 Task: Find connections with filter location Marataizes with filter topic #Leanstartupswith filter profile language French with filter current company The Product Folks with filter school All India Management Association (AIMA) with filter industry Musicians with filter service category Lead Generation with filter keywords title Personal Assistant
Action: Mouse moved to (612, 117)
Screenshot: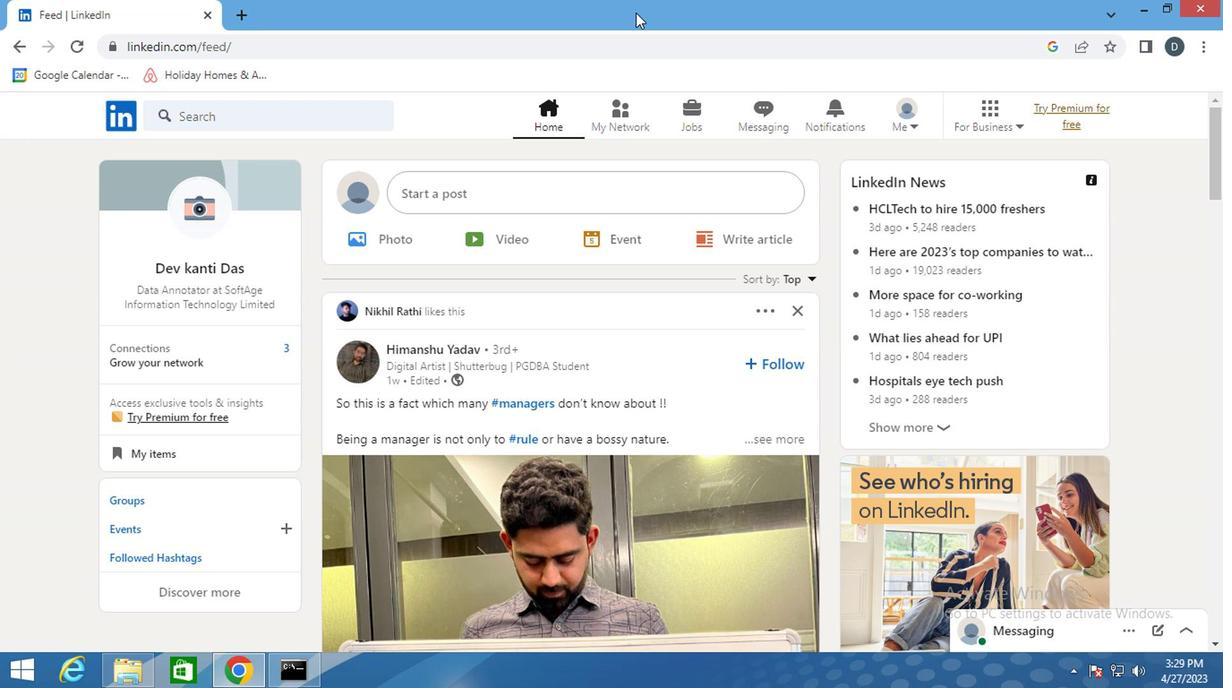 
Action: Mouse pressed left at (612, 117)
Screenshot: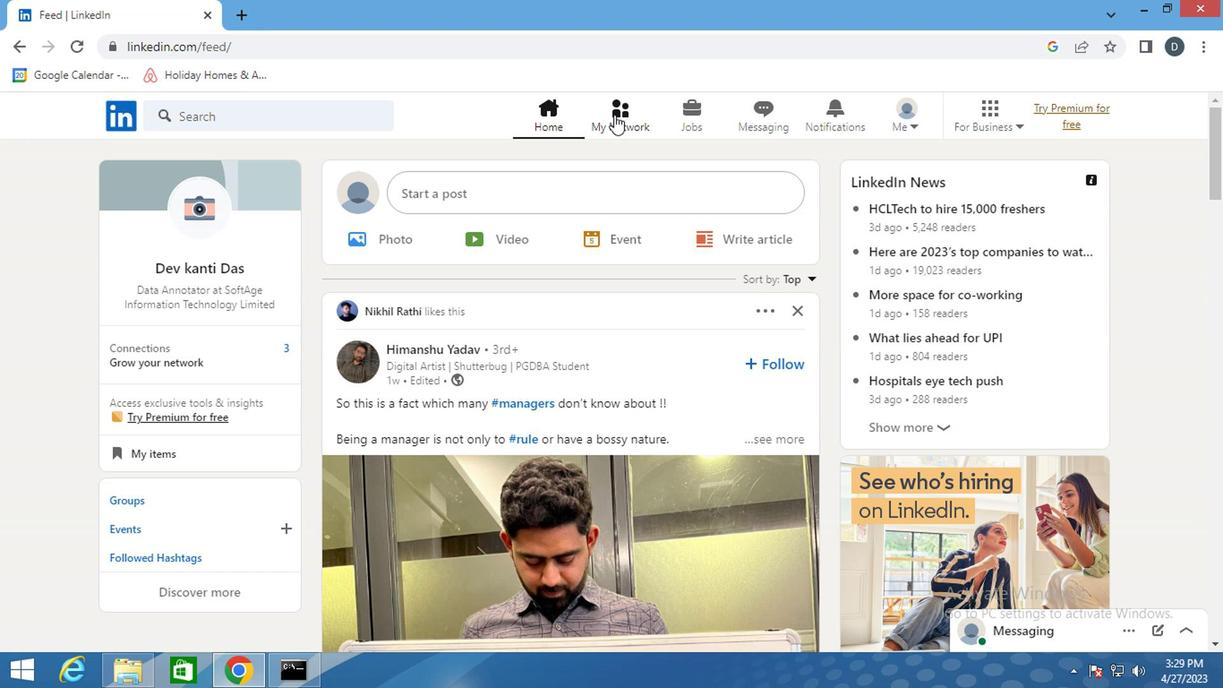 
Action: Mouse moved to (334, 216)
Screenshot: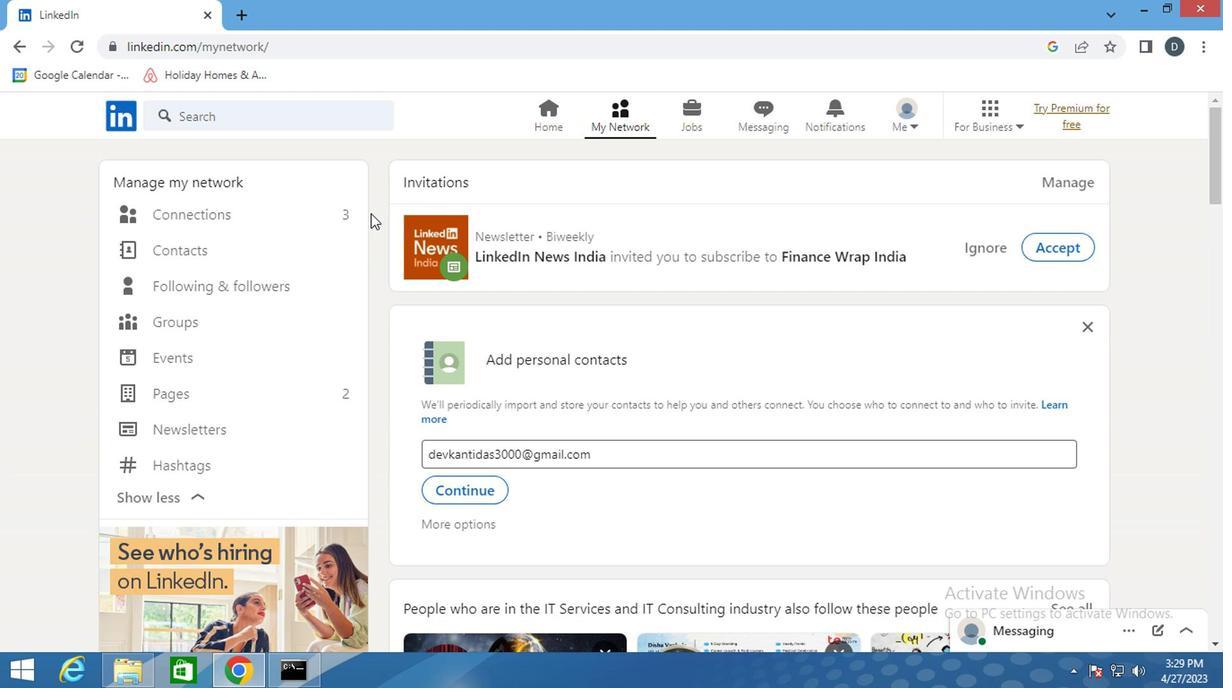 
Action: Mouse pressed left at (334, 216)
Screenshot: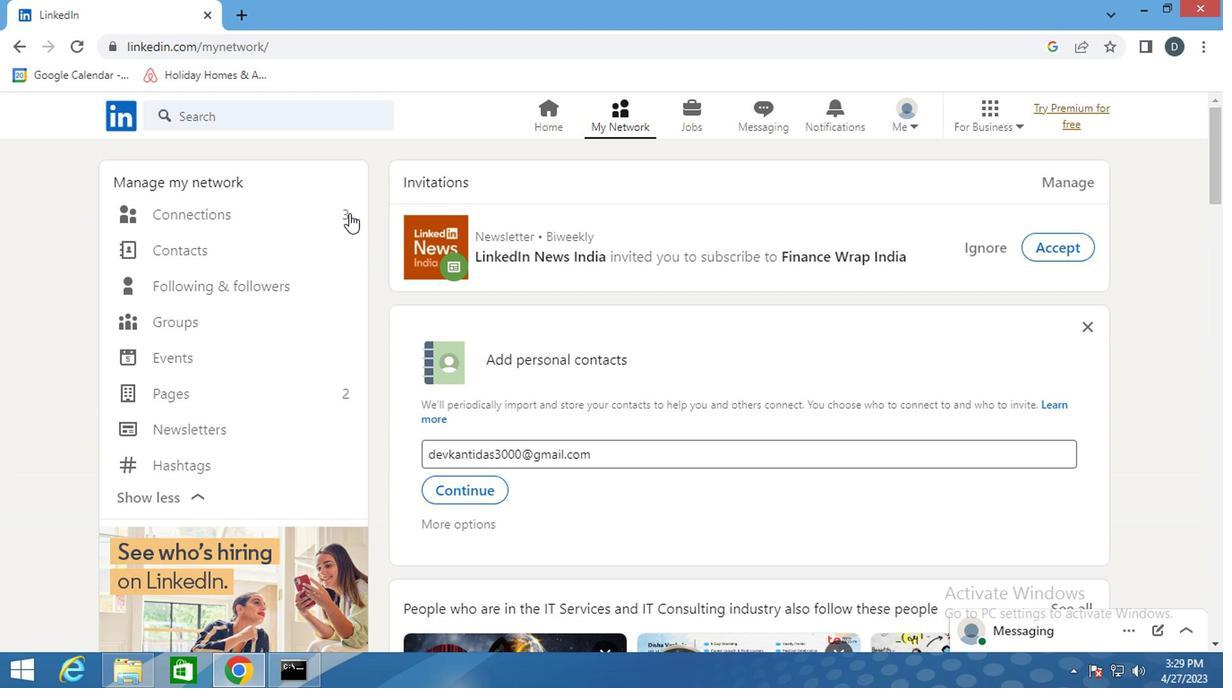 
Action: Mouse pressed left at (334, 216)
Screenshot: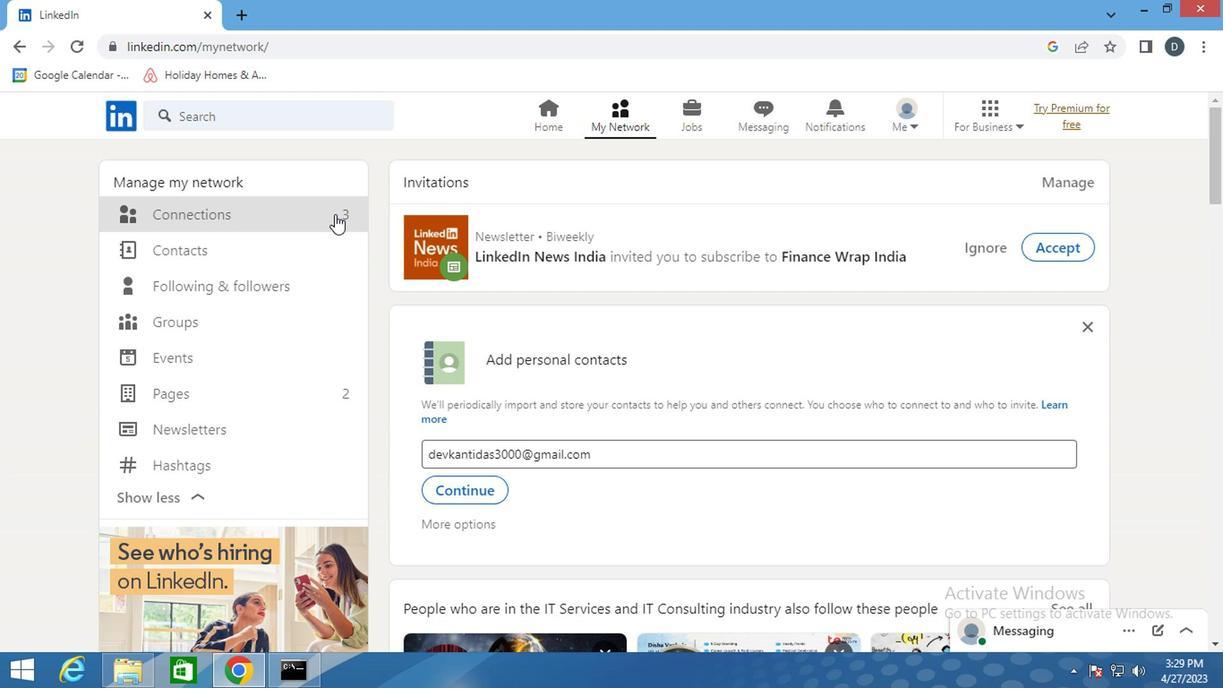 
Action: Mouse moved to (290, 219)
Screenshot: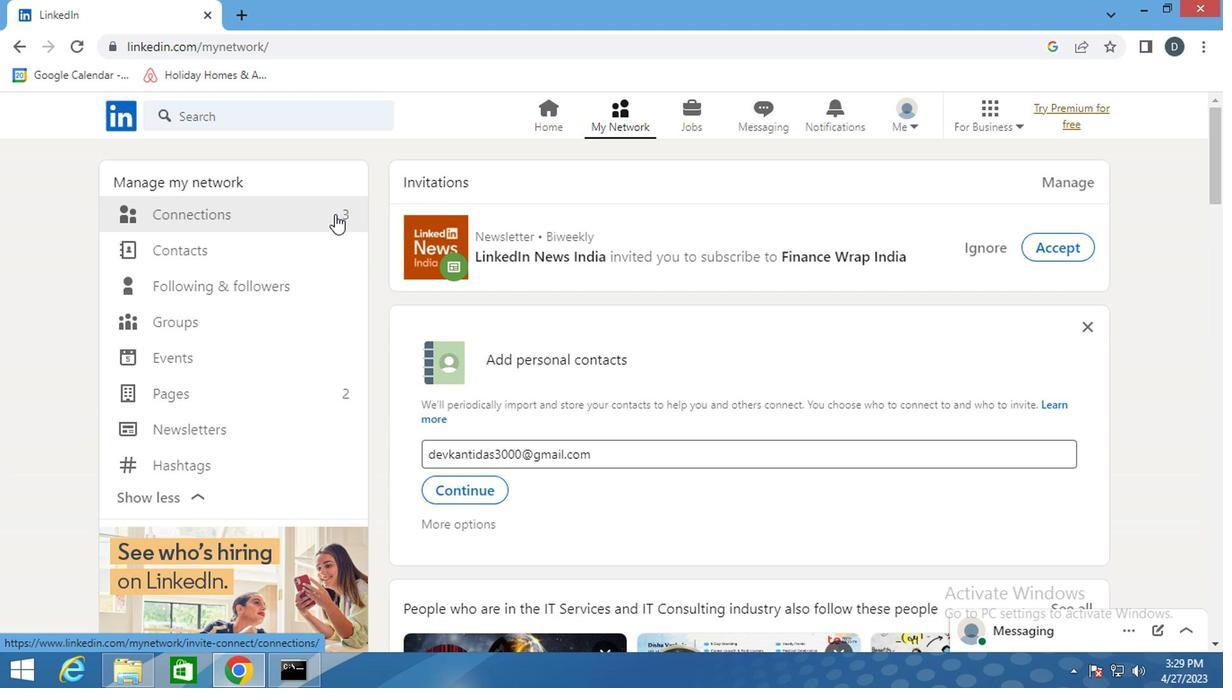 
Action: Mouse pressed left at (290, 219)
Screenshot: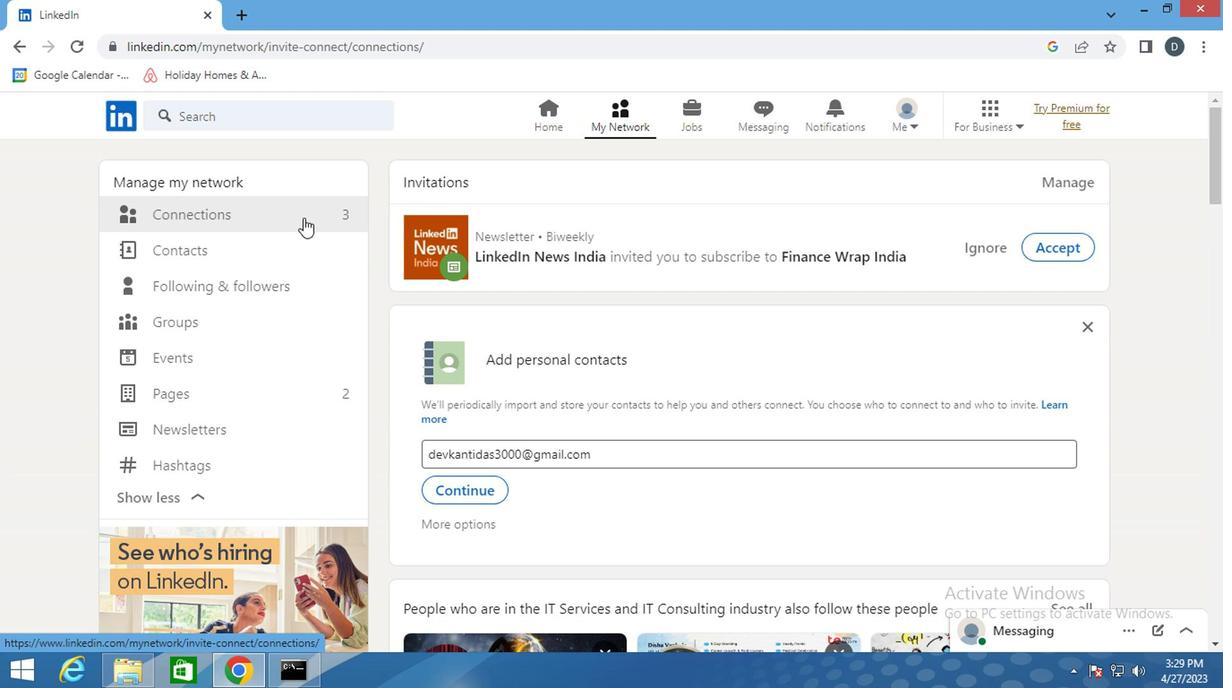 
Action: Mouse moved to (763, 215)
Screenshot: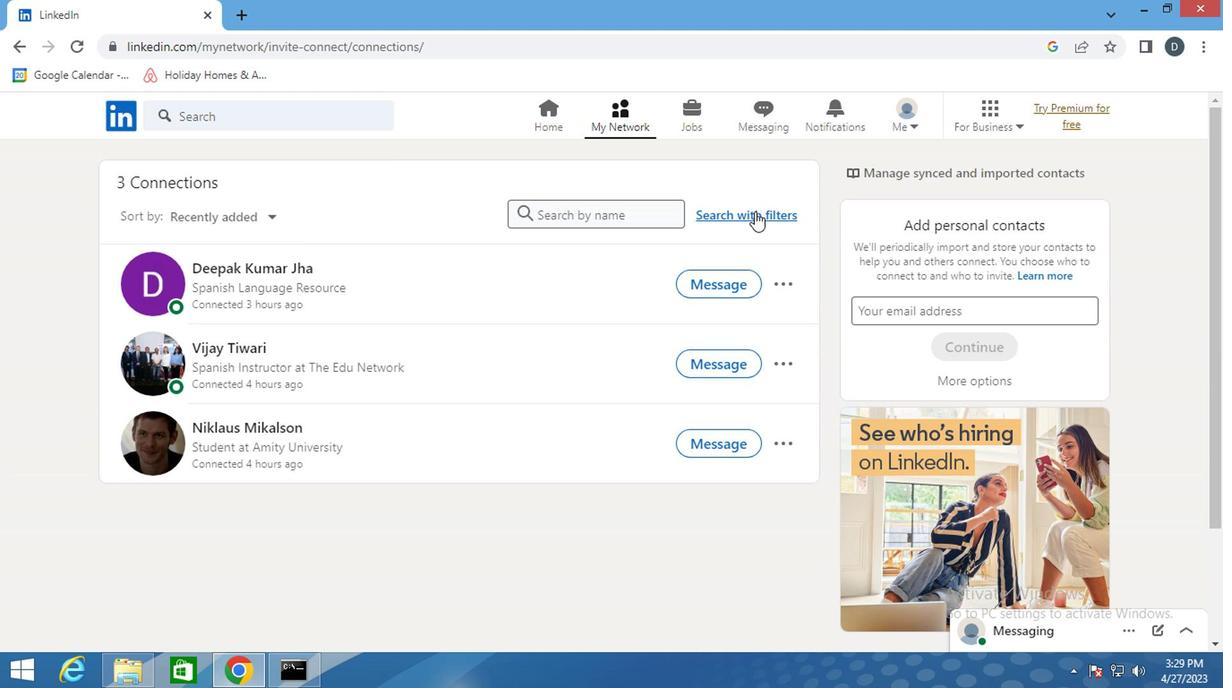 
Action: Mouse pressed left at (763, 215)
Screenshot: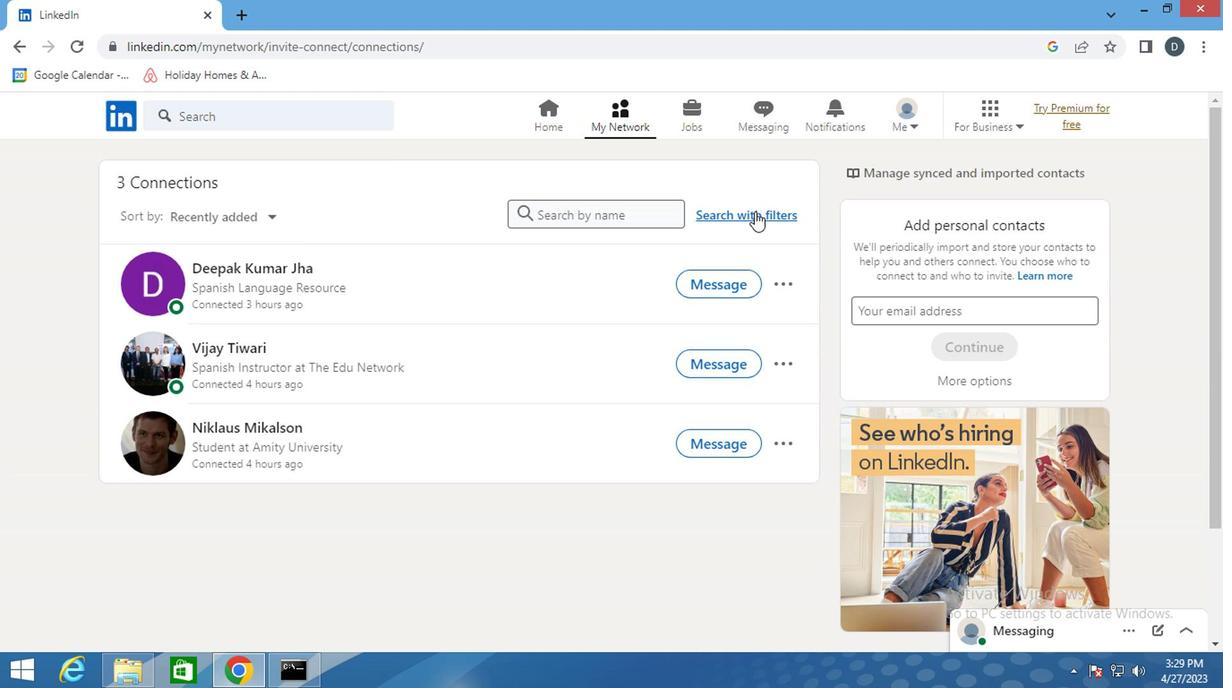 
Action: Mouse moved to (672, 173)
Screenshot: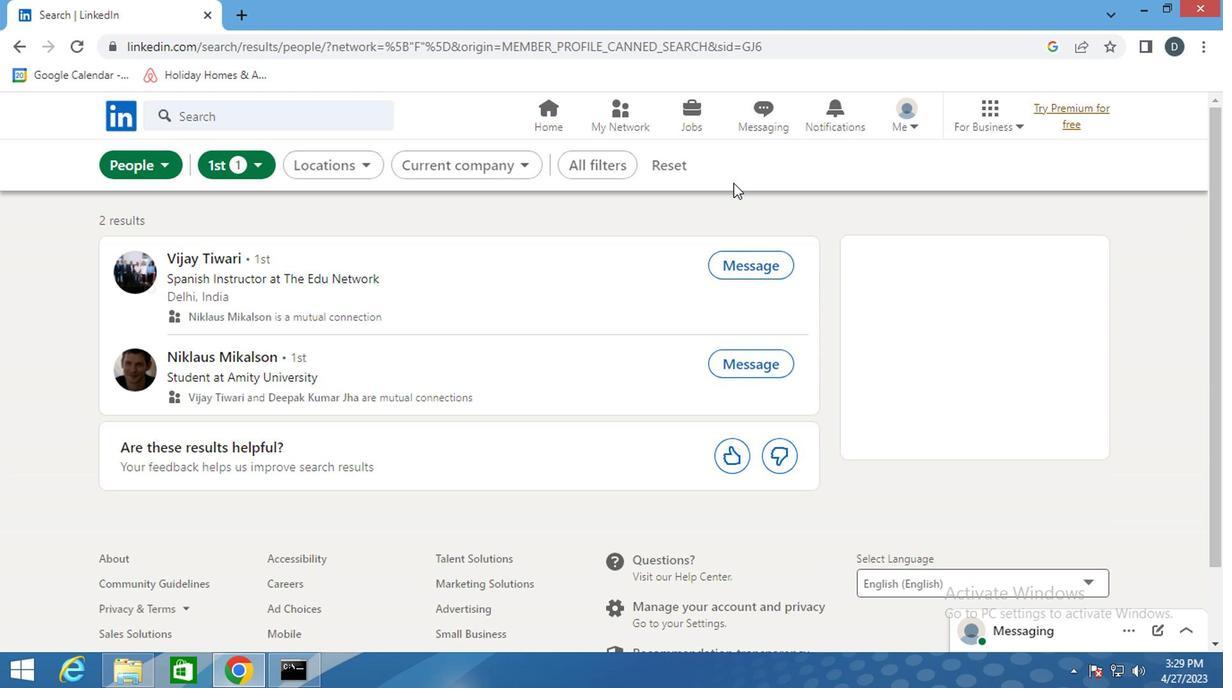 
Action: Mouse pressed left at (672, 173)
Screenshot: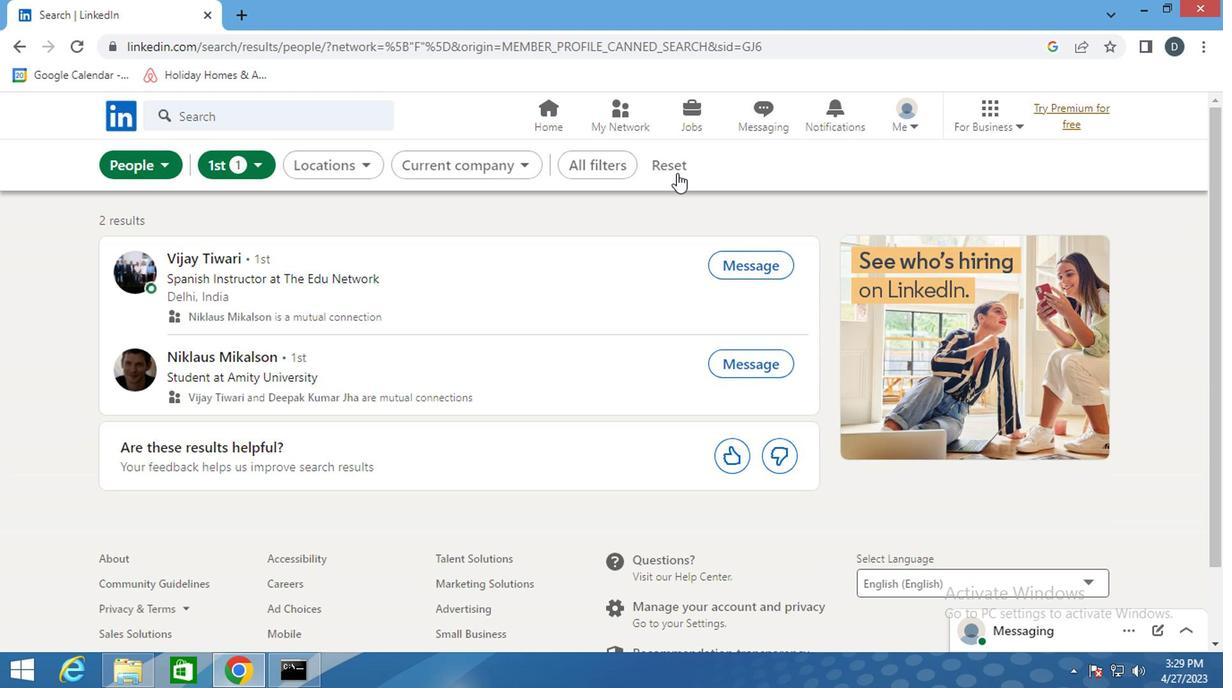 
Action: Mouse pressed left at (672, 173)
Screenshot: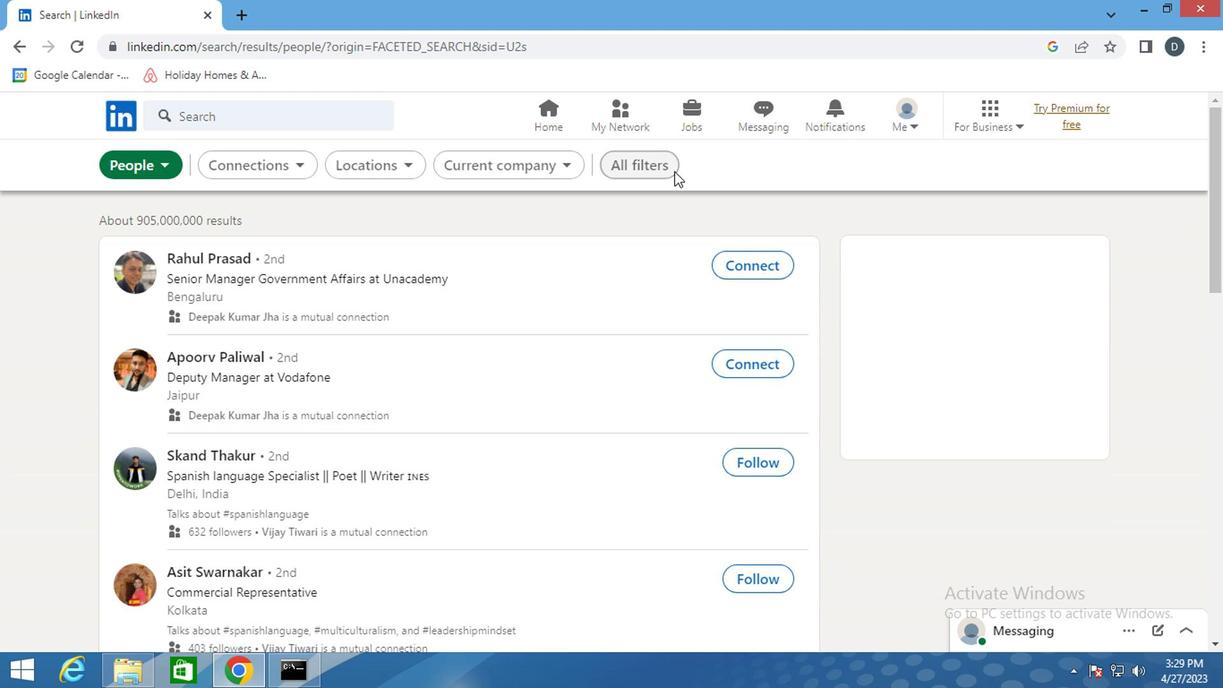 
Action: Mouse moved to (941, 331)
Screenshot: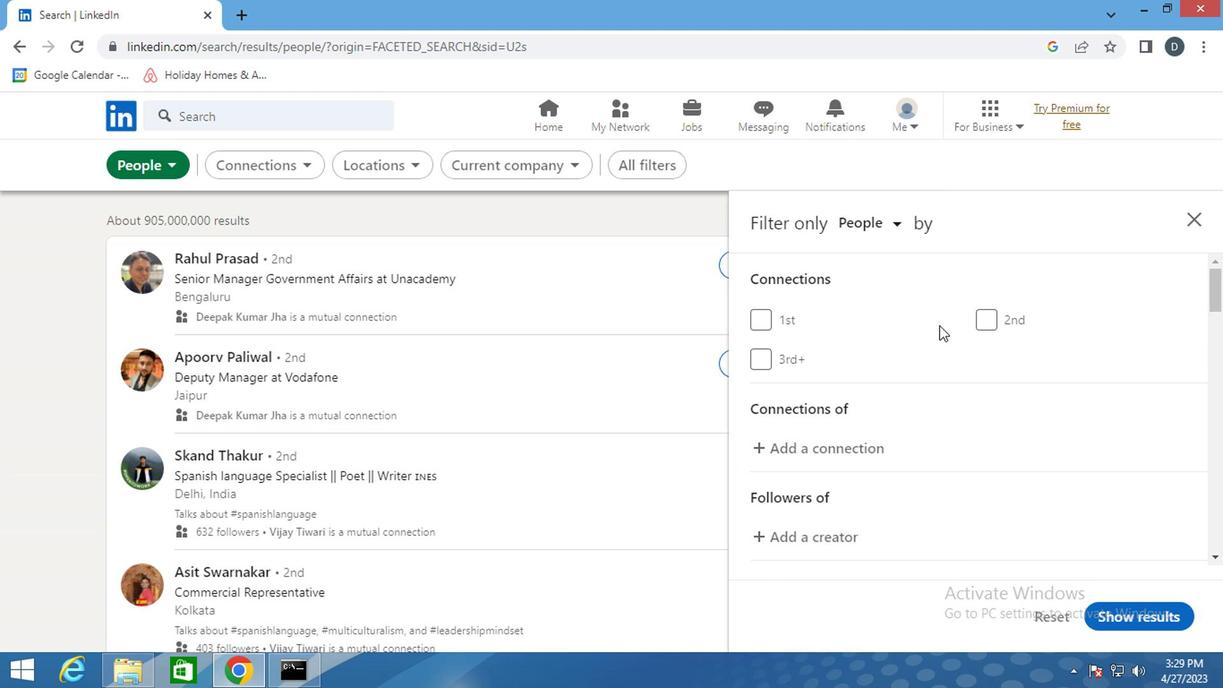 
Action: Mouse scrolled (941, 330) with delta (0, 0)
Screenshot: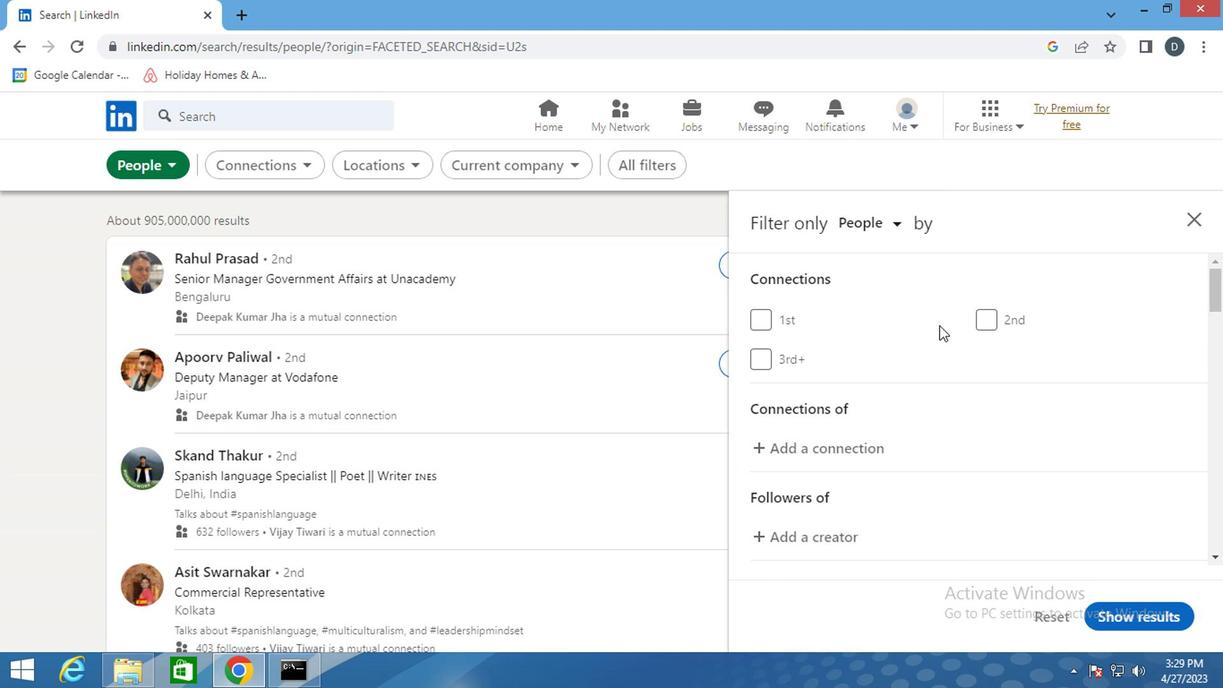 
Action: Mouse scrolled (941, 330) with delta (0, 0)
Screenshot: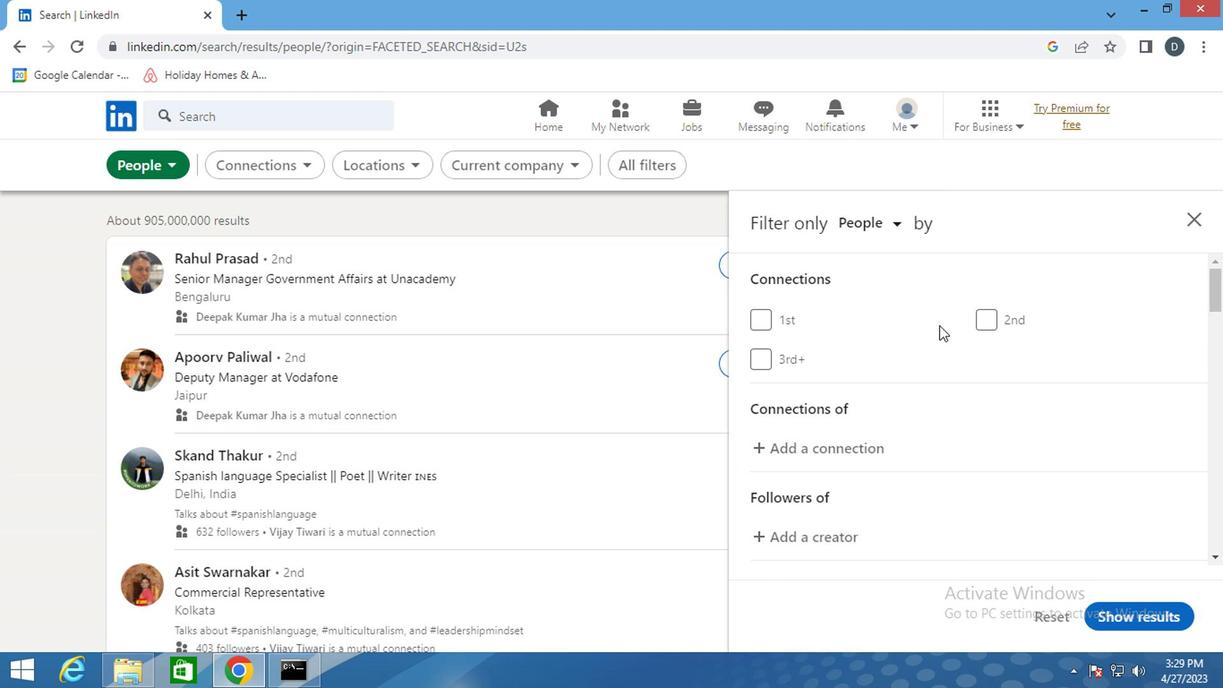 
Action: Mouse scrolled (941, 330) with delta (0, 0)
Screenshot: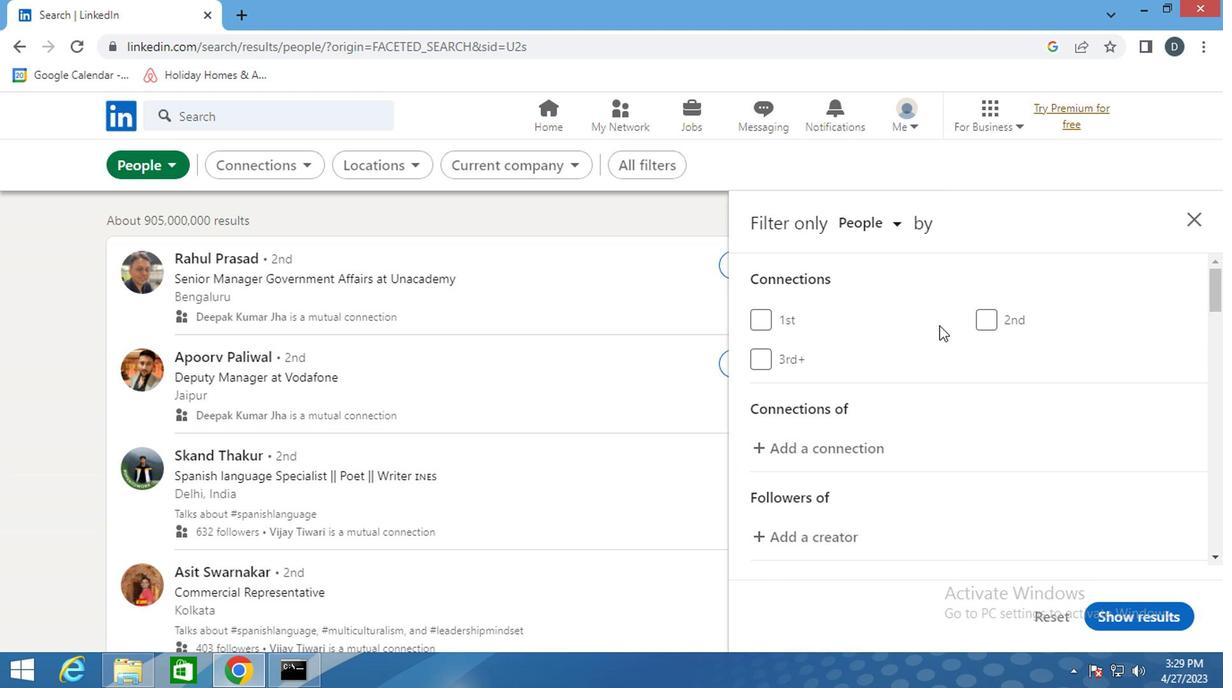 
Action: Mouse moved to (1005, 425)
Screenshot: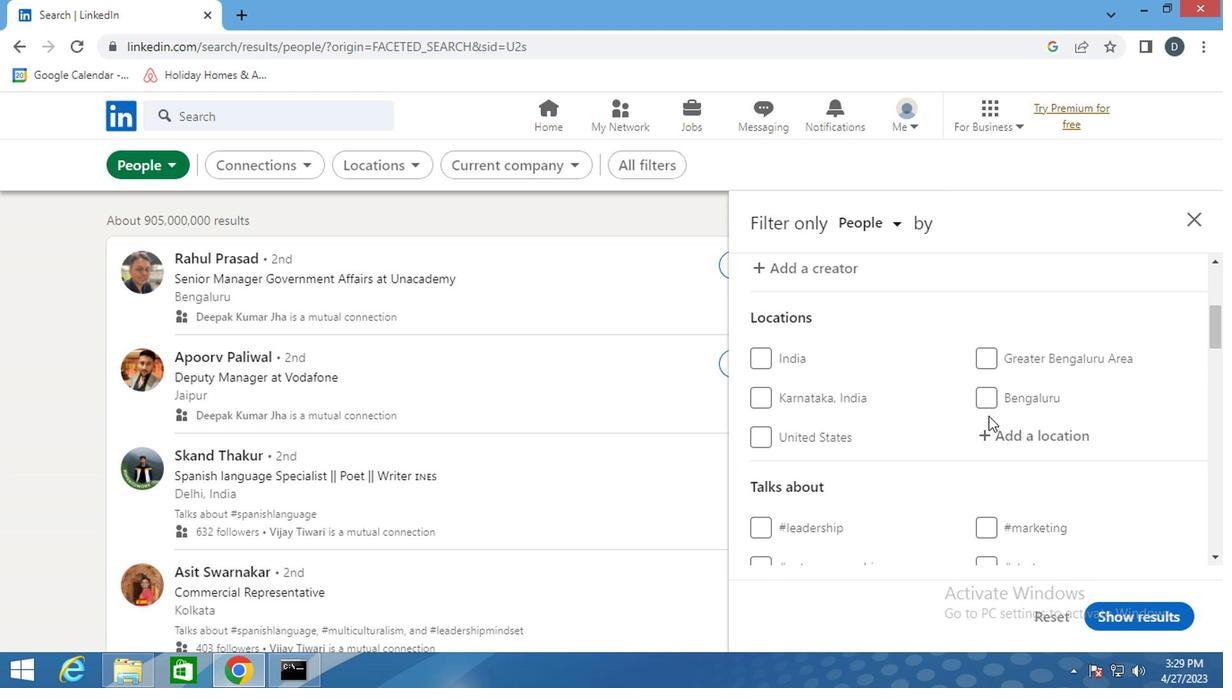 
Action: Mouse pressed left at (1005, 425)
Screenshot: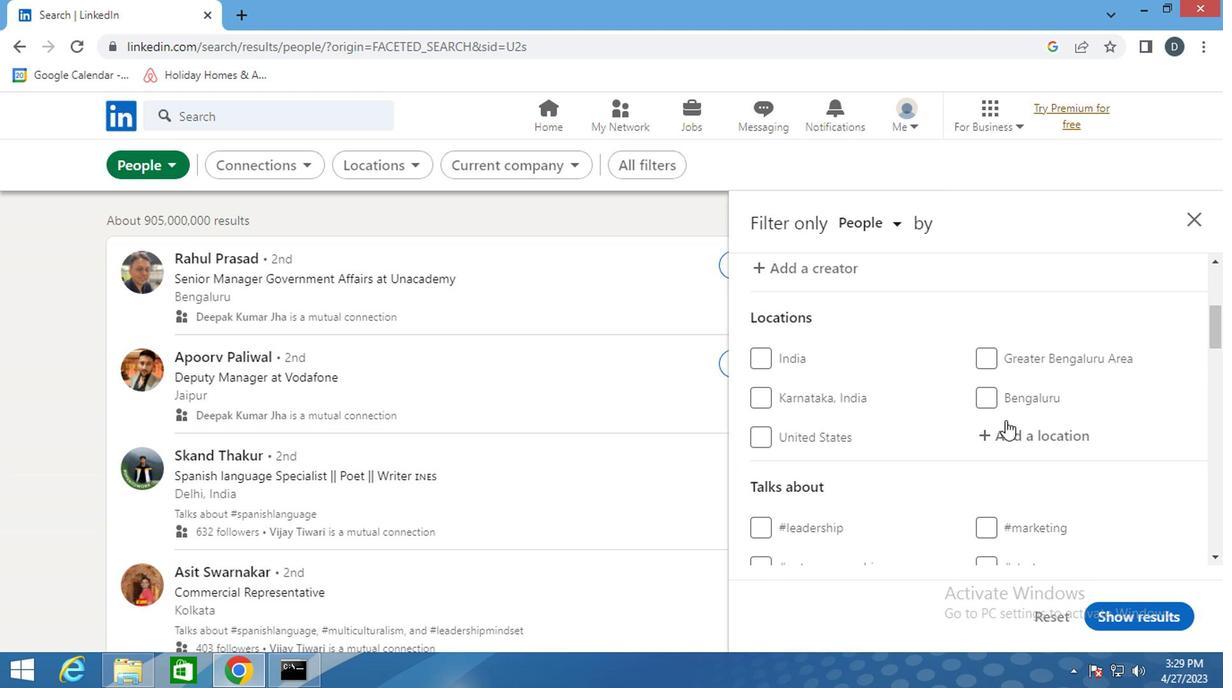 
Action: Mouse moved to (1005, 425)
Screenshot: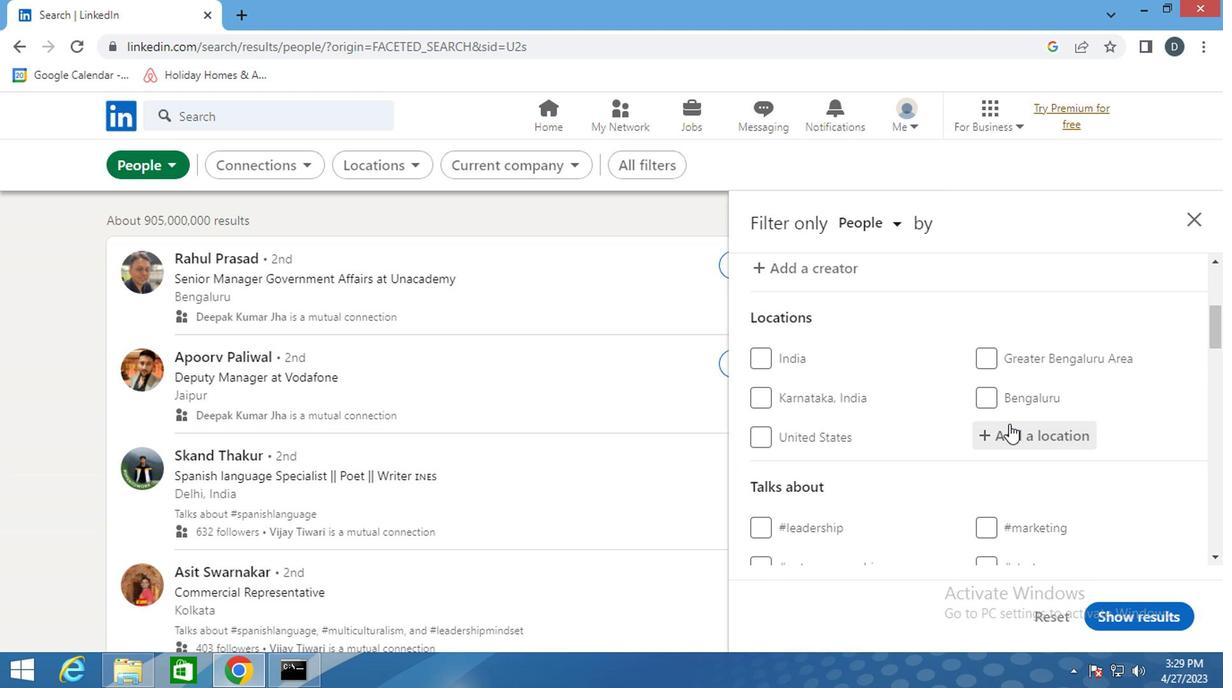 
Action: Key pressed <Key.shift>MARATAIZE
Screenshot: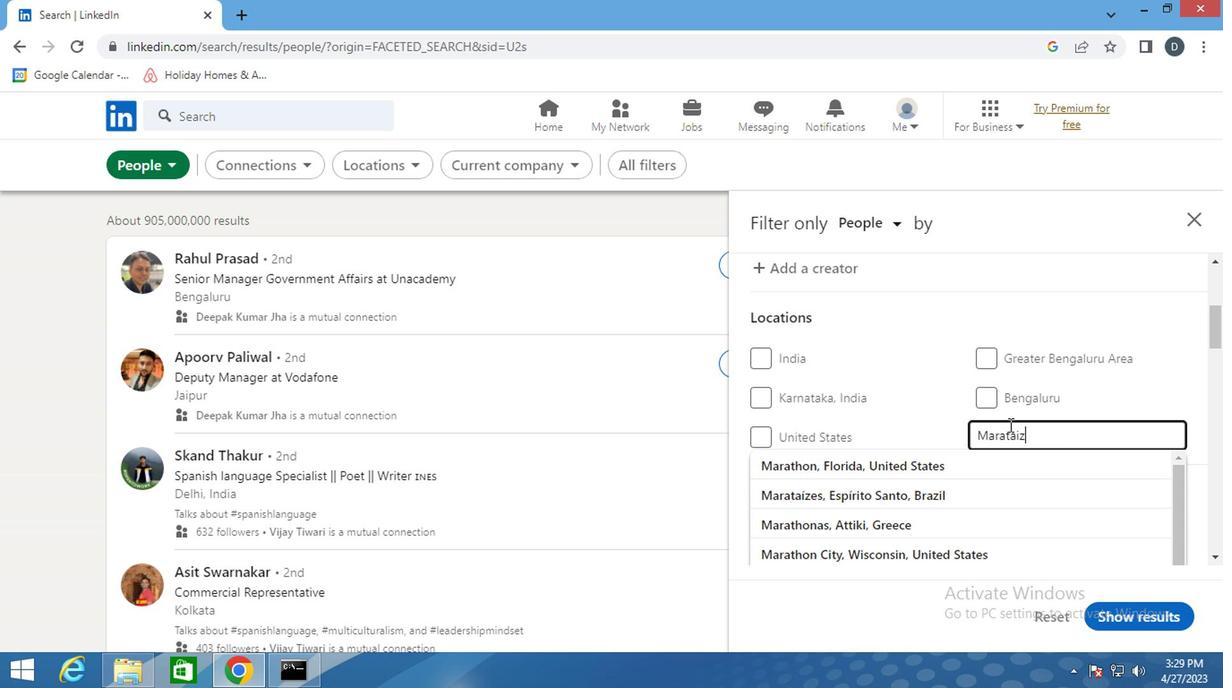 
Action: Mouse moved to (1022, 462)
Screenshot: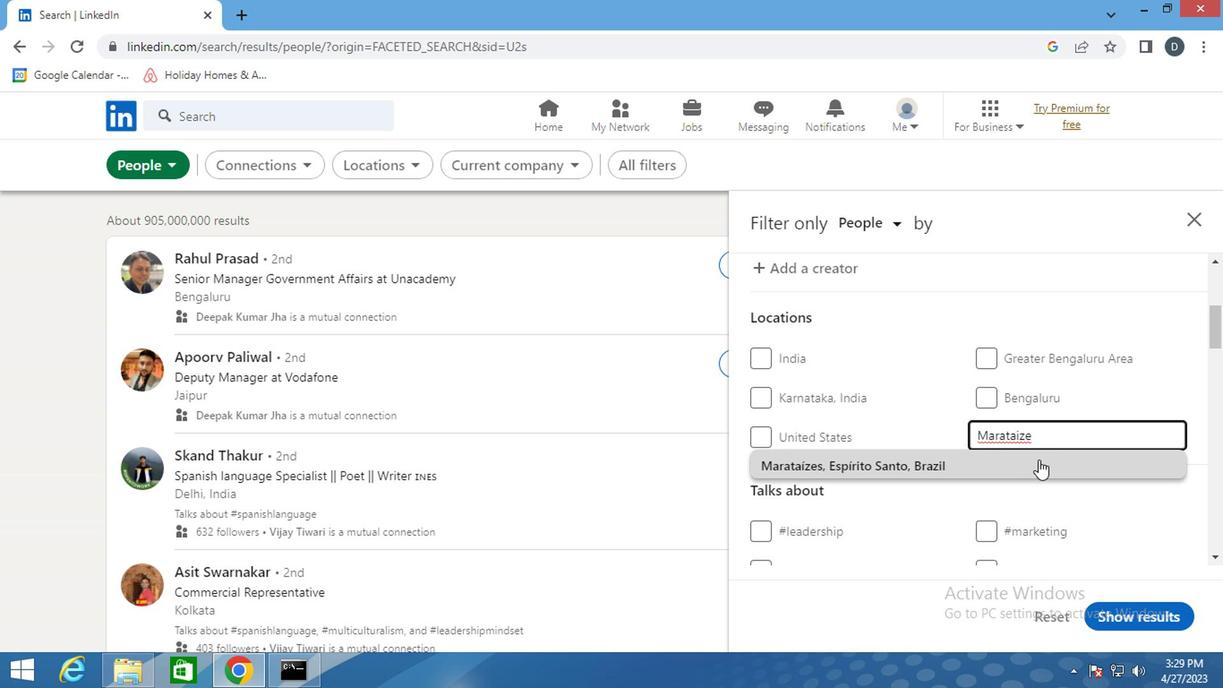 
Action: Mouse pressed left at (1022, 462)
Screenshot: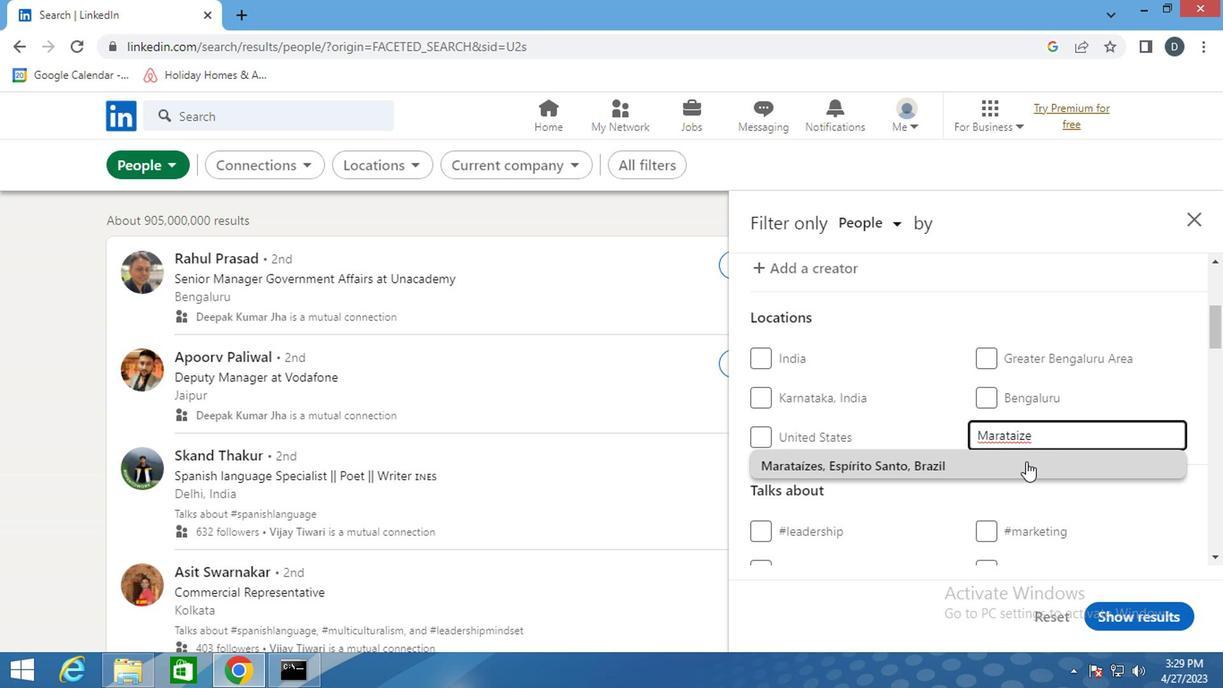 
Action: Mouse scrolled (1022, 461) with delta (0, -1)
Screenshot: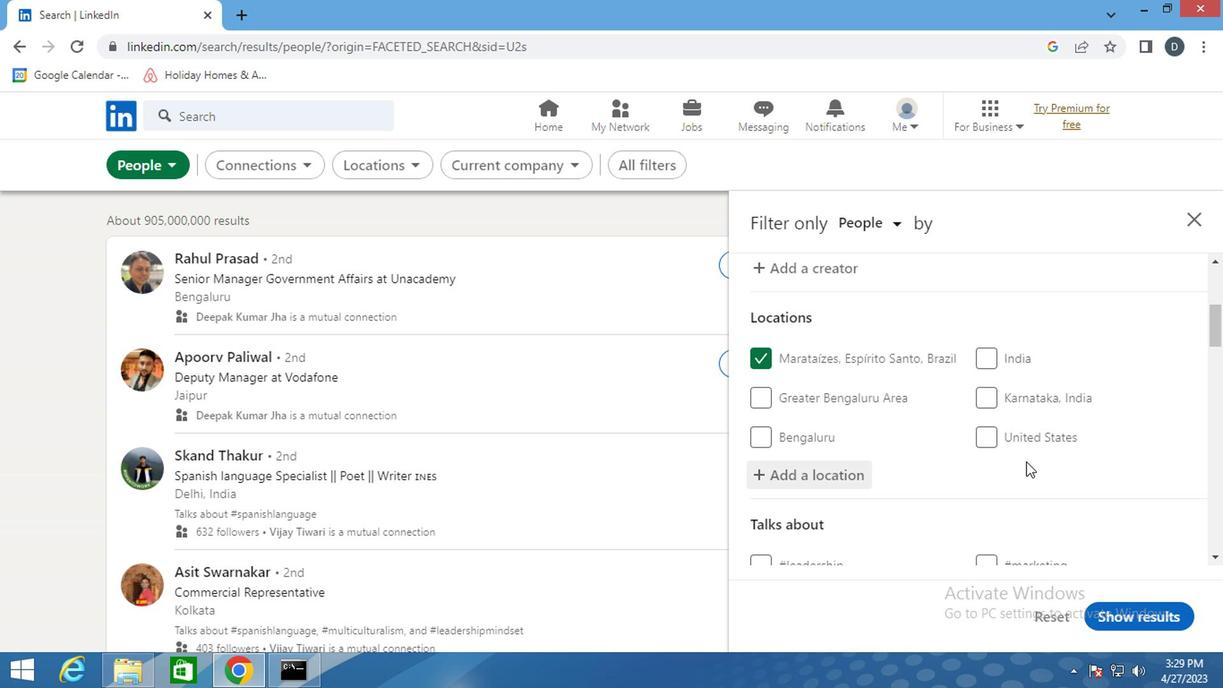 
Action: Mouse scrolled (1022, 461) with delta (0, -1)
Screenshot: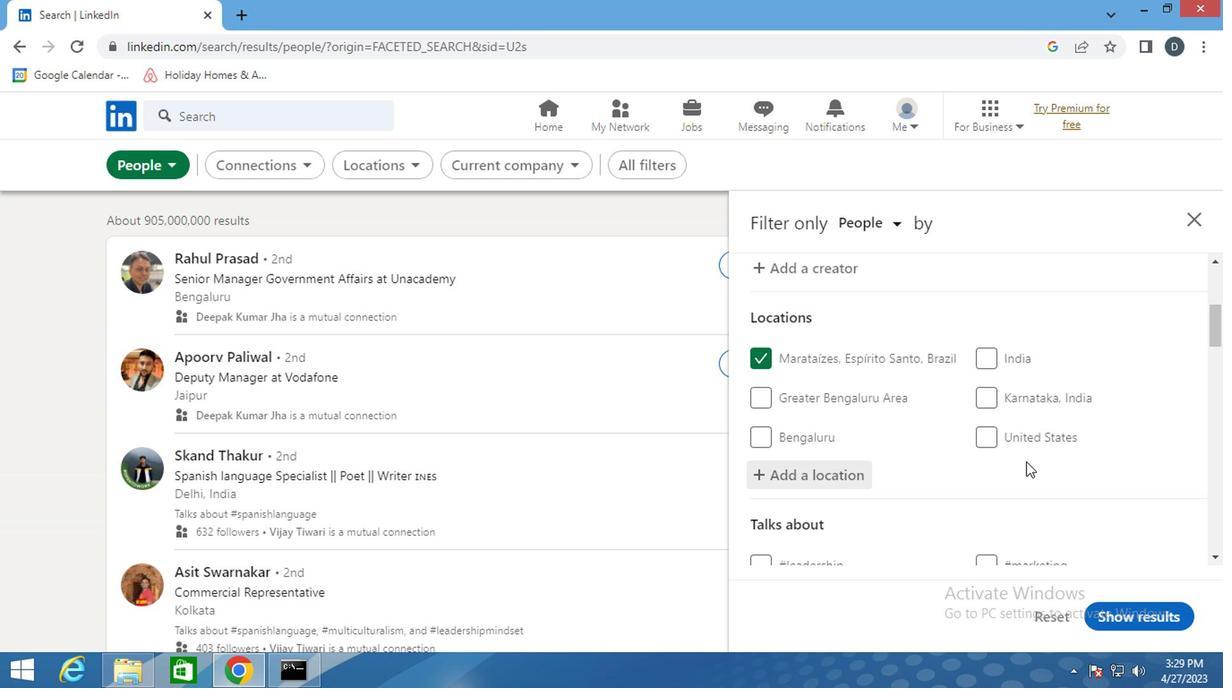 
Action: Mouse scrolled (1022, 461) with delta (0, -1)
Screenshot: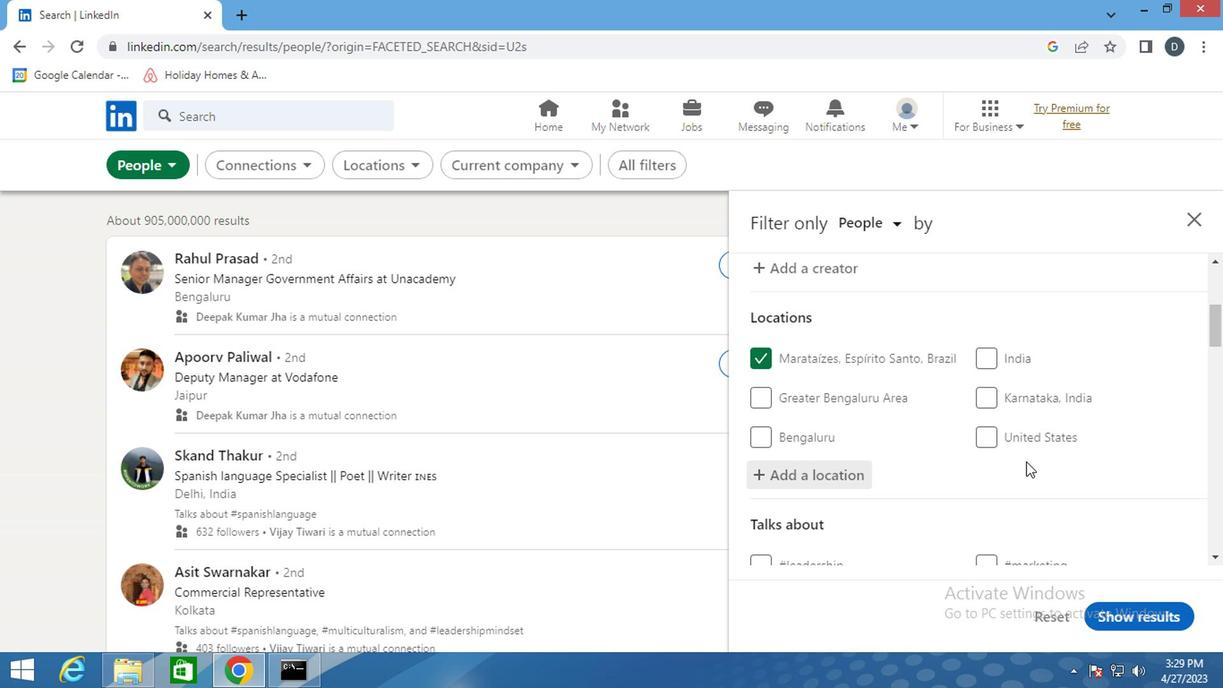 
Action: Mouse moved to (1018, 374)
Screenshot: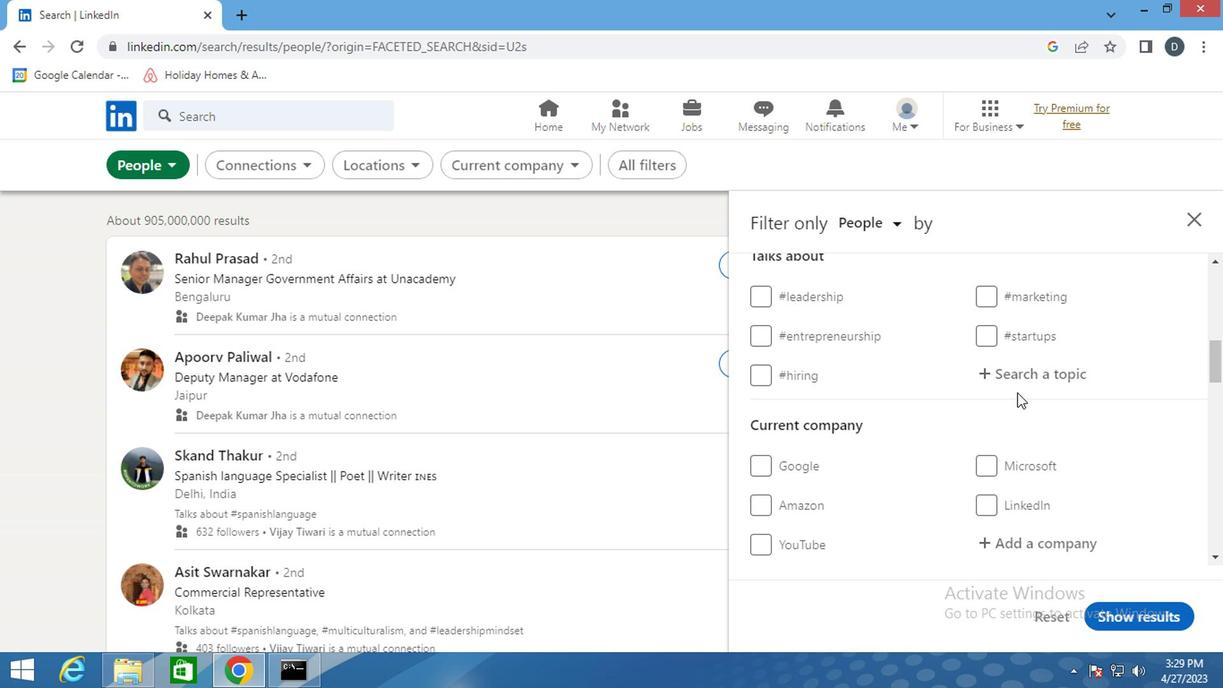 
Action: Mouse pressed left at (1018, 374)
Screenshot: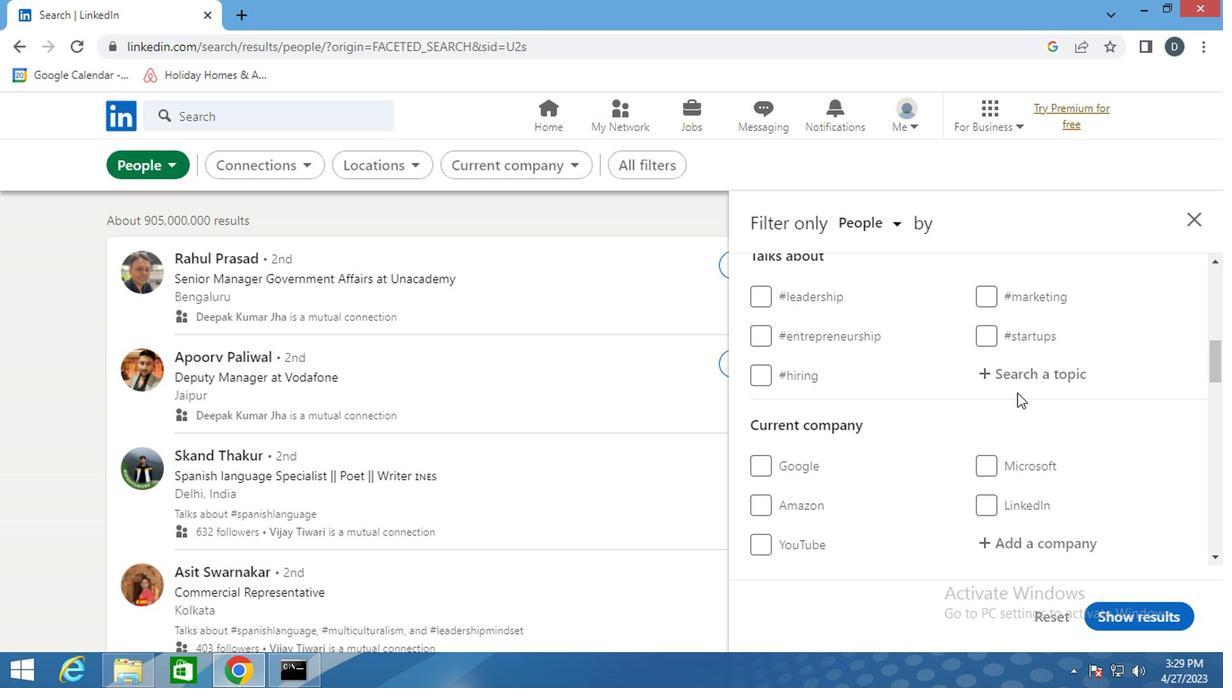 
Action: Mouse moved to (1018, 374)
Screenshot: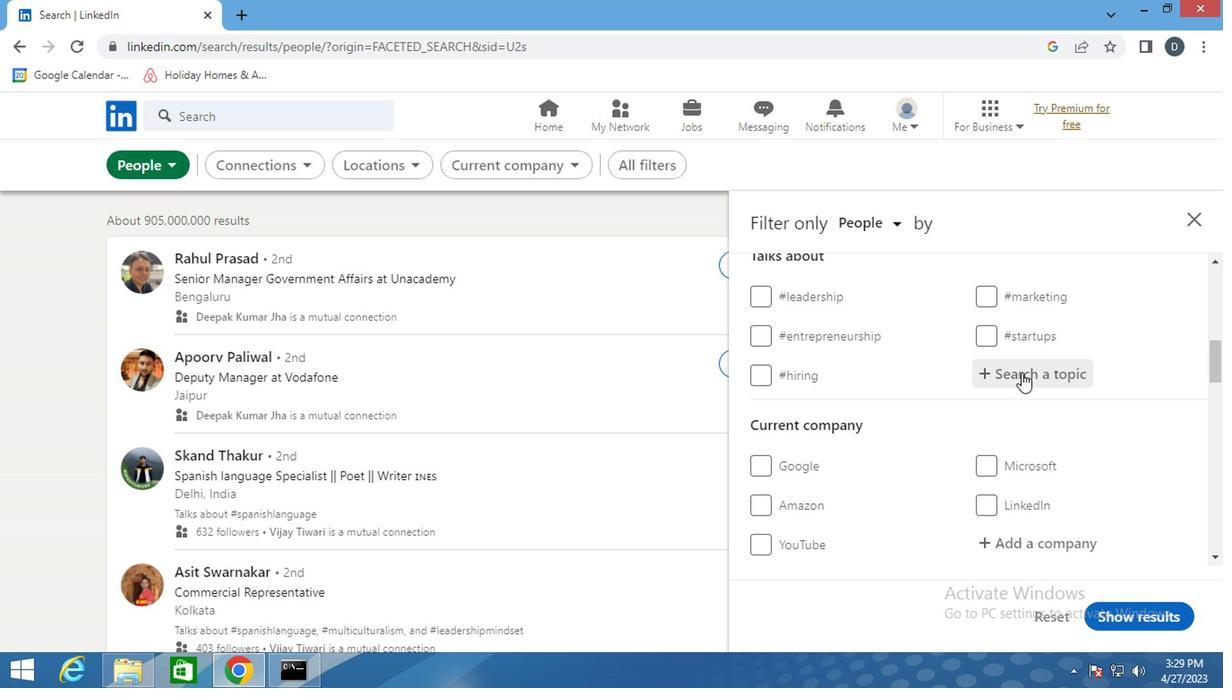 
Action: Key pressed <Key.shift>#<Key.shift>LEANSTARTUPS
Screenshot: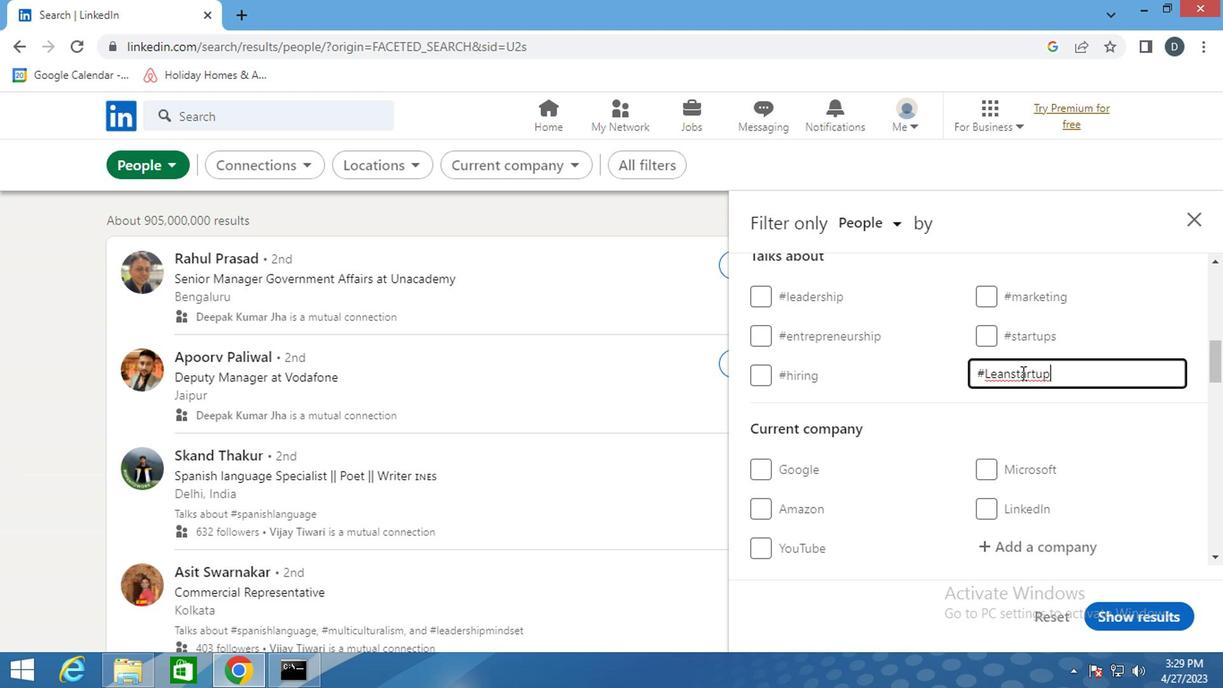 
Action: Mouse moved to (1060, 430)
Screenshot: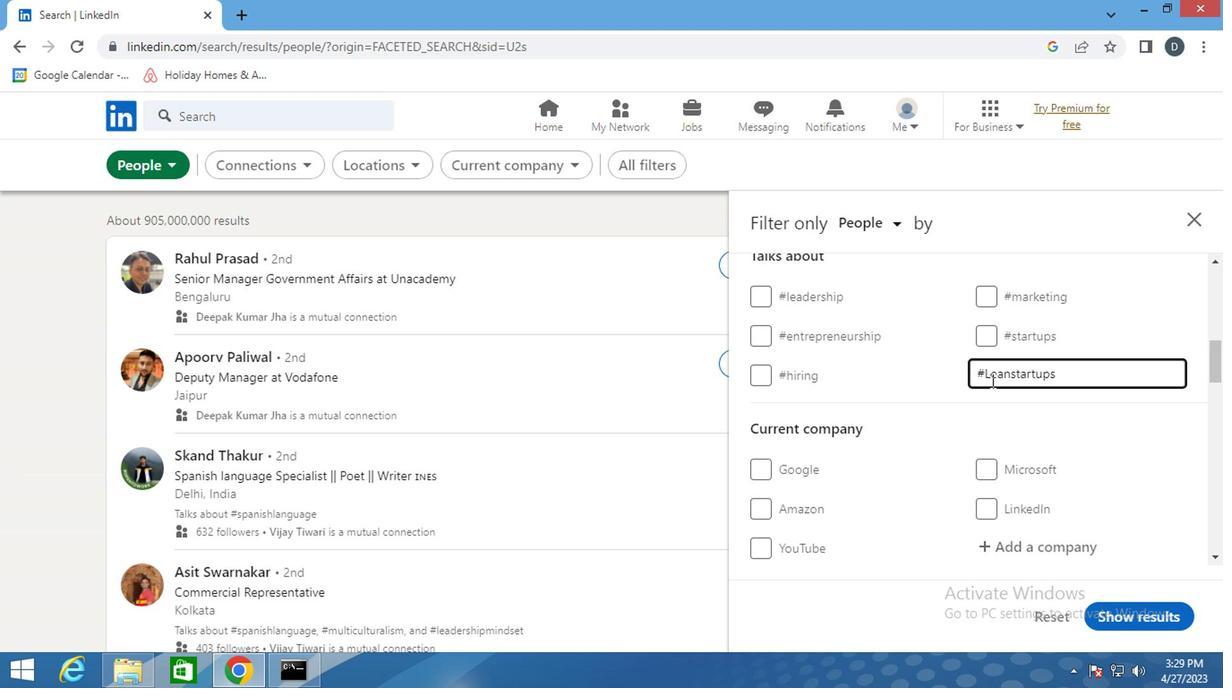 
Action: Mouse scrolled (1060, 429) with delta (0, 0)
Screenshot: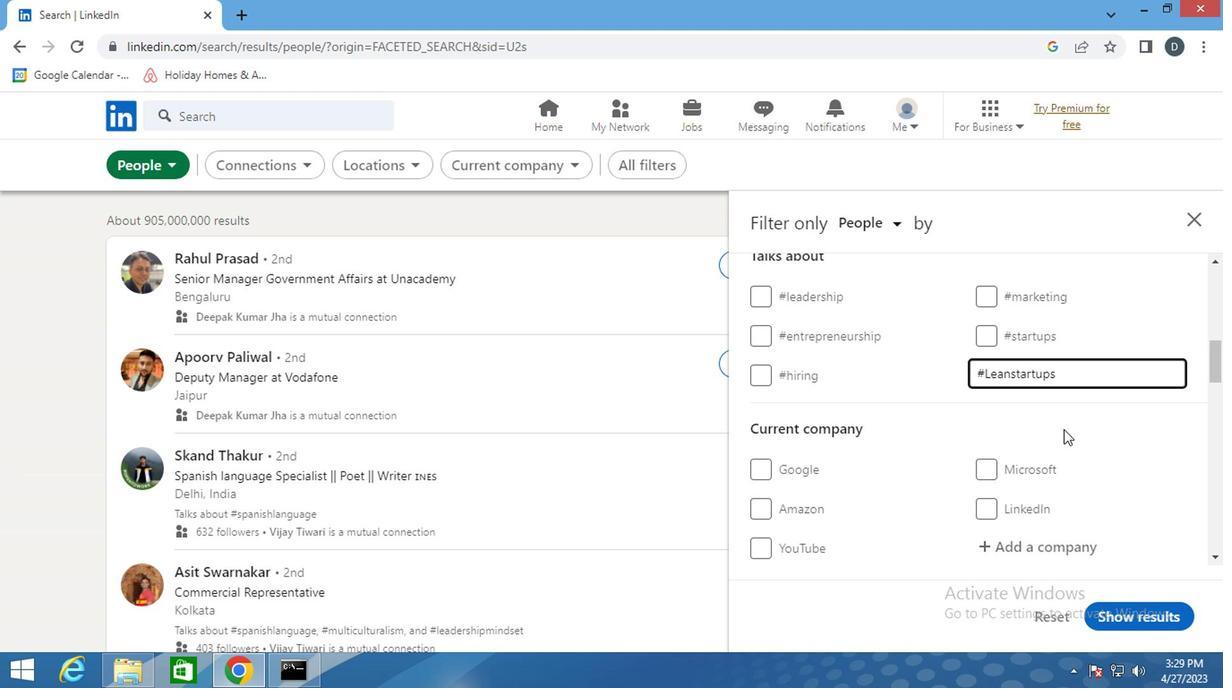 
Action: Mouse moved to (1061, 431)
Screenshot: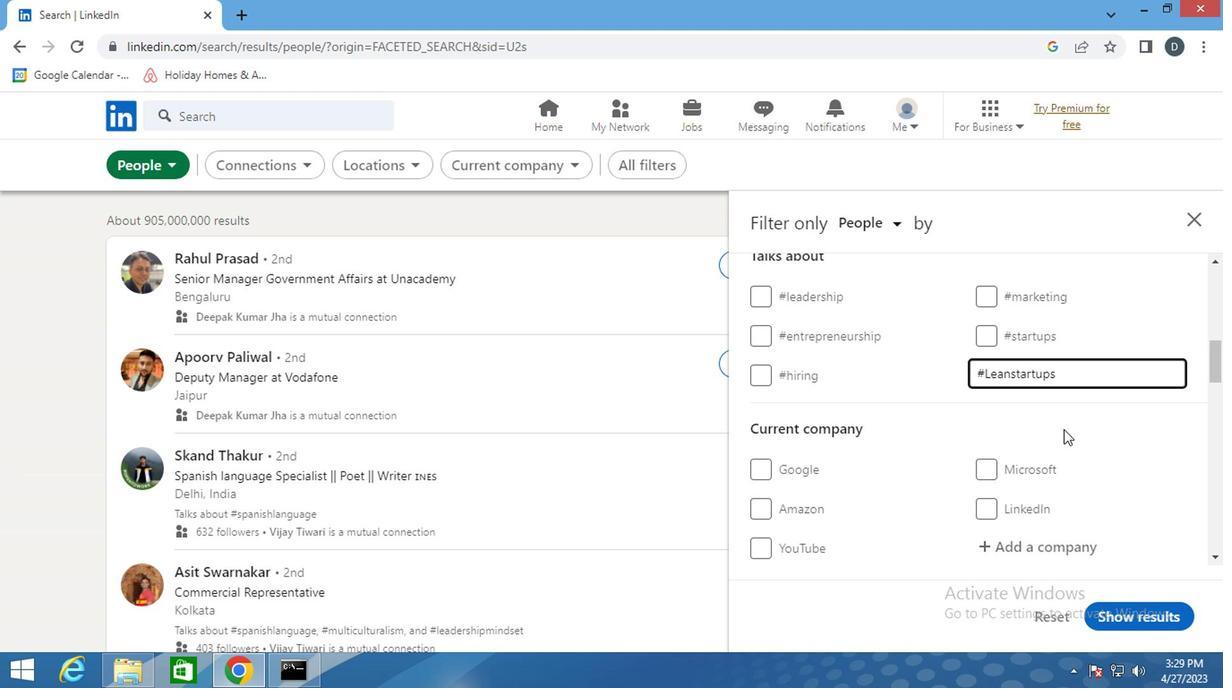 
Action: Mouse scrolled (1061, 430) with delta (0, -1)
Screenshot: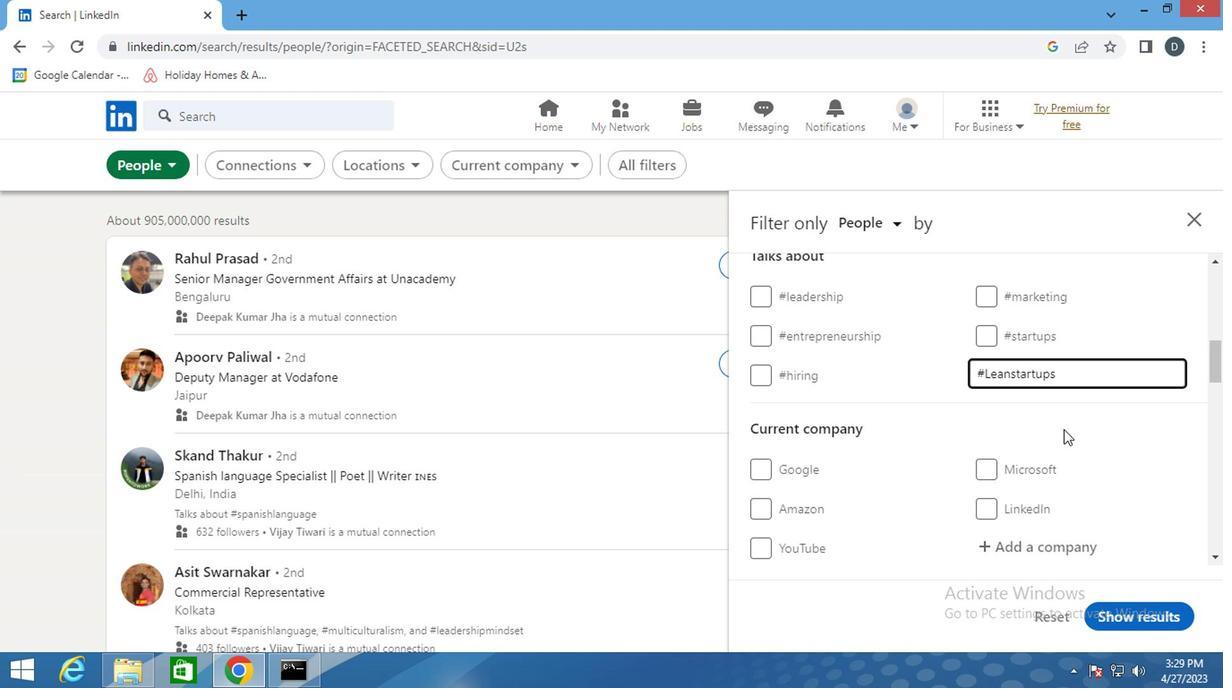 
Action: Mouse moved to (1052, 421)
Screenshot: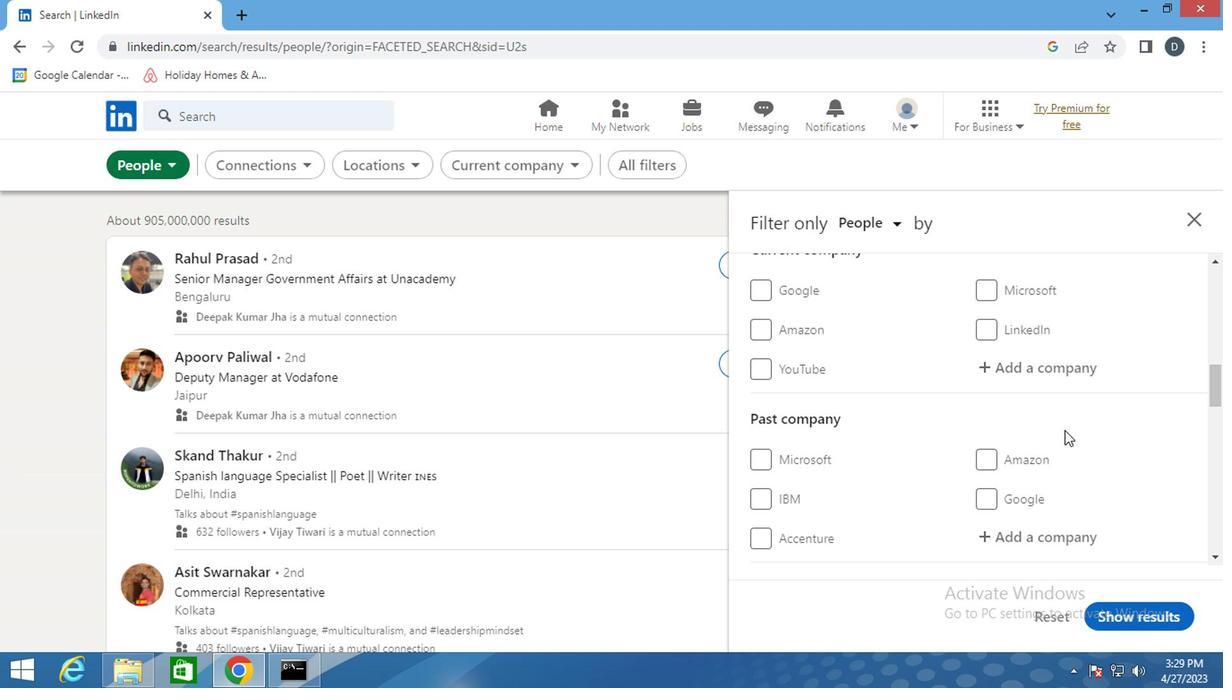 
Action: Mouse scrolled (1052, 420) with delta (0, -1)
Screenshot: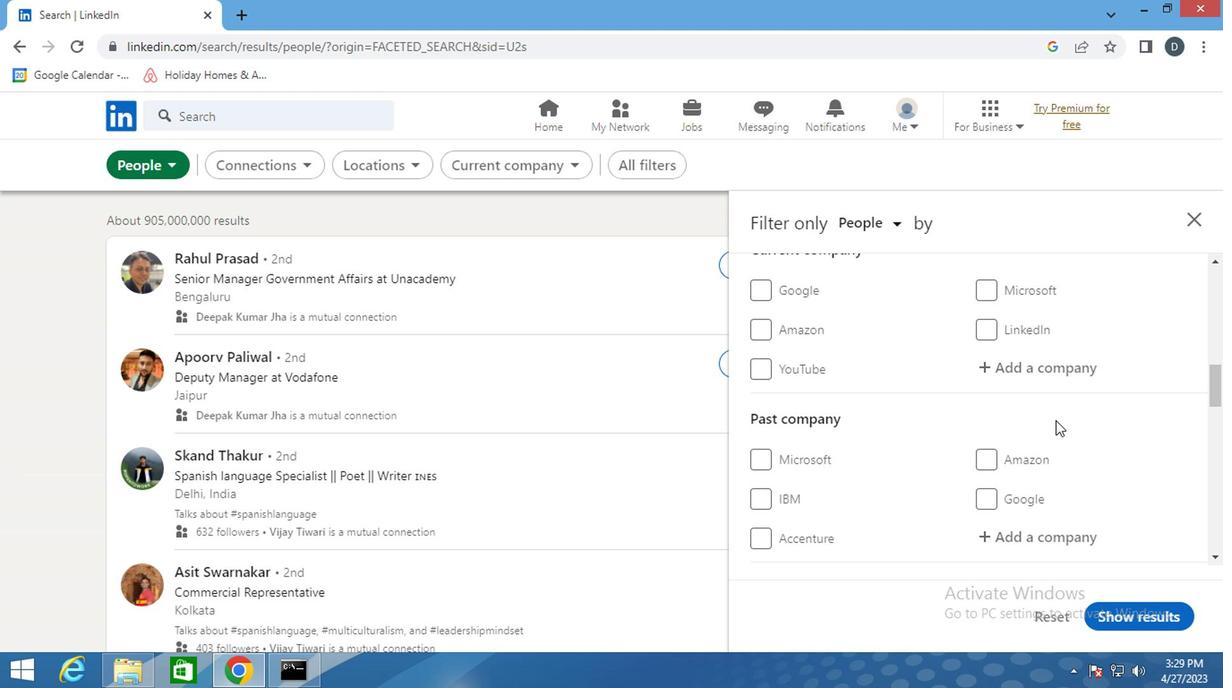 
Action: Mouse scrolled (1052, 420) with delta (0, -1)
Screenshot: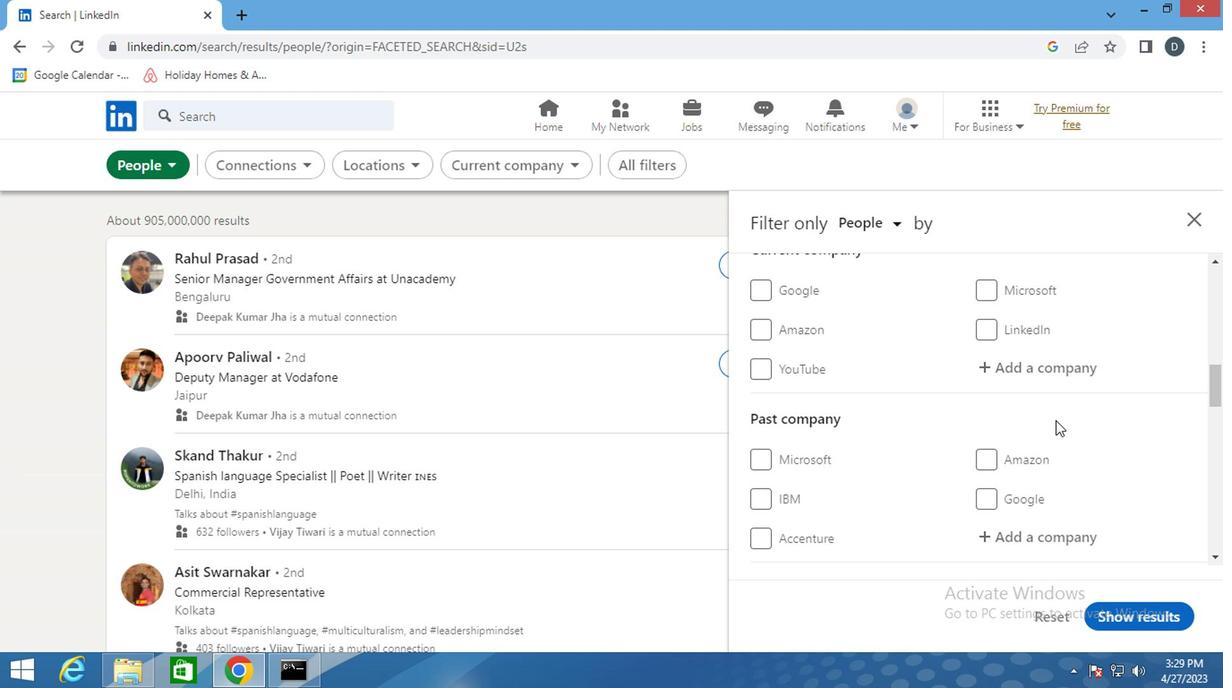 
Action: Mouse scrolled (1052, 420) with delta (0, -1)
Screenshot: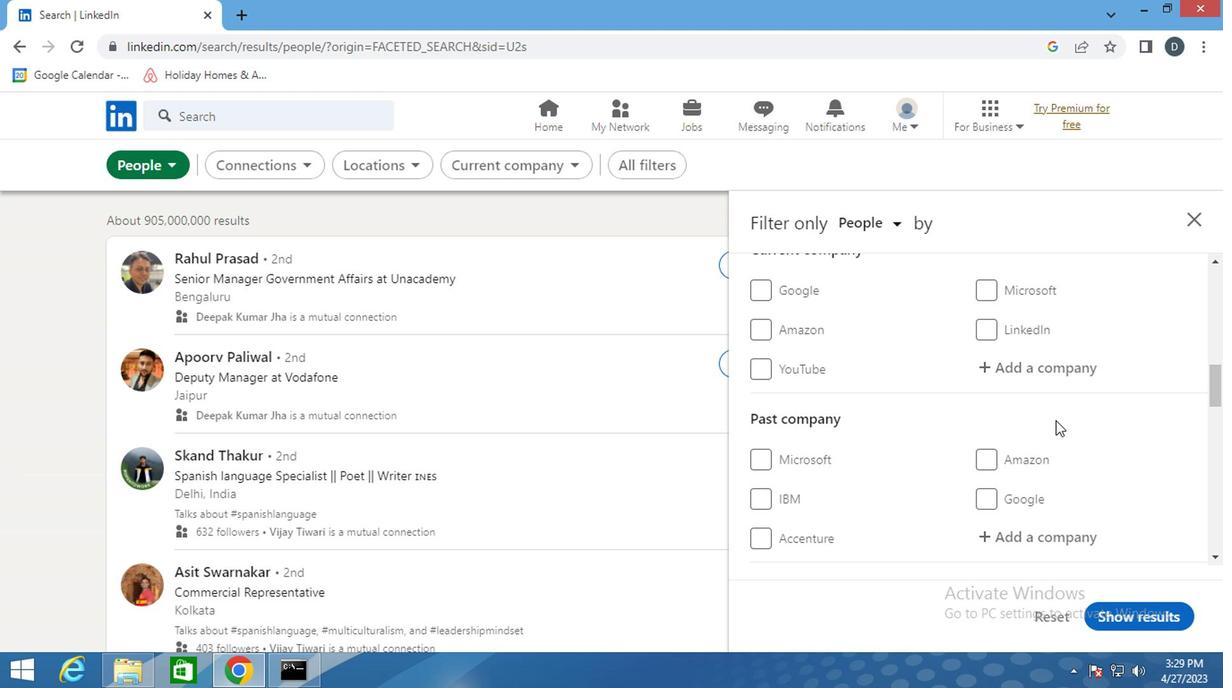 
Action: Mouse moved to (1051, 418)
Screenshot: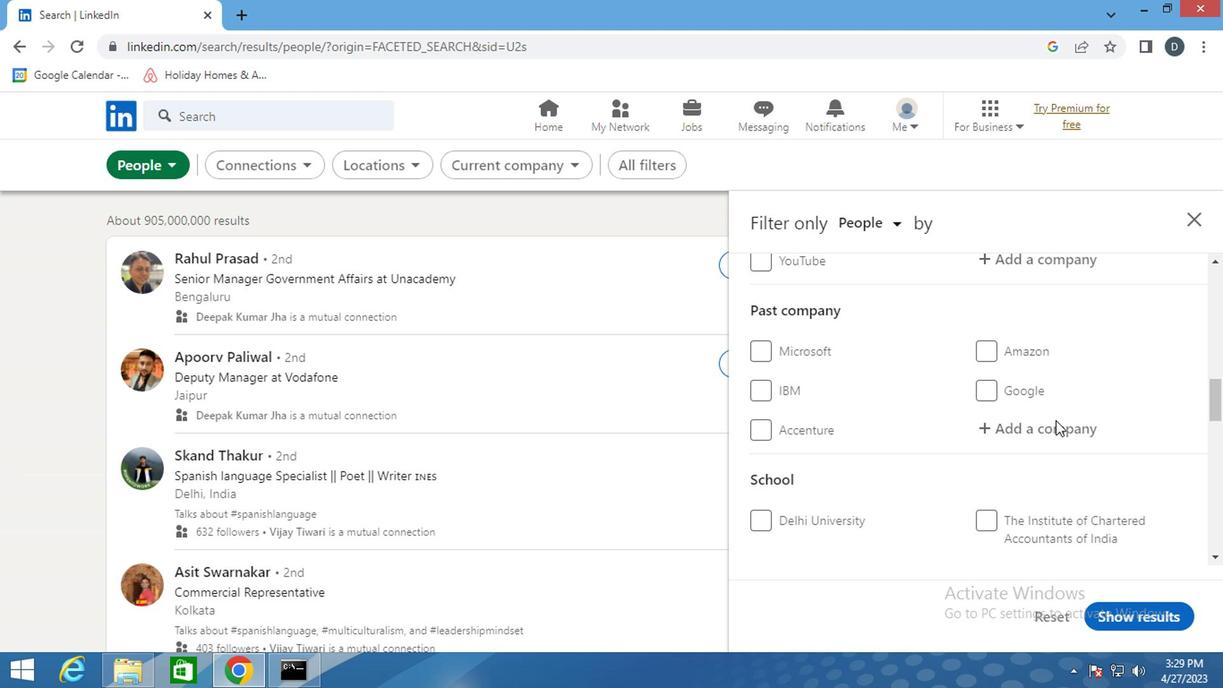 
Action: Mouse scrolled (1051, 417) with delta (0, 0)
Screenshot: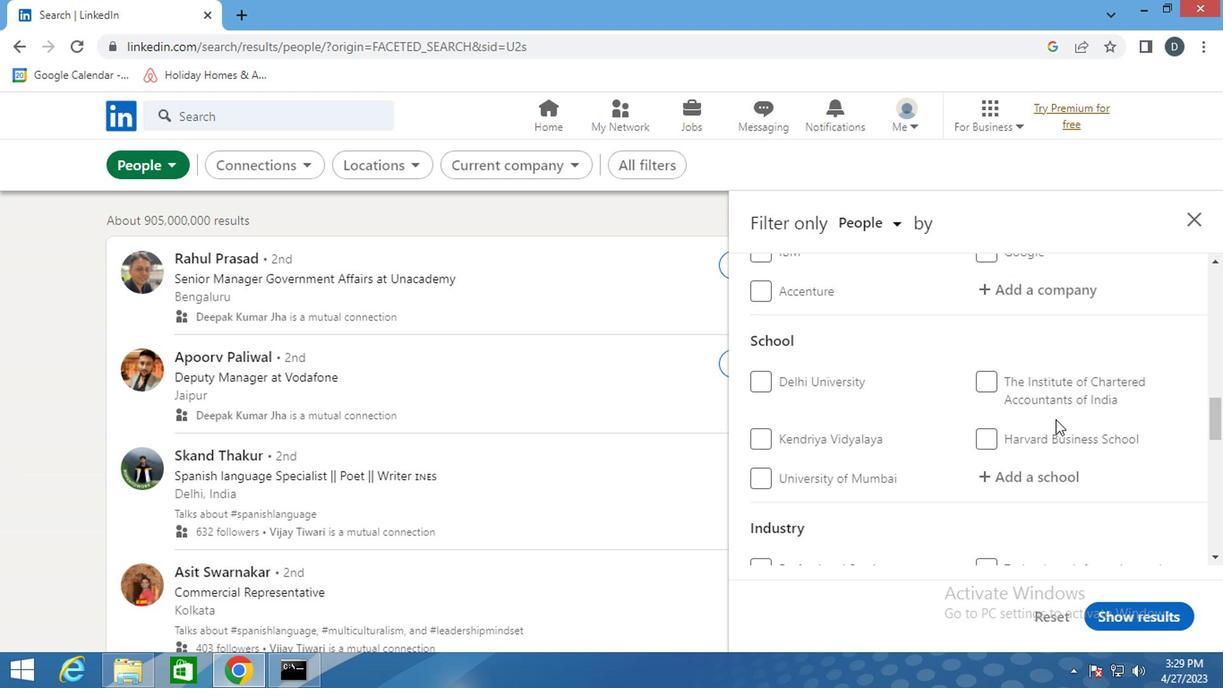 
Action: Mouse scrolled (1051, 417) with delta (0, 0)
Screenshot: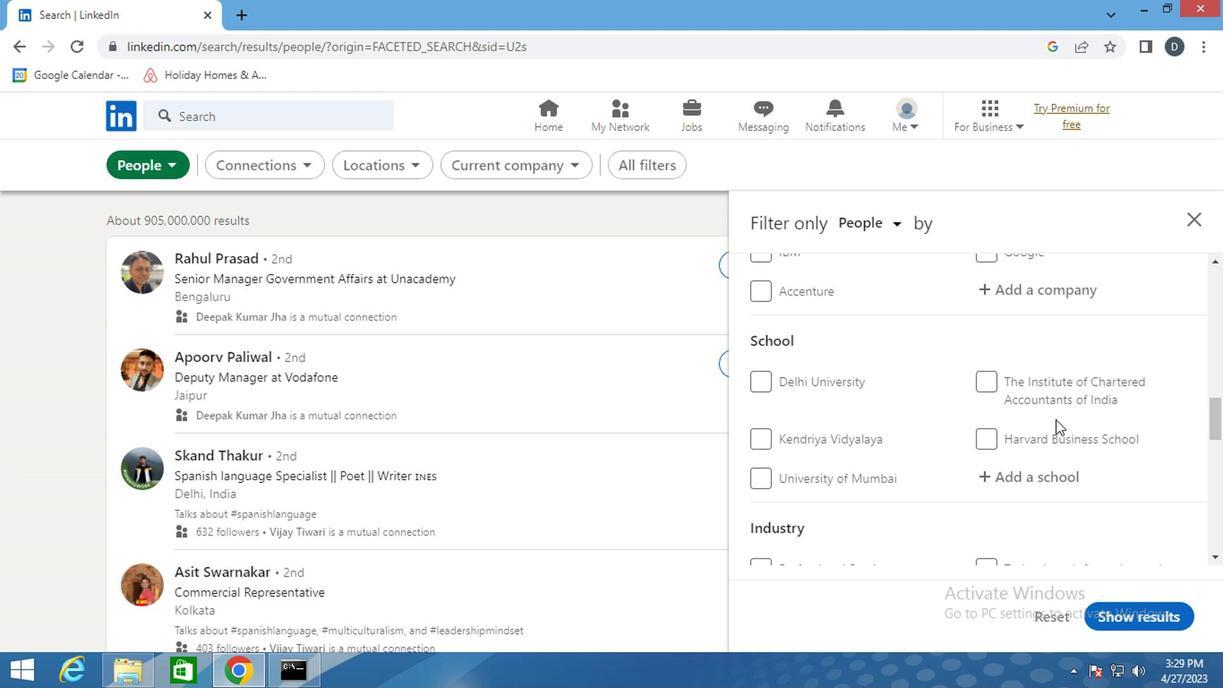
Action: Mouse scrolled (1051, 417) with delta (0, 0)
Screenshot: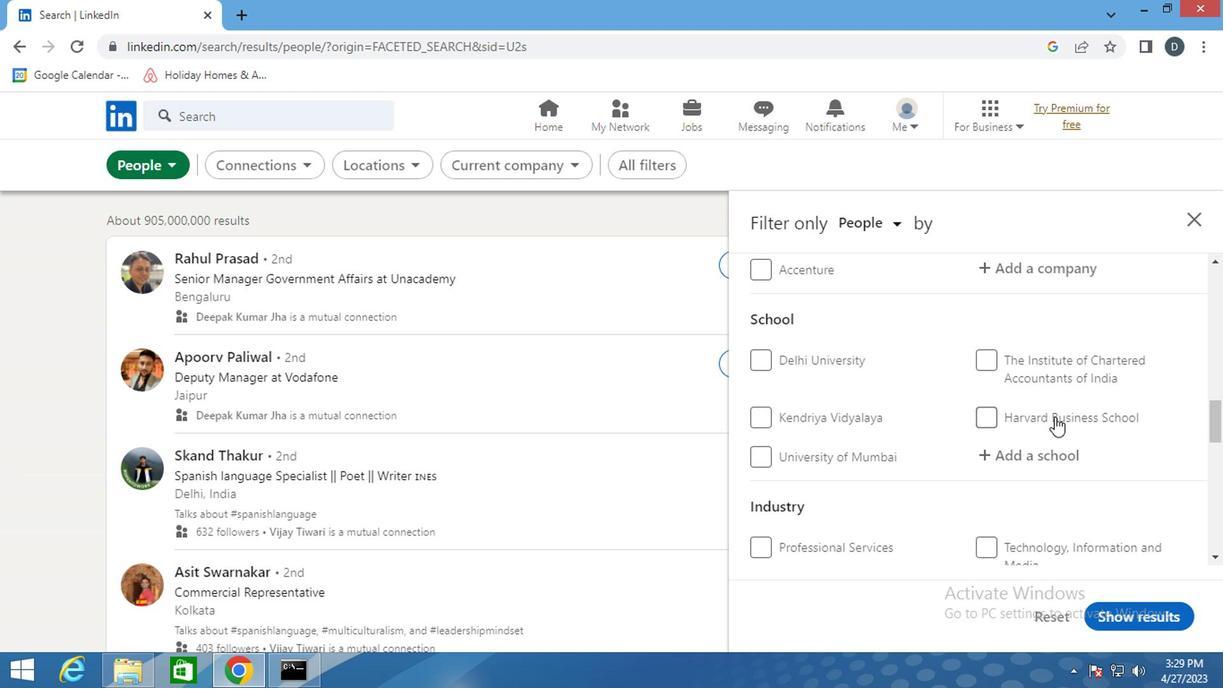 
Action: Mouse scrolled (1051, 418) with delta (0, 0)
Screenshot: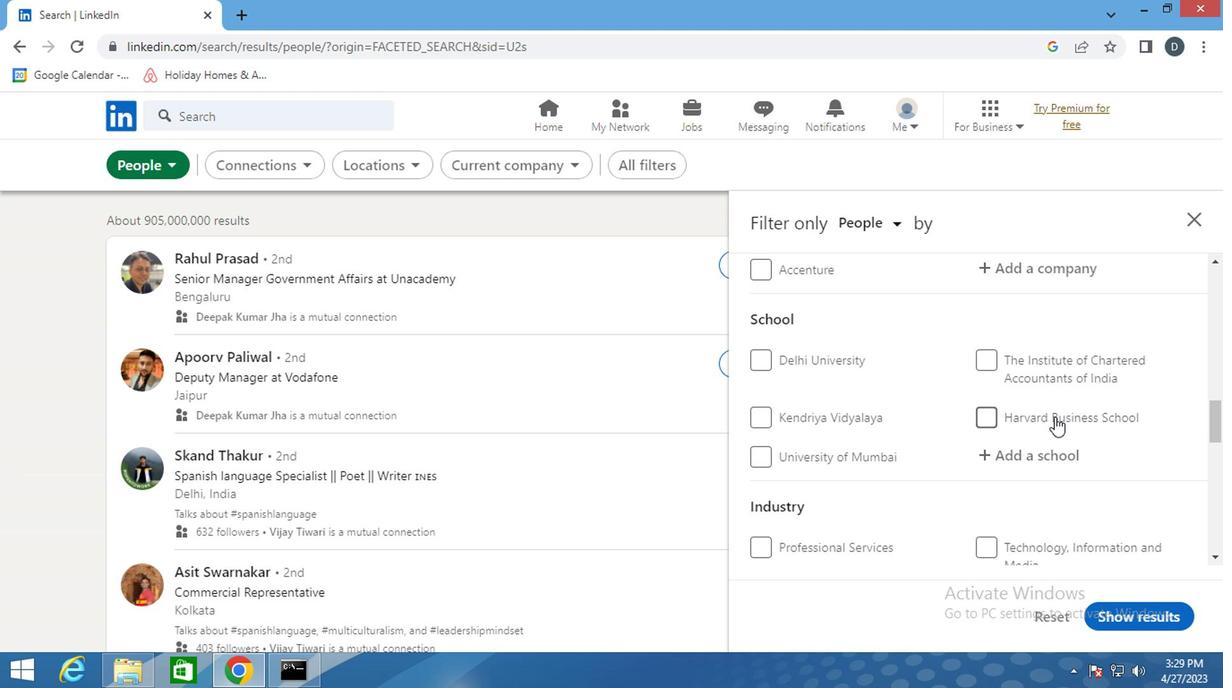 
Action: Mouse scrolled (1051, 417) with delta (0, 0)
Screenshot: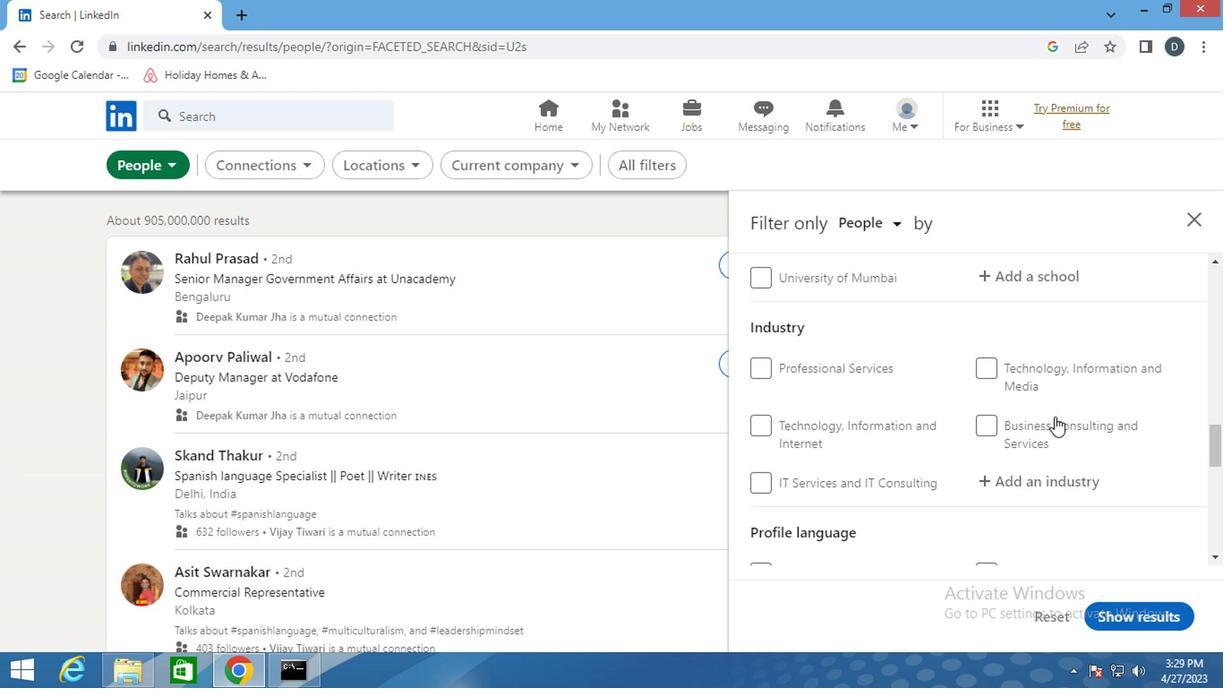 
Action: Mouse scrolled (1051, 417) with delta (0, 0)
Screenshot: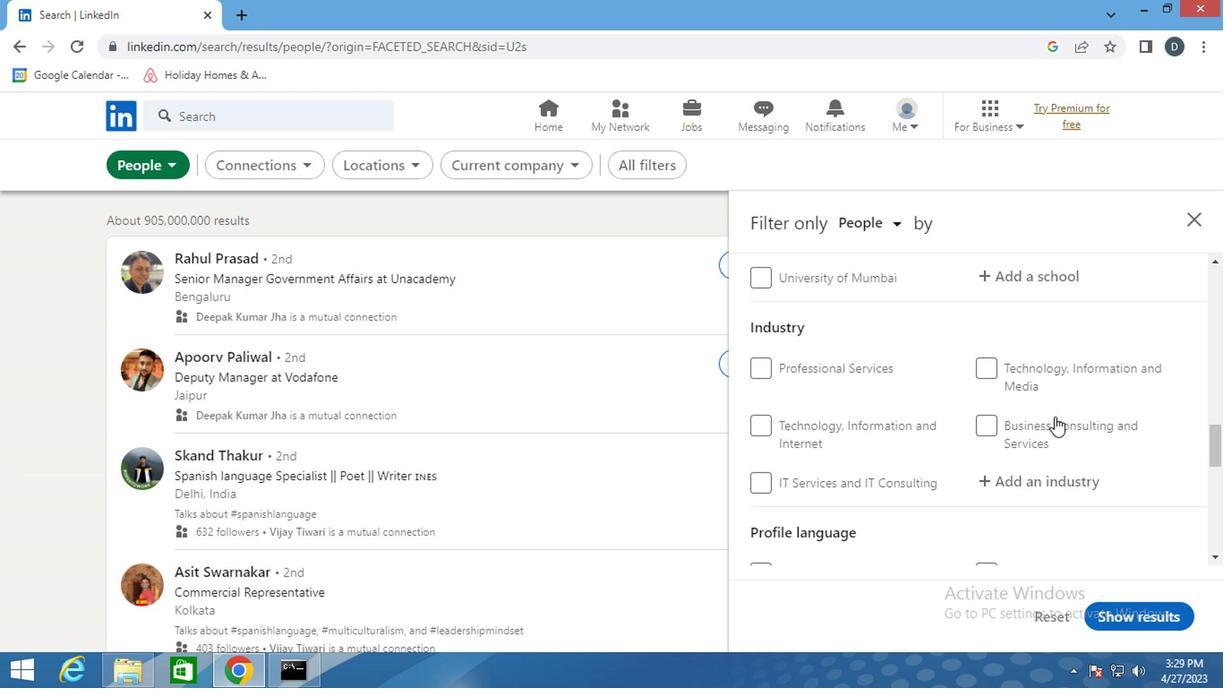 
Action: Mouse moved to (983, 397)
Screenshot: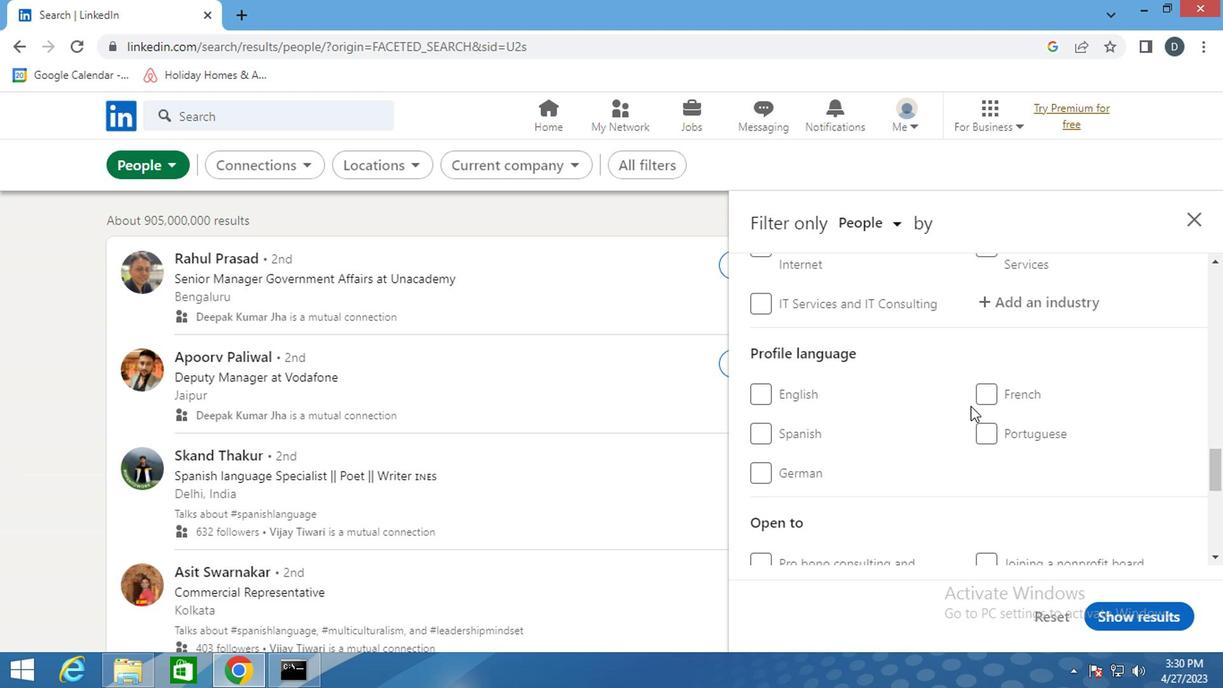 
Action: Mouse pressed left at (983, 397)
Screenshot: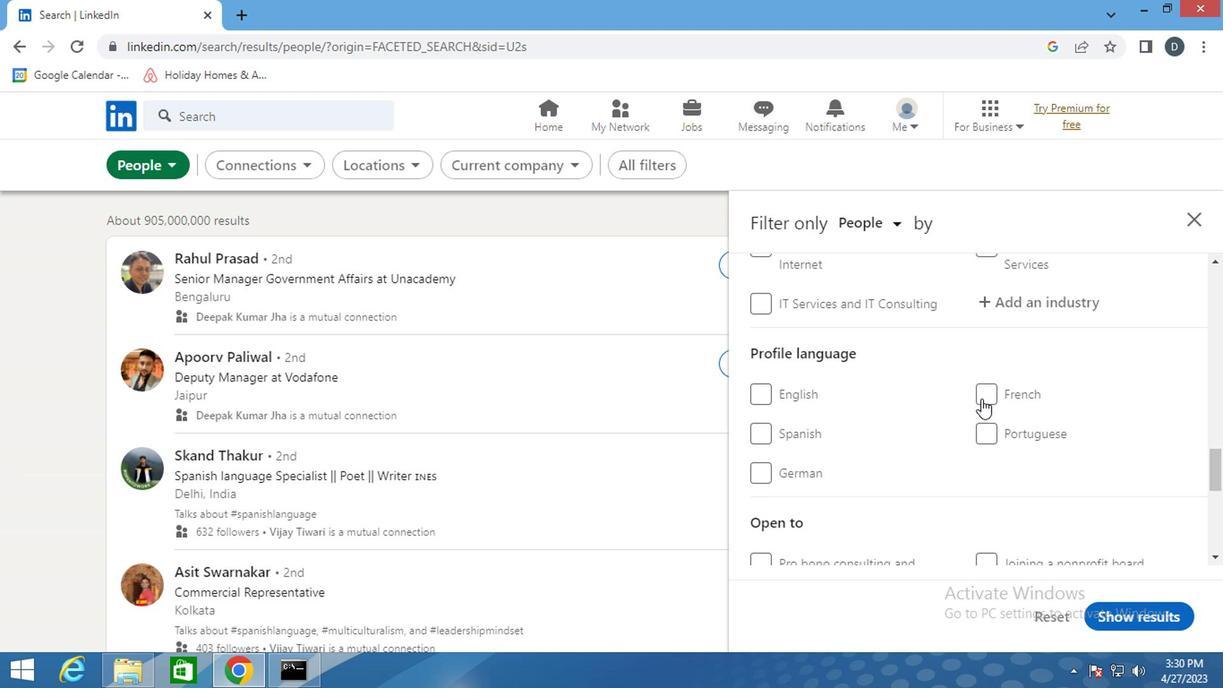 
Action: Mouse moved to (984, 396)
Screenshot: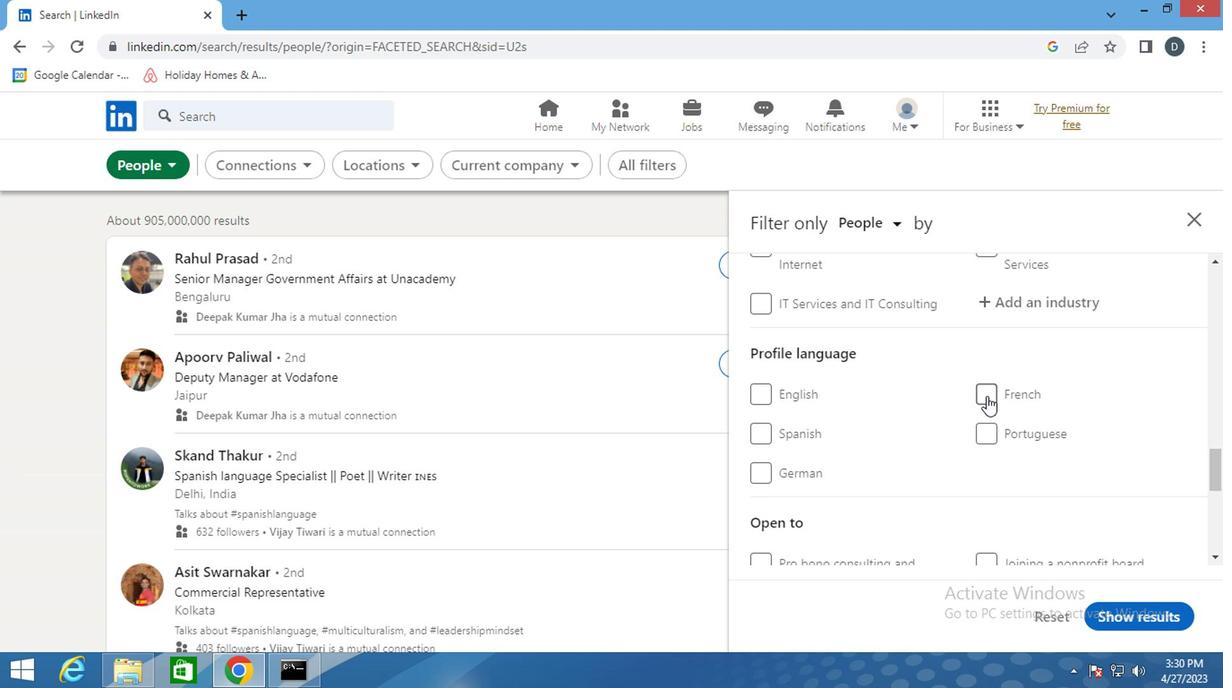
Action: Mouse scrolled (984, 397) with delta (0, 1)
Screenshot: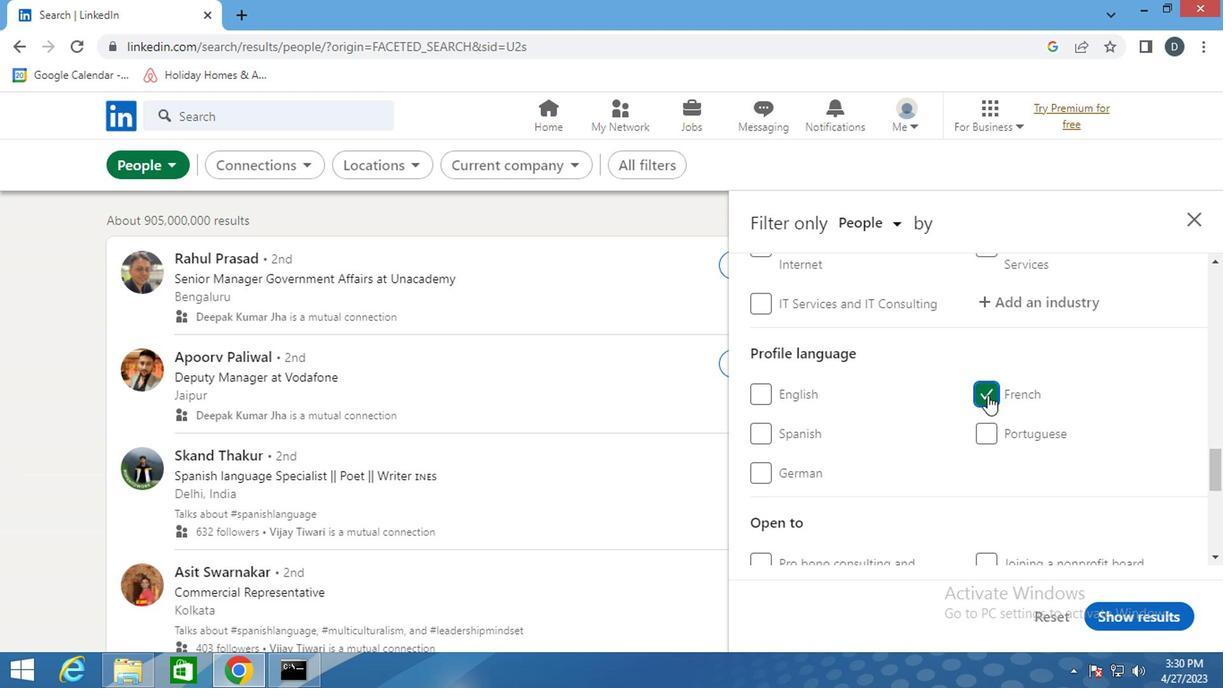 
Action: Mouse scrolled (984, 397) with delta (0, 1)
Screenshot: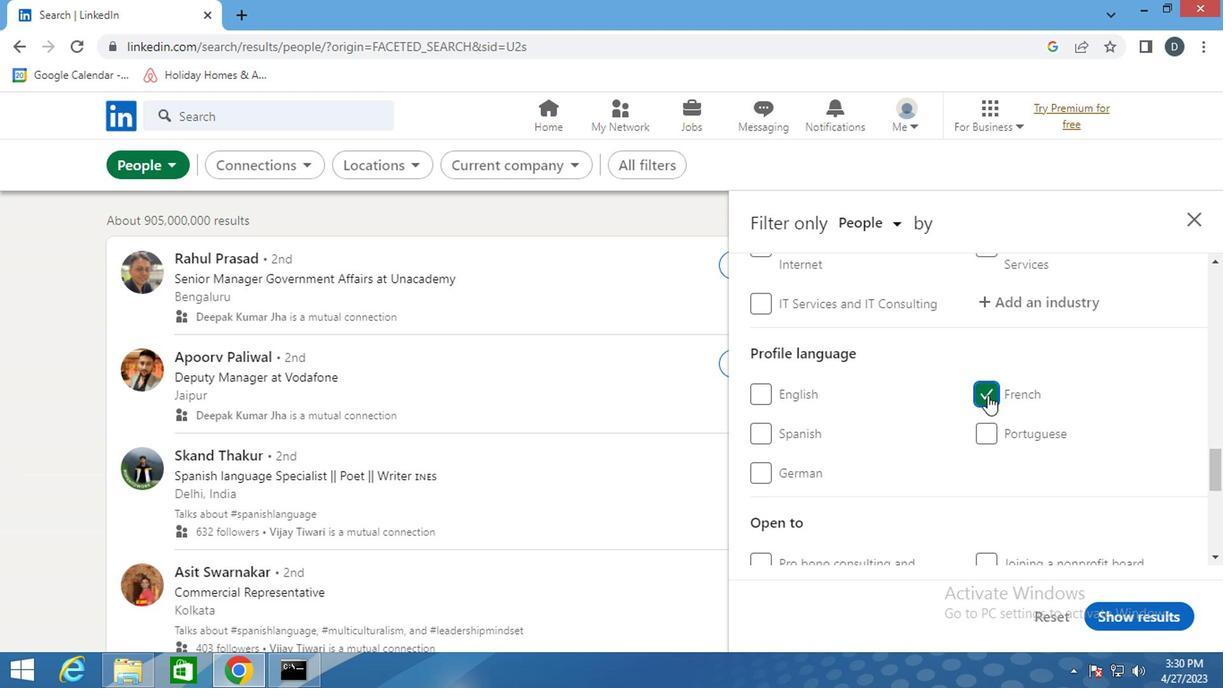 
Action: Mouse scrolled (984, 397) with delta (0, 1)
Screenshot: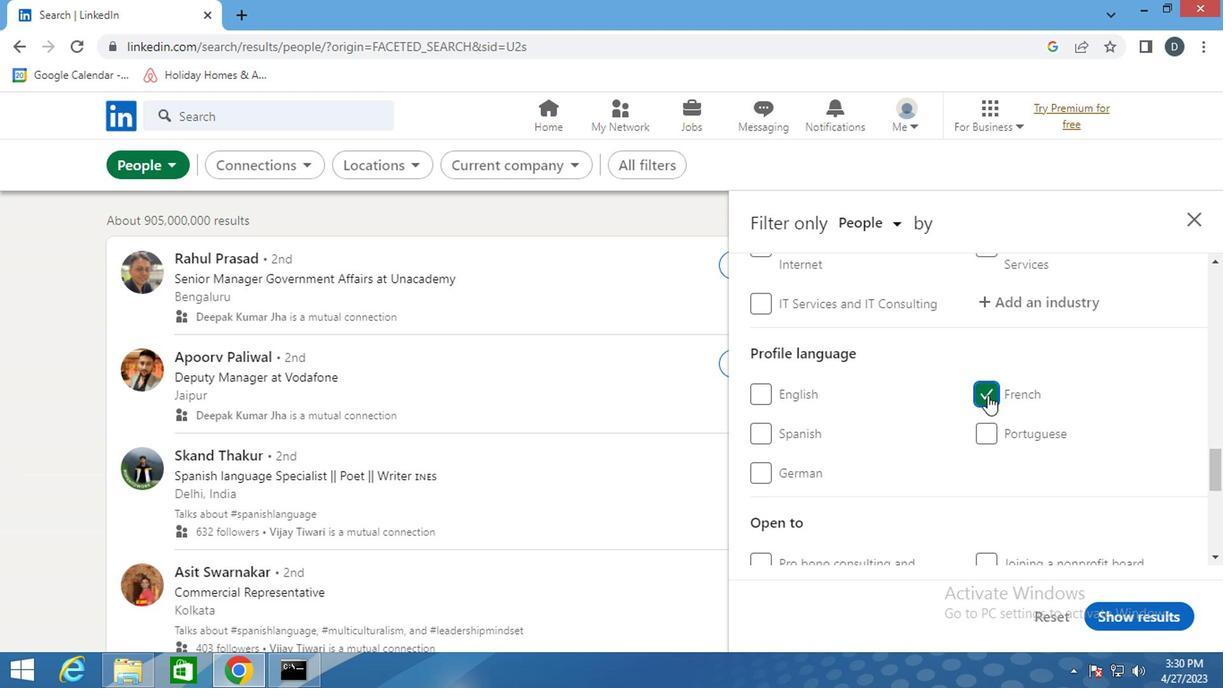 
Action: Mouse scrolled (984, 397) with delta (0, 1)
Screenshot: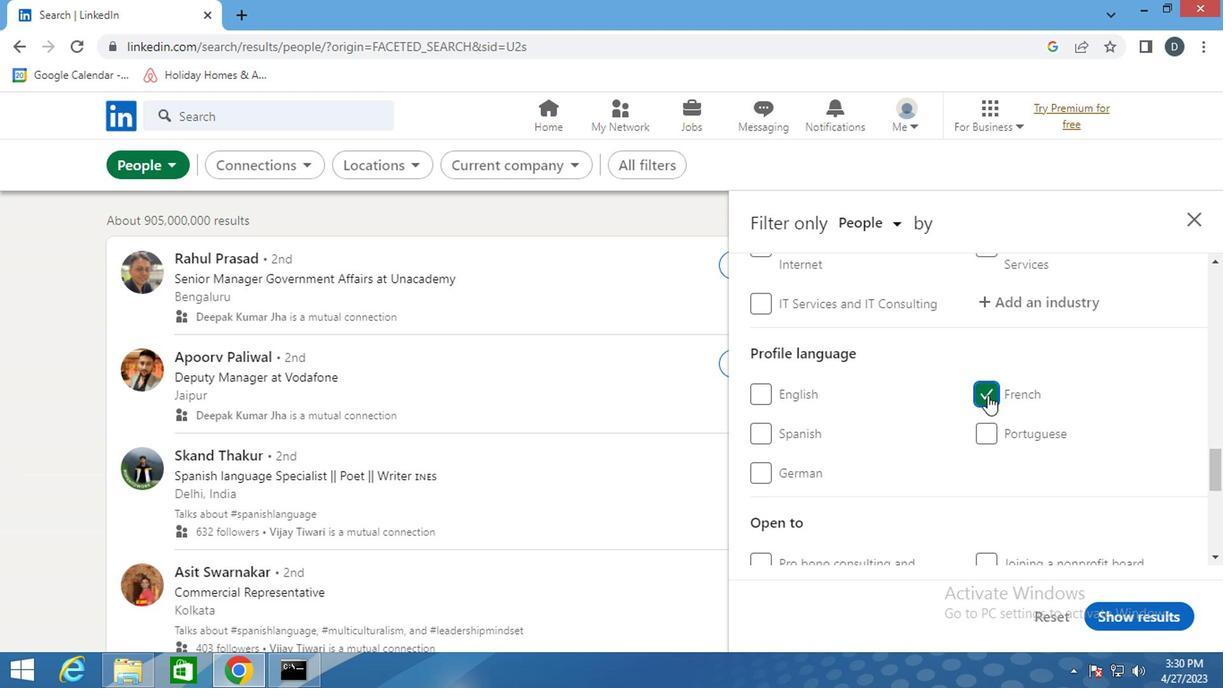 
Action: Mouse scrolled (984, 397) with delta (0, 1)
Screenshot: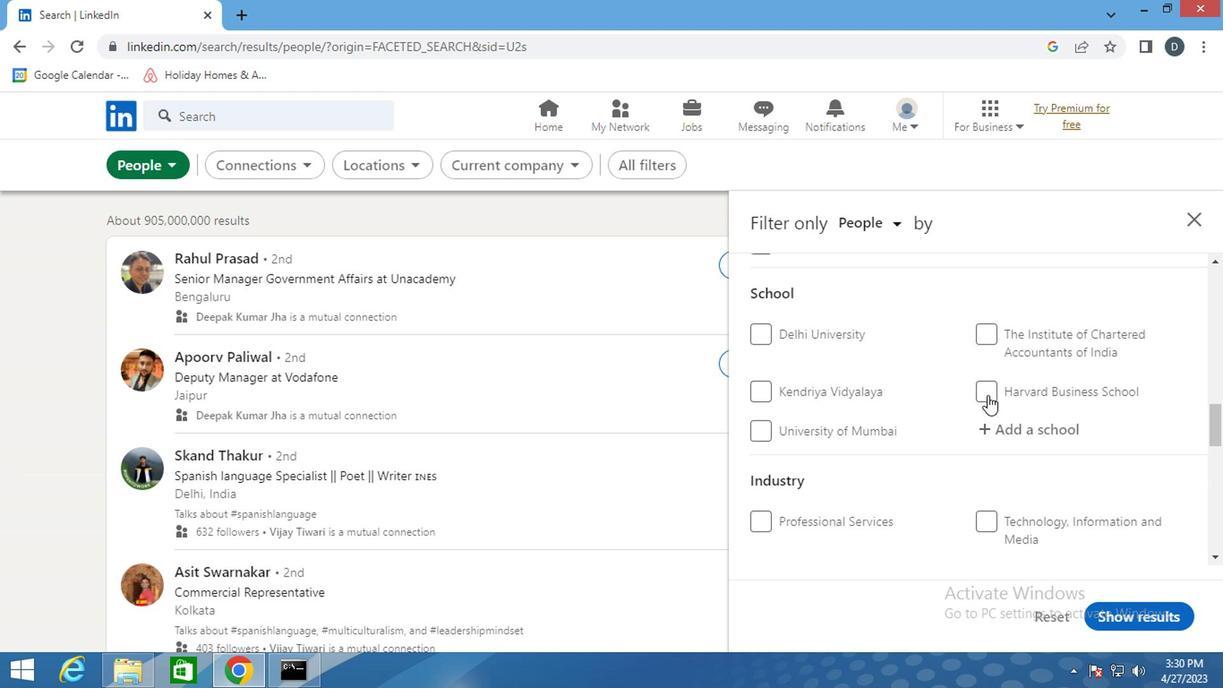 
Action: Mouse scrolled (984, 397) with delta (0, 1)
Screenshot: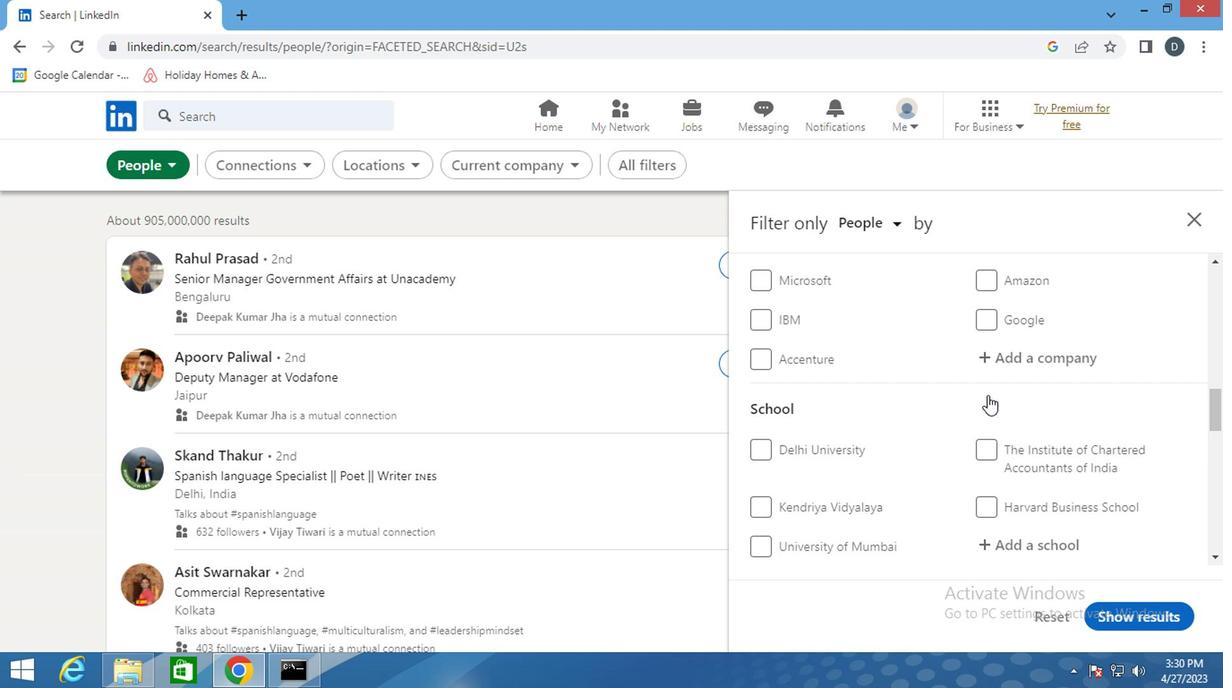 
Action: Mouse scrolled (984, 397) with delta (0, 1)
Screenshot: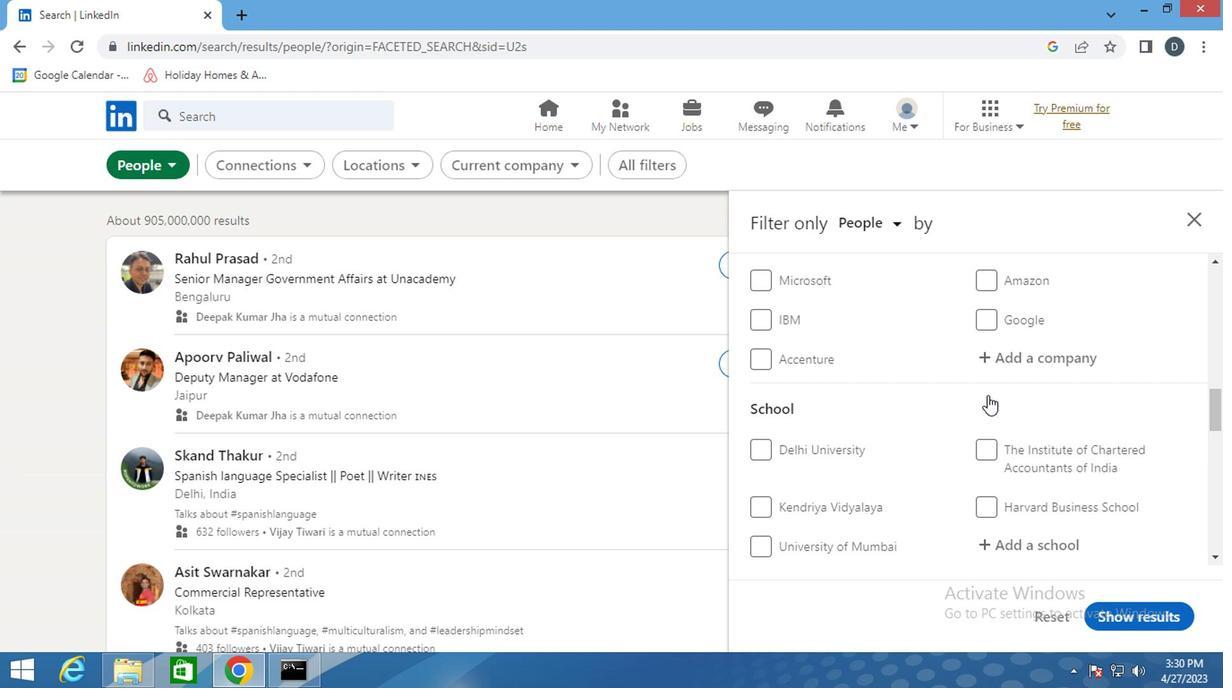
Action: Mouse moved to (984, 412)
Screenshot: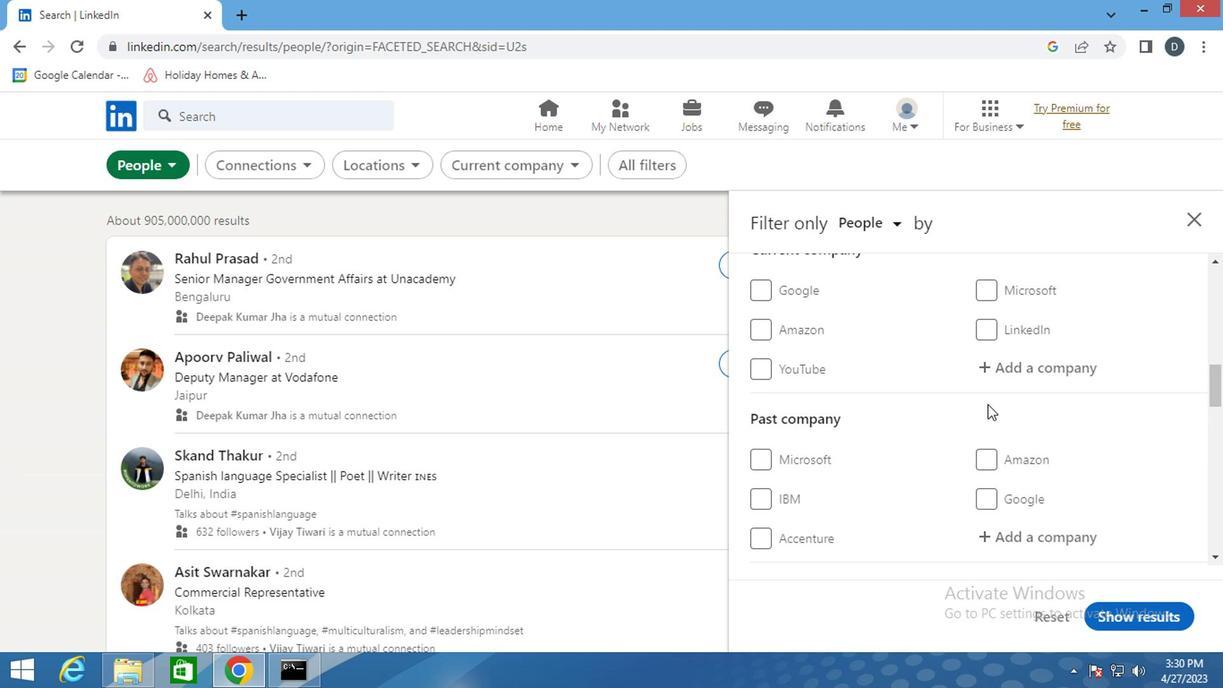 
Action: Mouse scrolled (984, 411) with delta (0, -1)
Screenshot: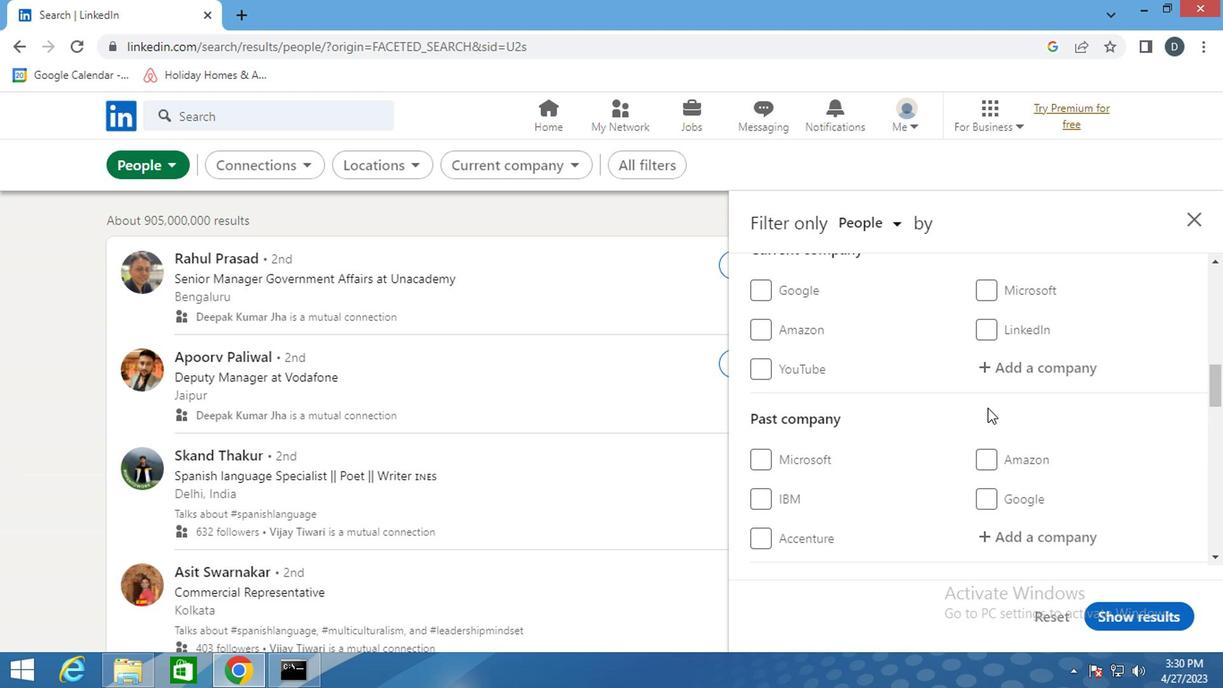 
Action: Mouse moved to (984, 413)
Screenshot: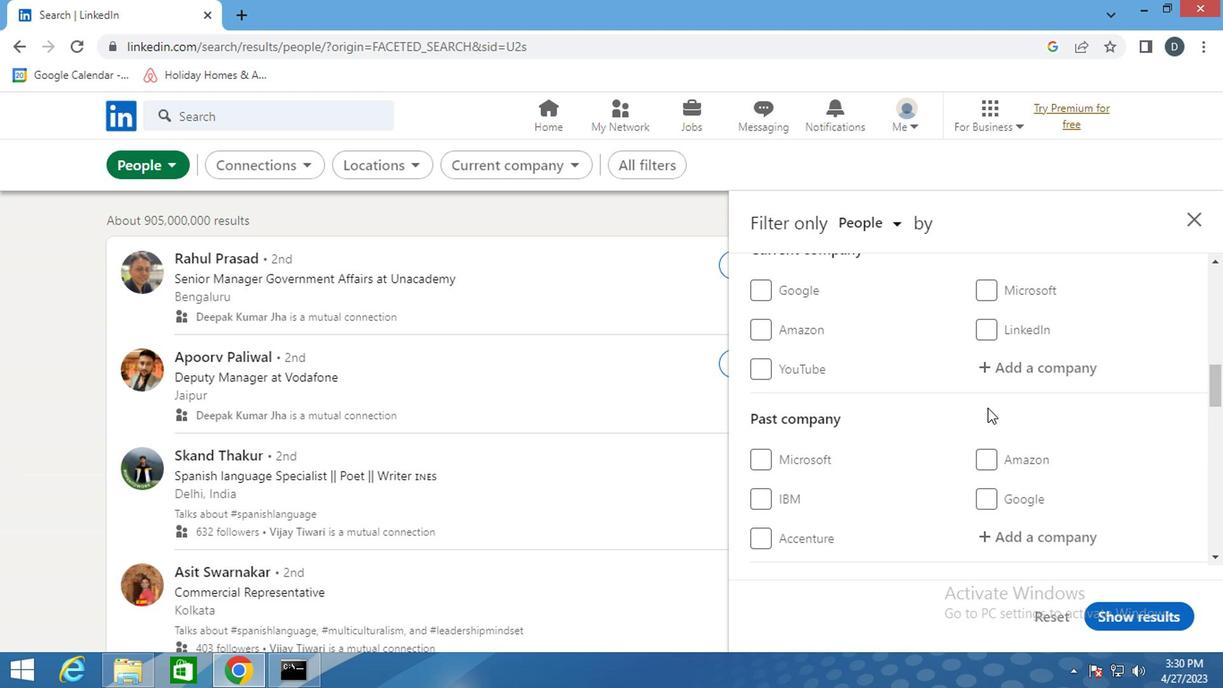 
Action: Mouse scrolled (984, 414) with delta (0, 0)
Screenshot: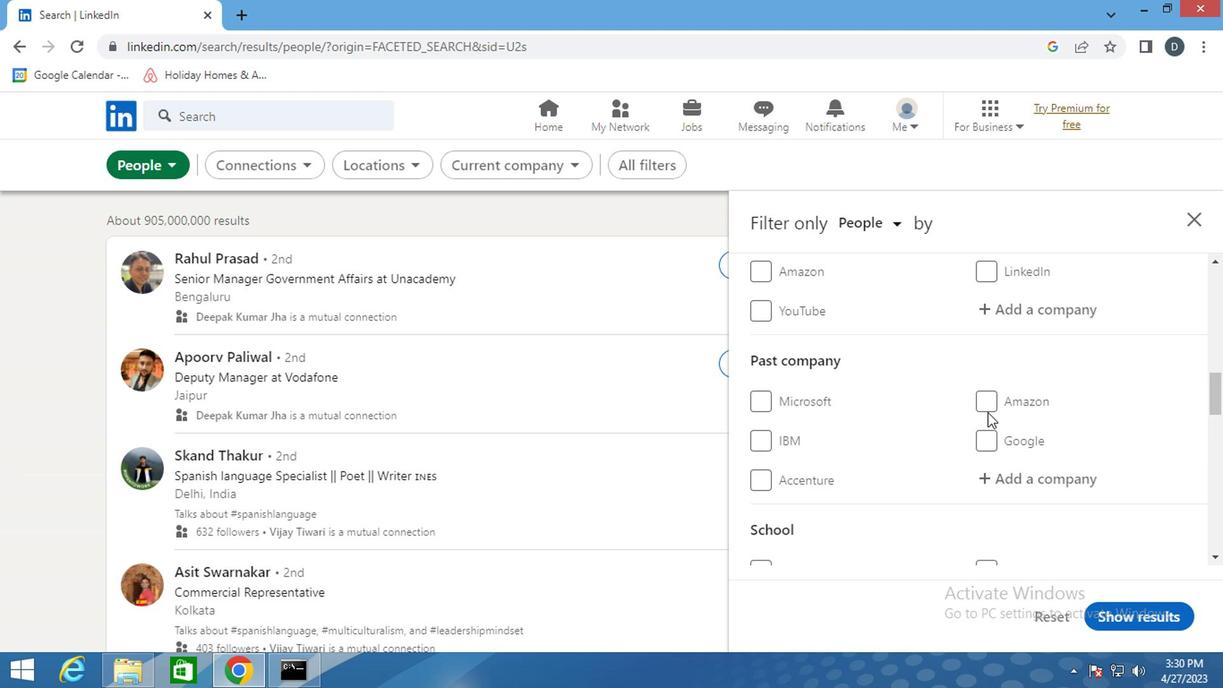 
Action: Mouse moved to (1045, 368)
Screenshot: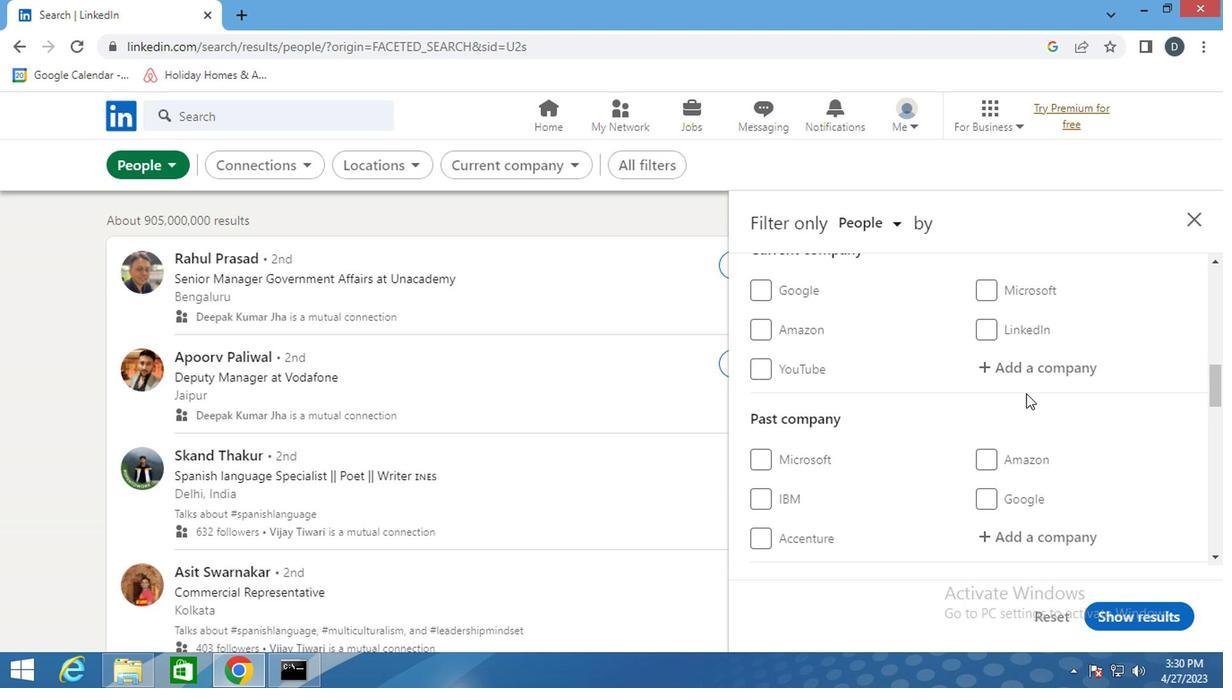 
Action: Mouse pressed left at (1045, 368)
Screenshot: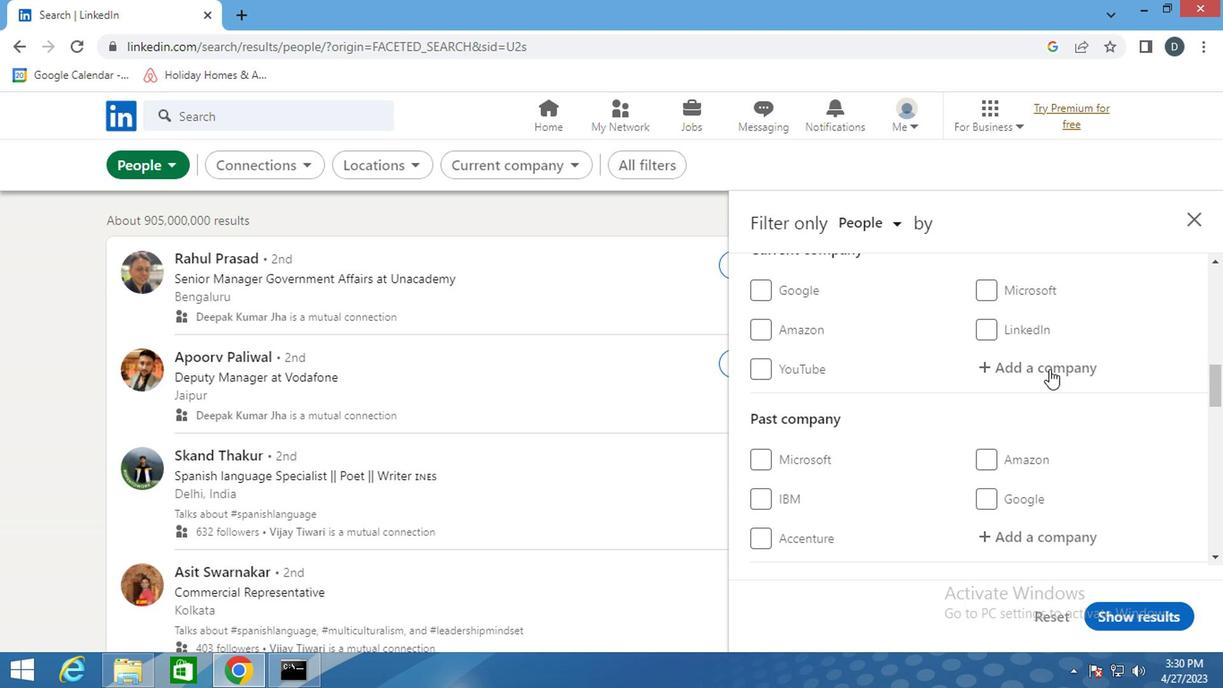 
Action: Mouse moved to (1047, 368)
Screenshot: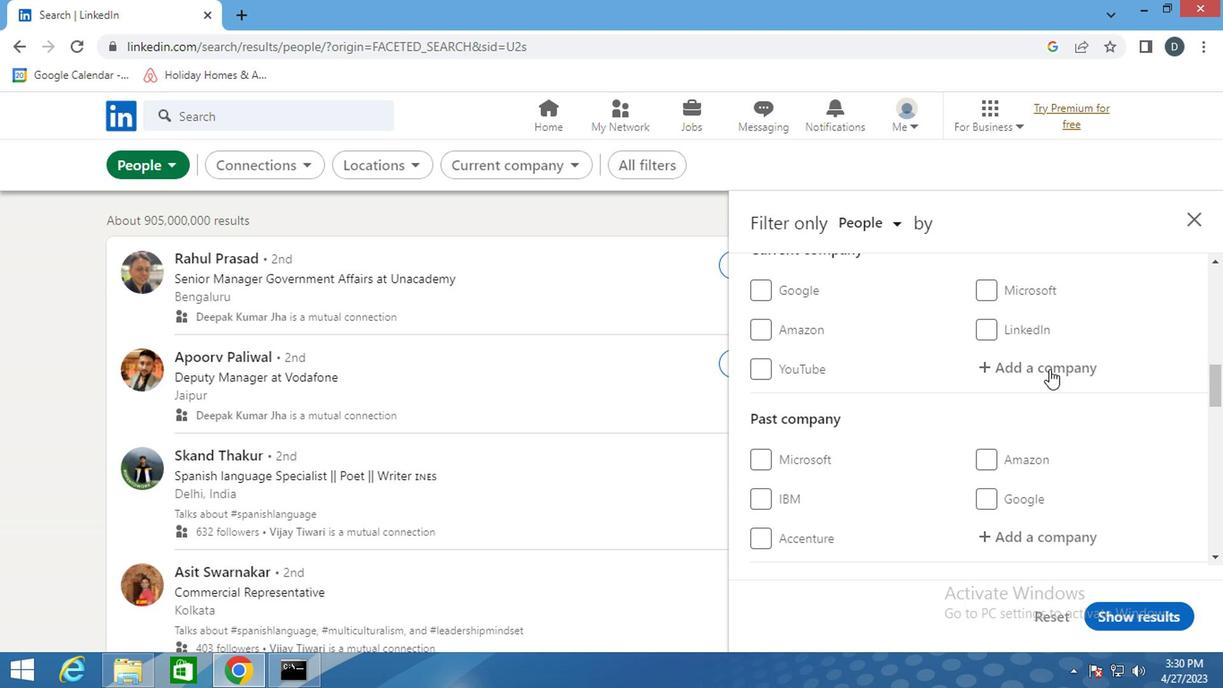 
Action: Key pressed <Key.shift><Key.shift><Key.shift><Key.shift><Key.shift><Key.shift><Key.shift><Key.shift><Key.shift><Key.shift>THE<Key.space><Key.shift><Key.shift>PRODUCT<Key.space>
Screenshot: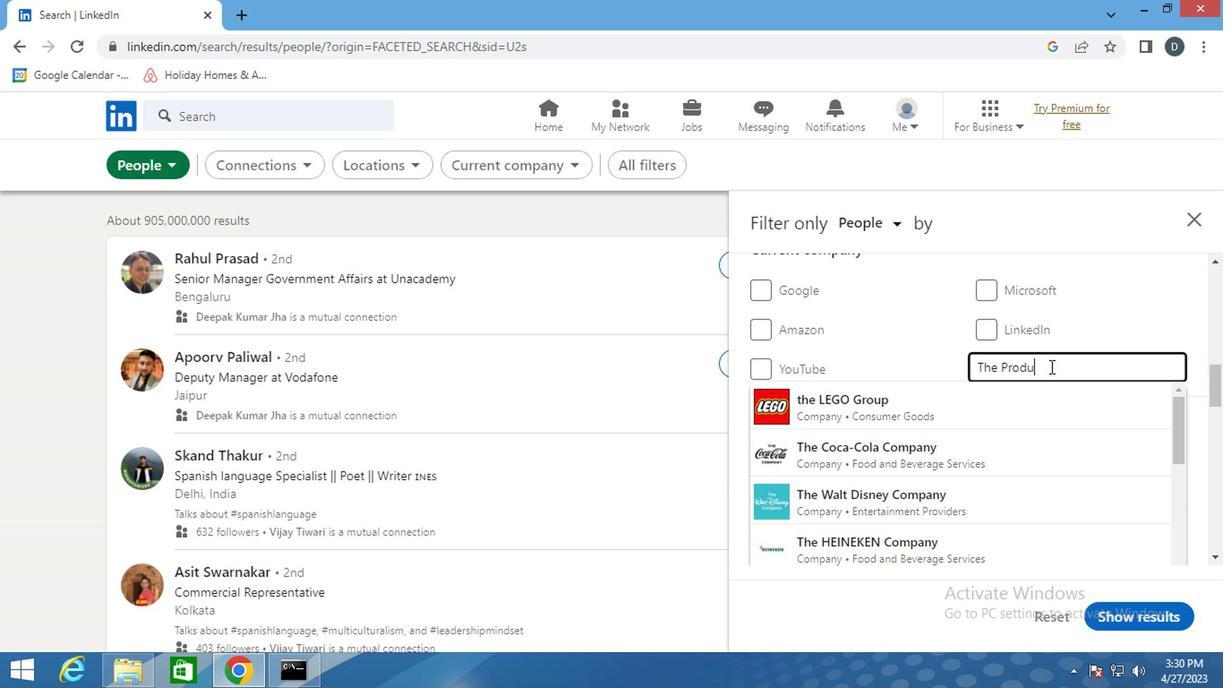 
Action: Mouse moved to (1044, 368)
Screenshot: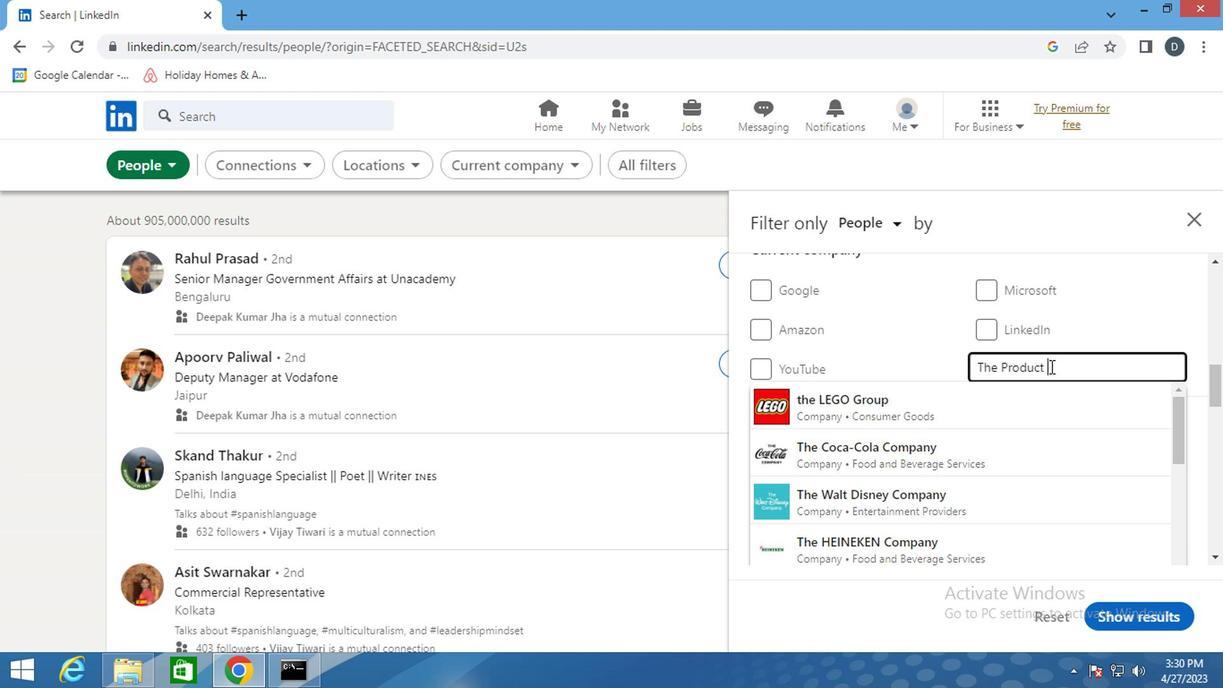 
Action: Key pressed <Key.shift>FOLK
Screenshot: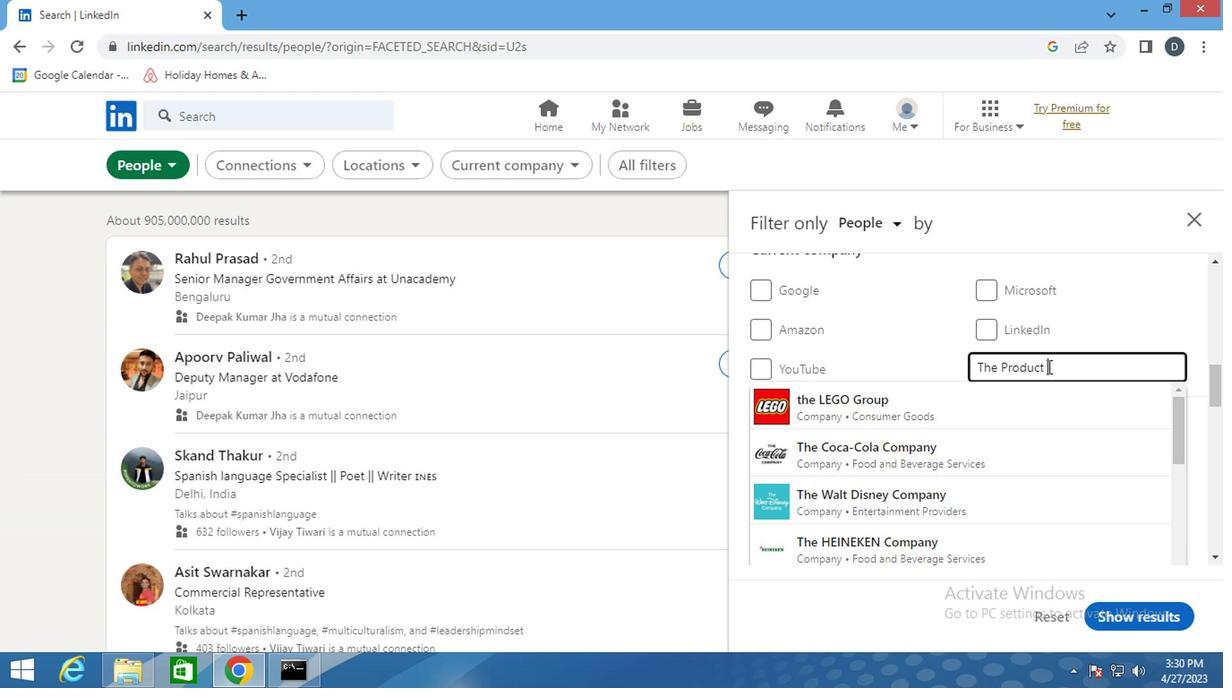 
Action: Mouse moved to (986, 400)
Screenshot: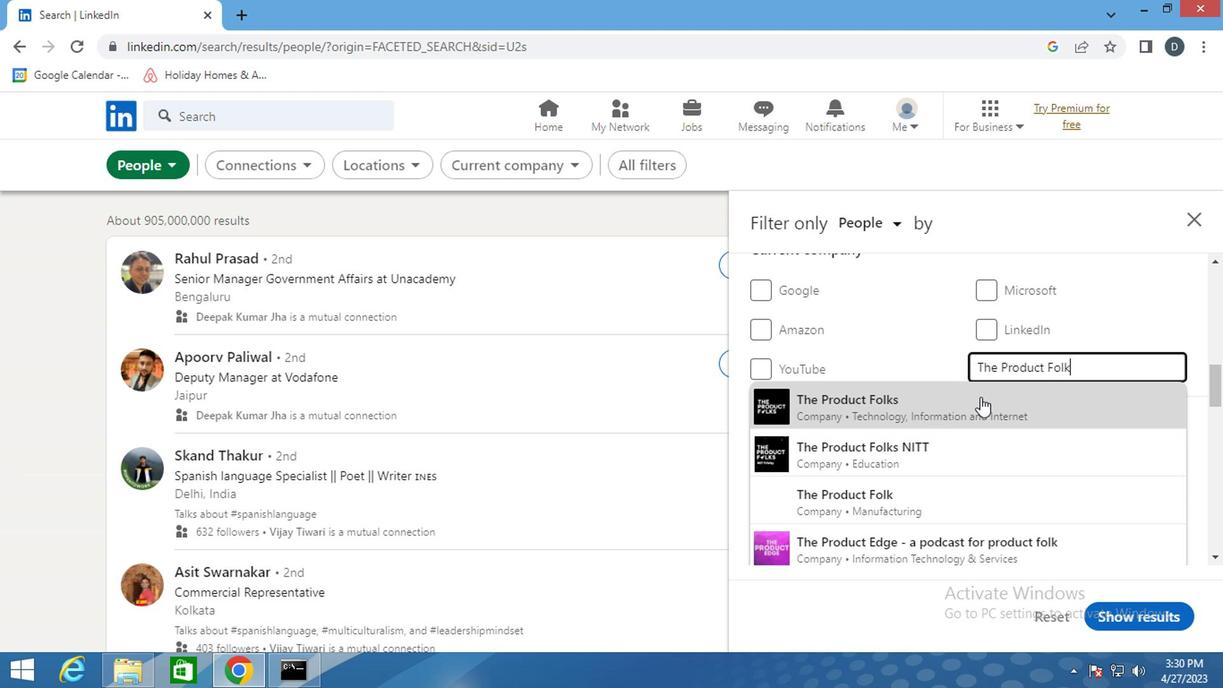 
Action: Mouse pressed left at (986, 400)
Screenshot: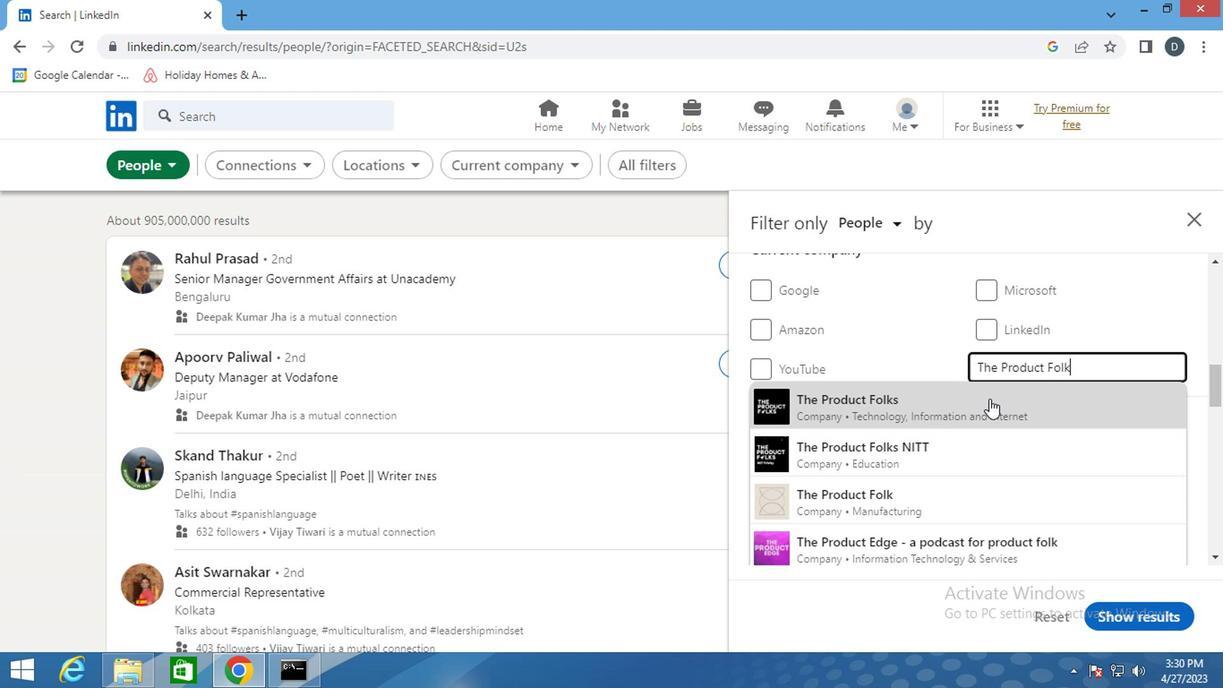 
Action: Mouse scrolled (986, 399) with delta (0, 0)
Screenshot: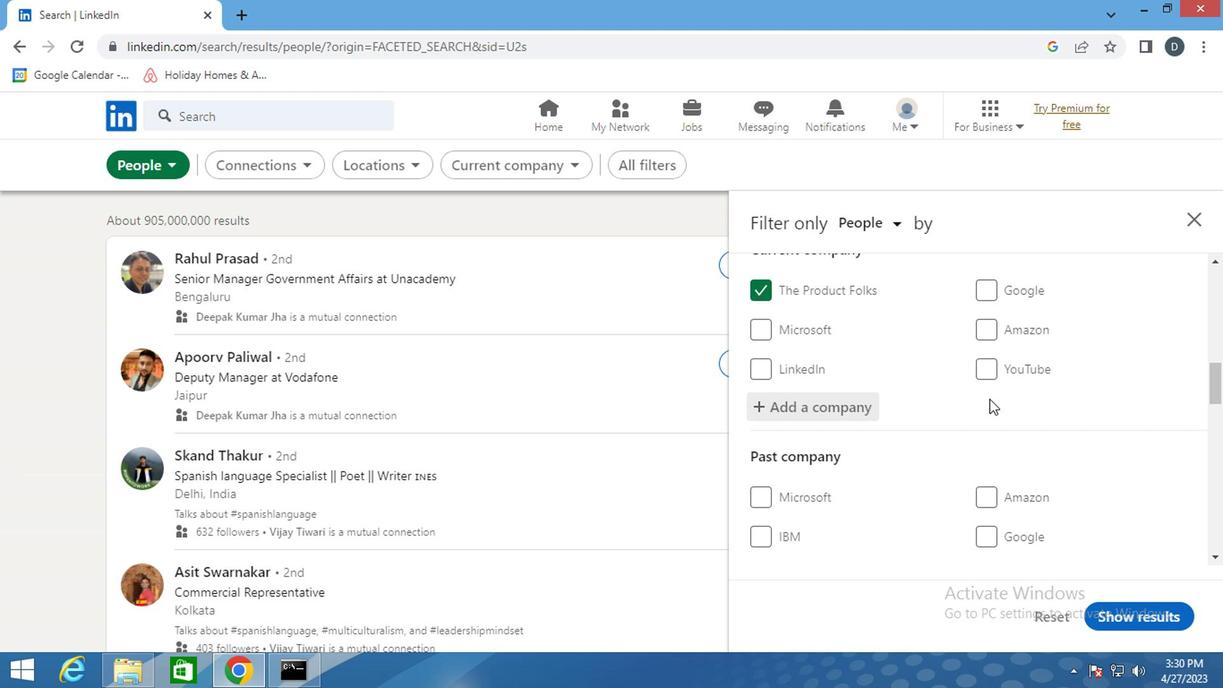 
Action: Mouse scrolled (986, 399) with delta (0, 0)
Screenshot: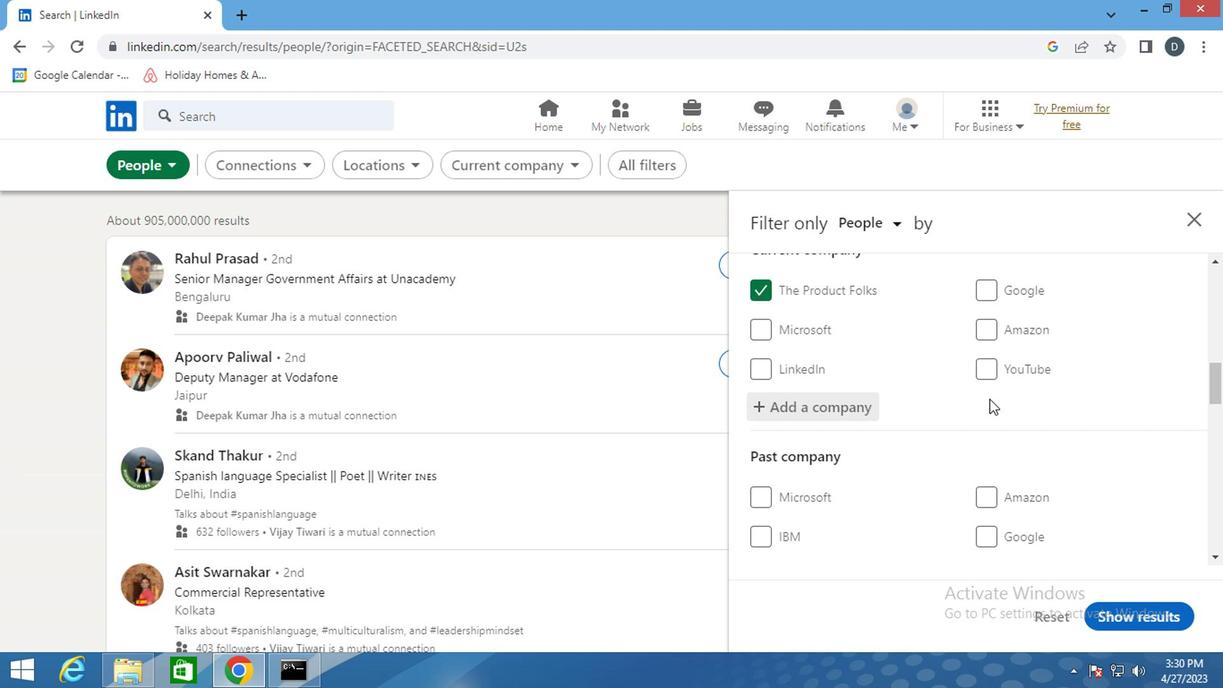 
Action: Mouse scrolled (986, 399) with delta (0, 0)
Screenshot: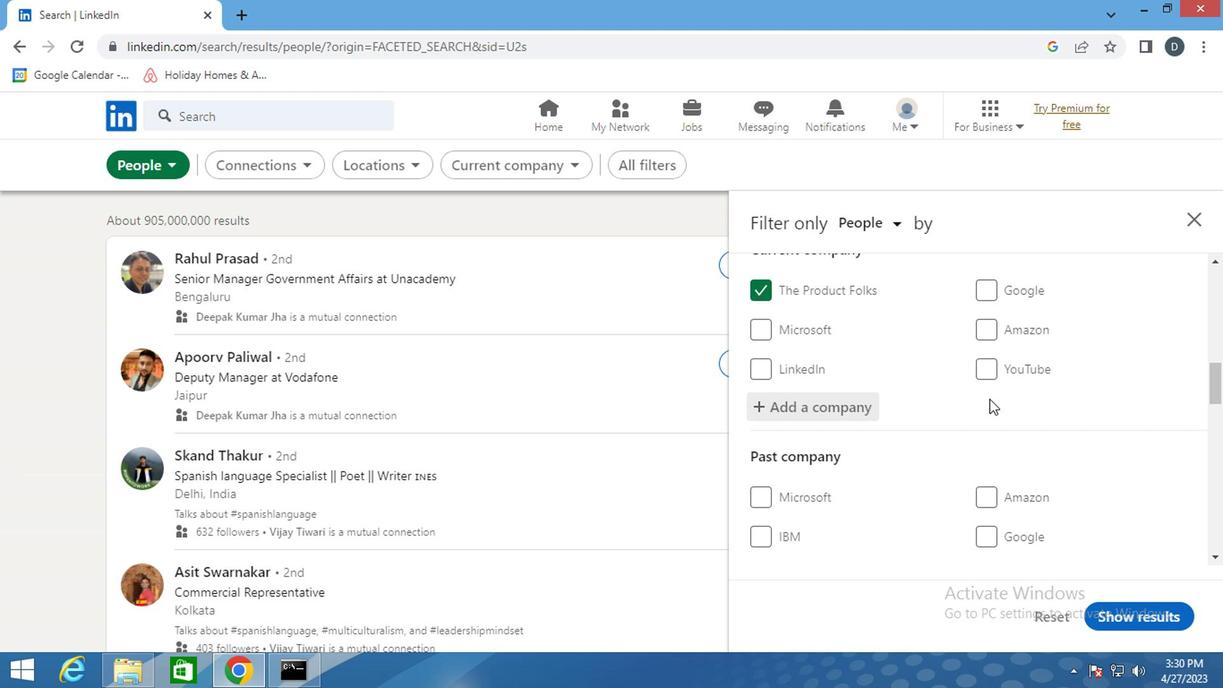 
Action: Mouse moved to (1022, 382)
Screenshot: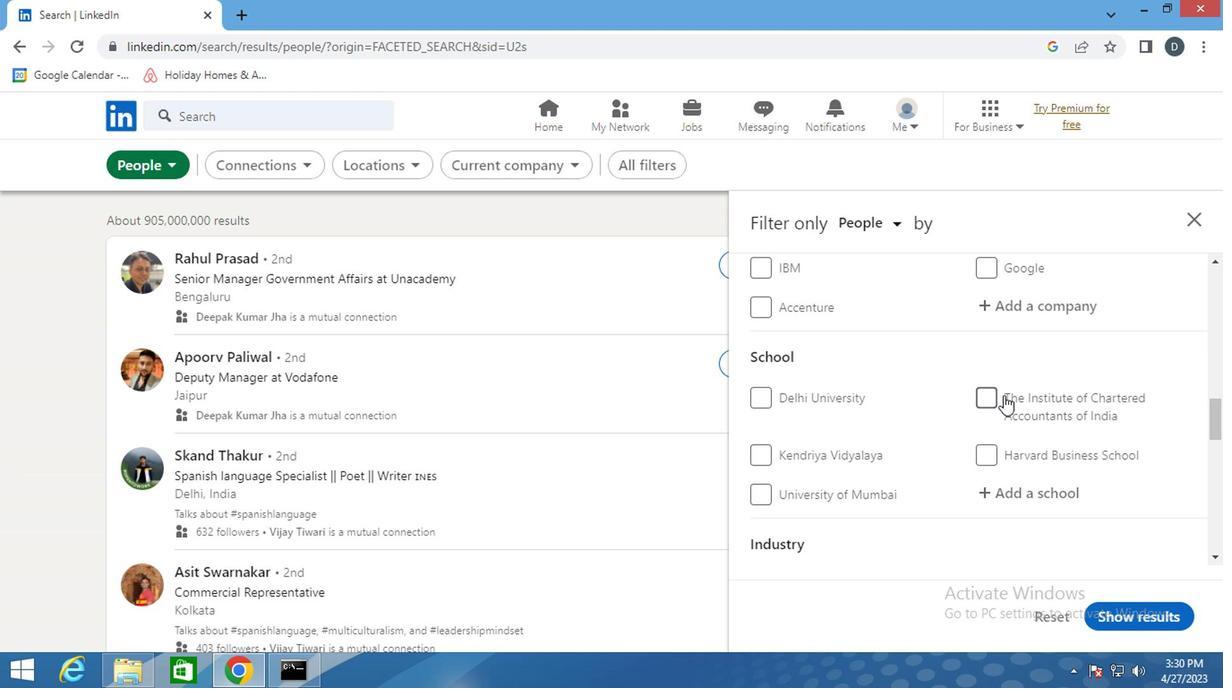 
Action: Mouse scrolled (1022, 382) with delta (0, 0)
Screenshot: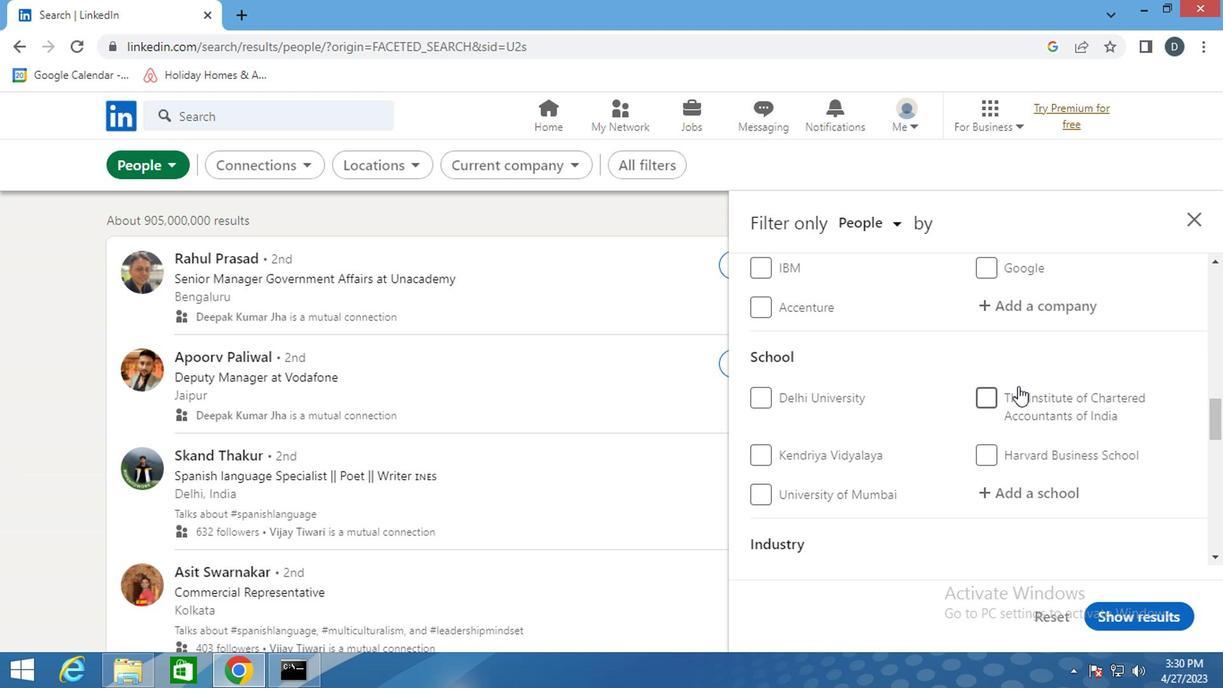 
Action: Mouse scrolled (1022, 382) with delta (0, 0)
Screenshot: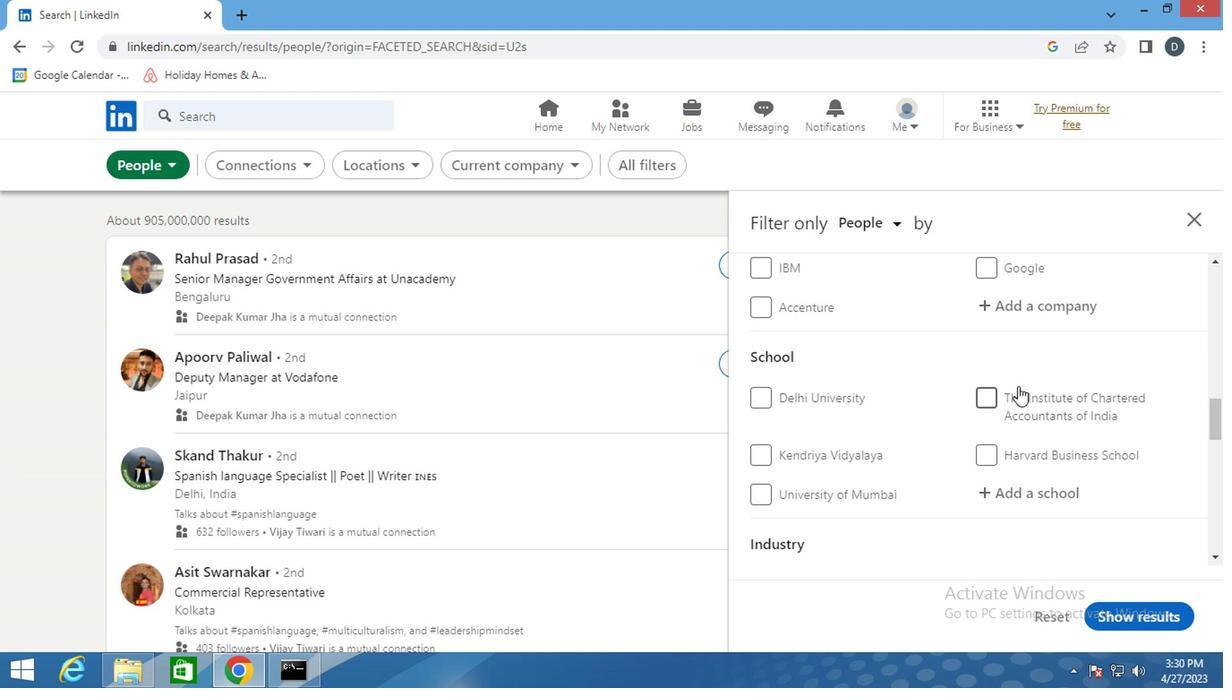 
Action: Mouse moved to (1051, 326)
Screenshot: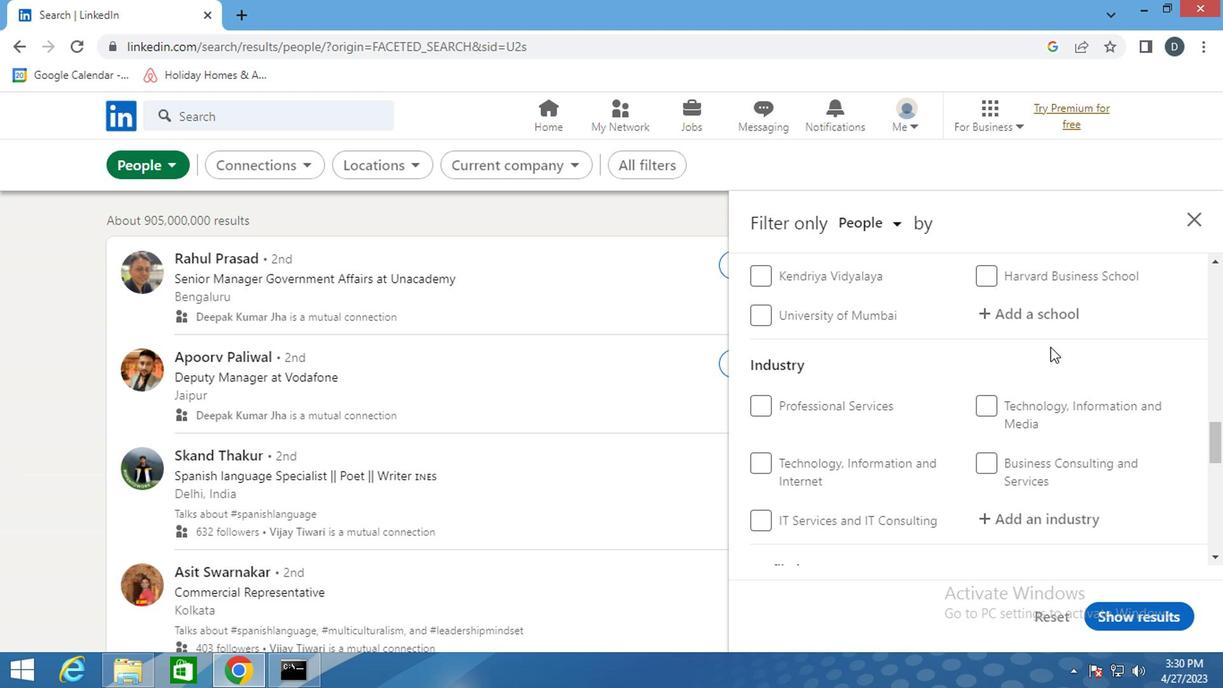 
Action: Mouse pressed left at (1051, 326)
Screenshot: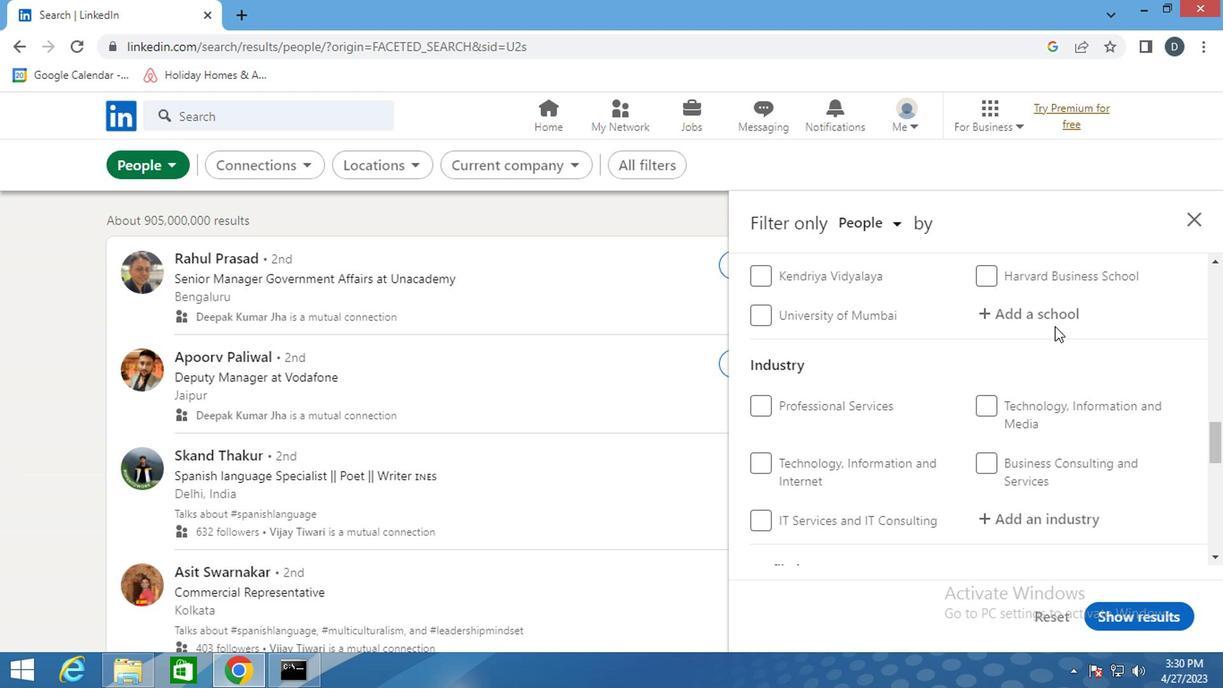 
Action: Mouse moved to (1033, 320)
Screenshot: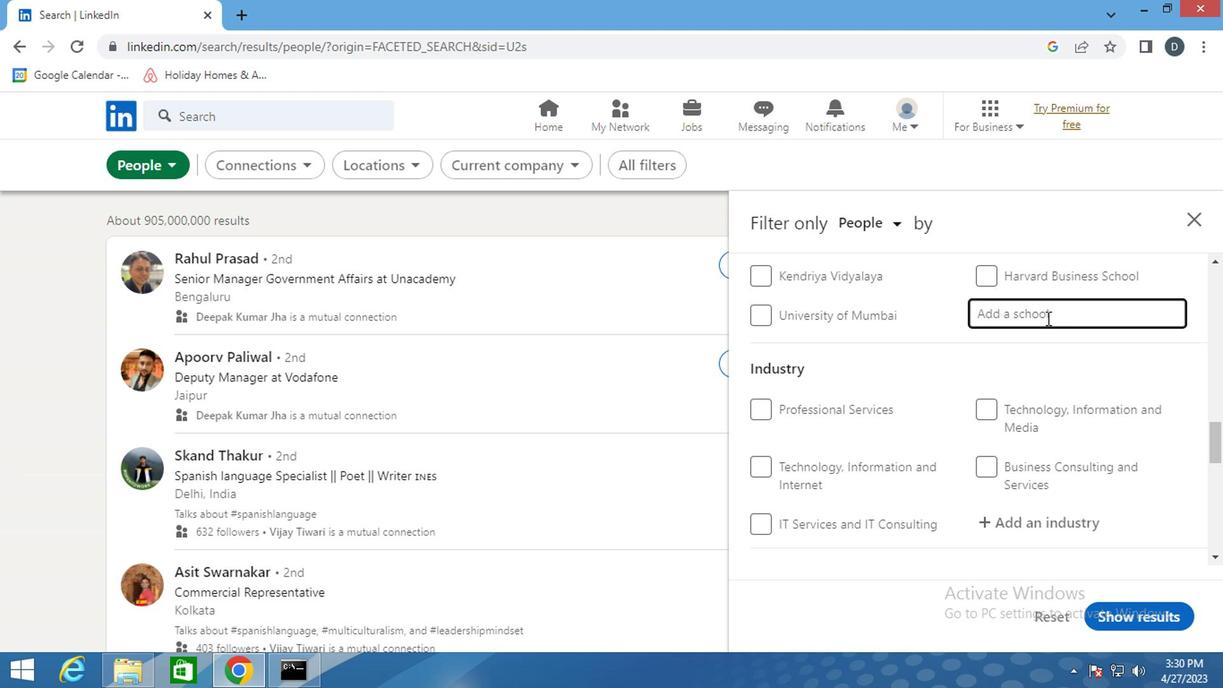 
Action: Key pressed <Key.shift>ALL<Key.space><Key.shift>IJN<Key.backspace><Key.backspace>NDIA<Key.space>
Screenshot: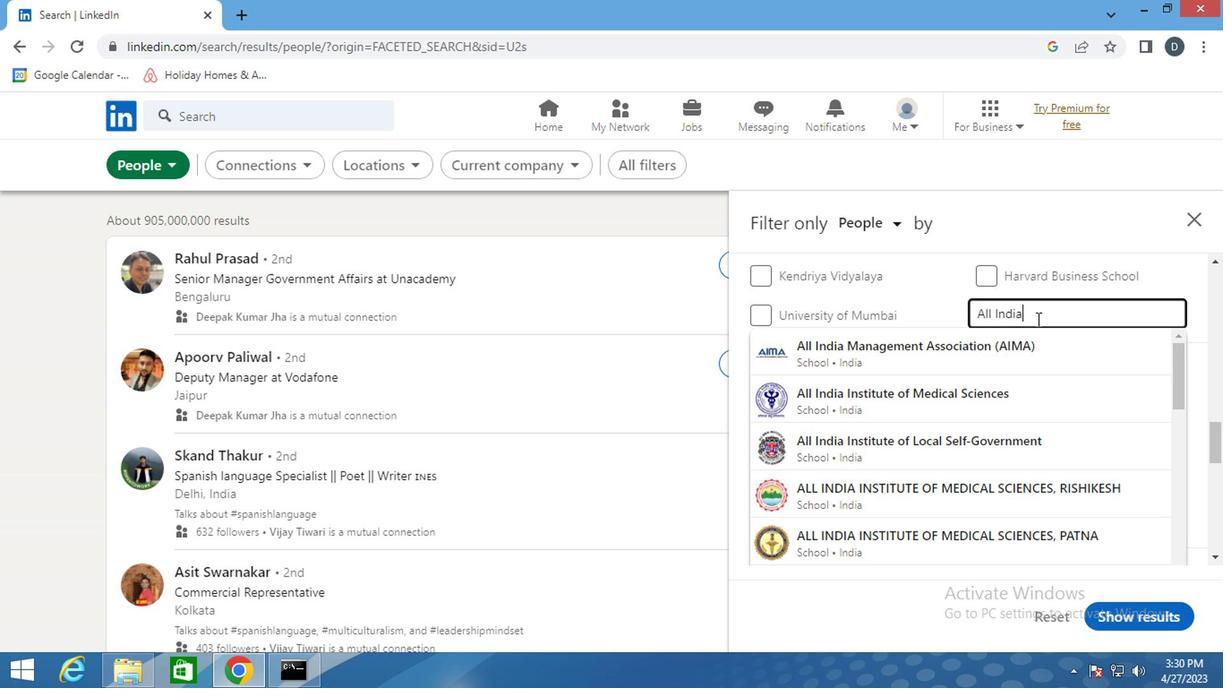 
Action: Mouse moved to (1052, 353)
Screenshot: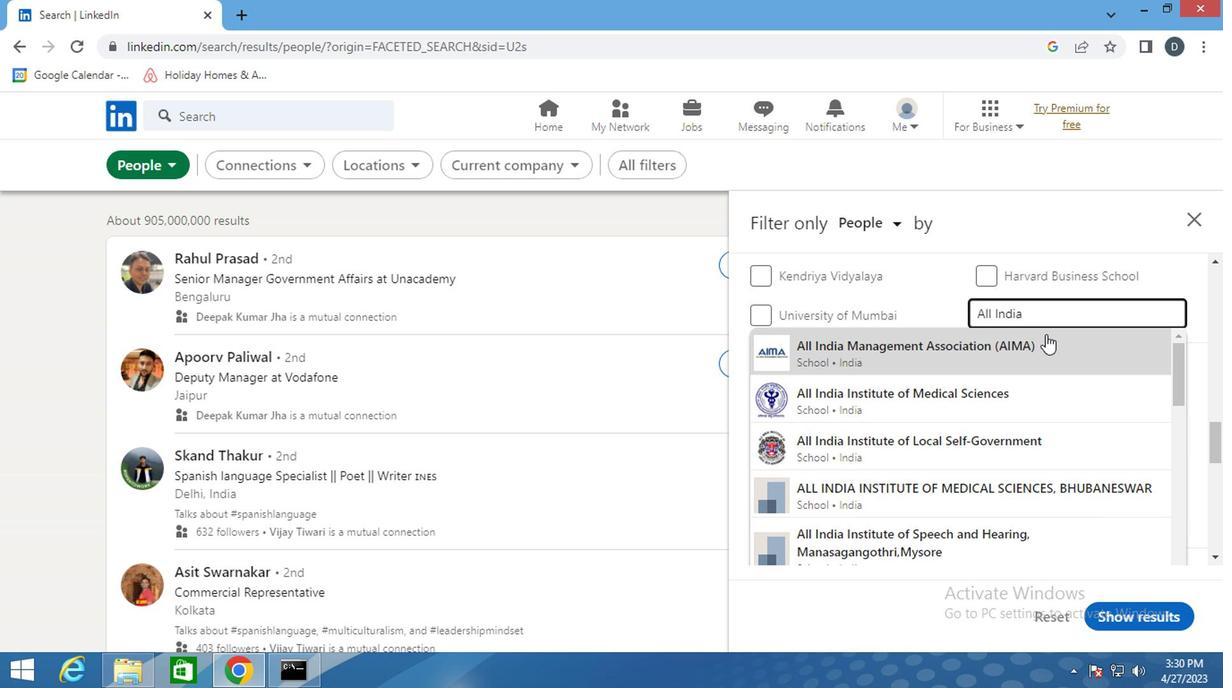 
Action: Mouse pressed left at (1052, 353)
Screenshot: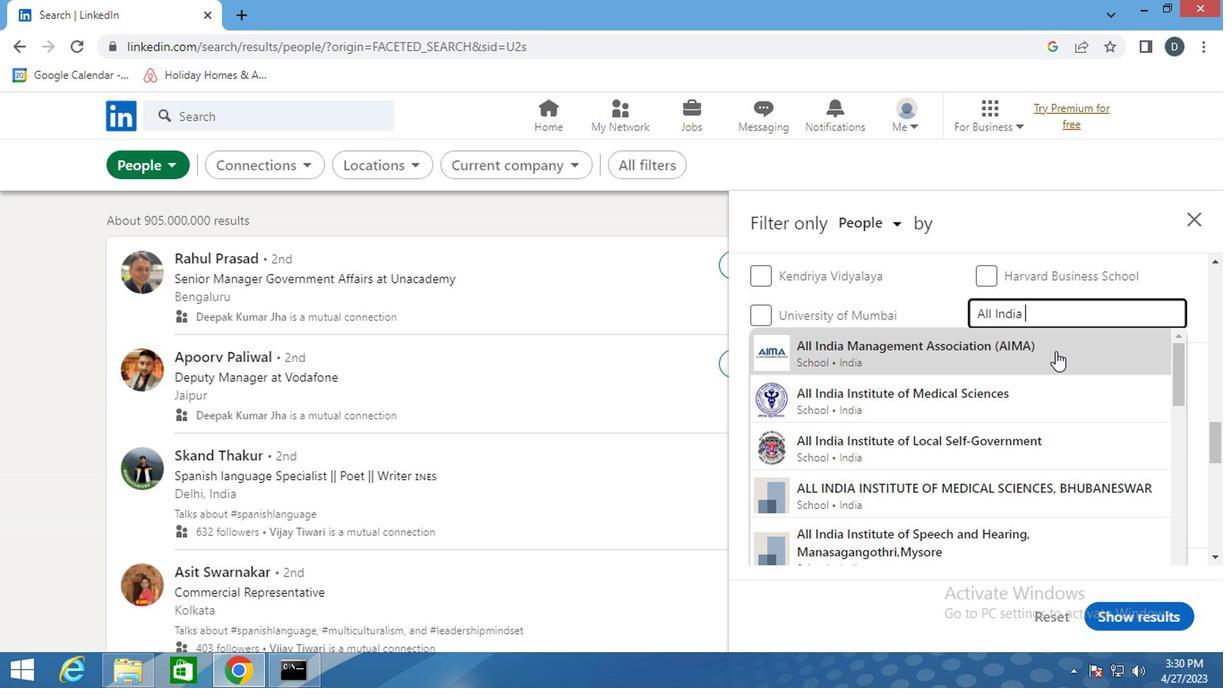 
Action: Mouse scrolled (1052, 351) with delta (0, -1)
Screenshot: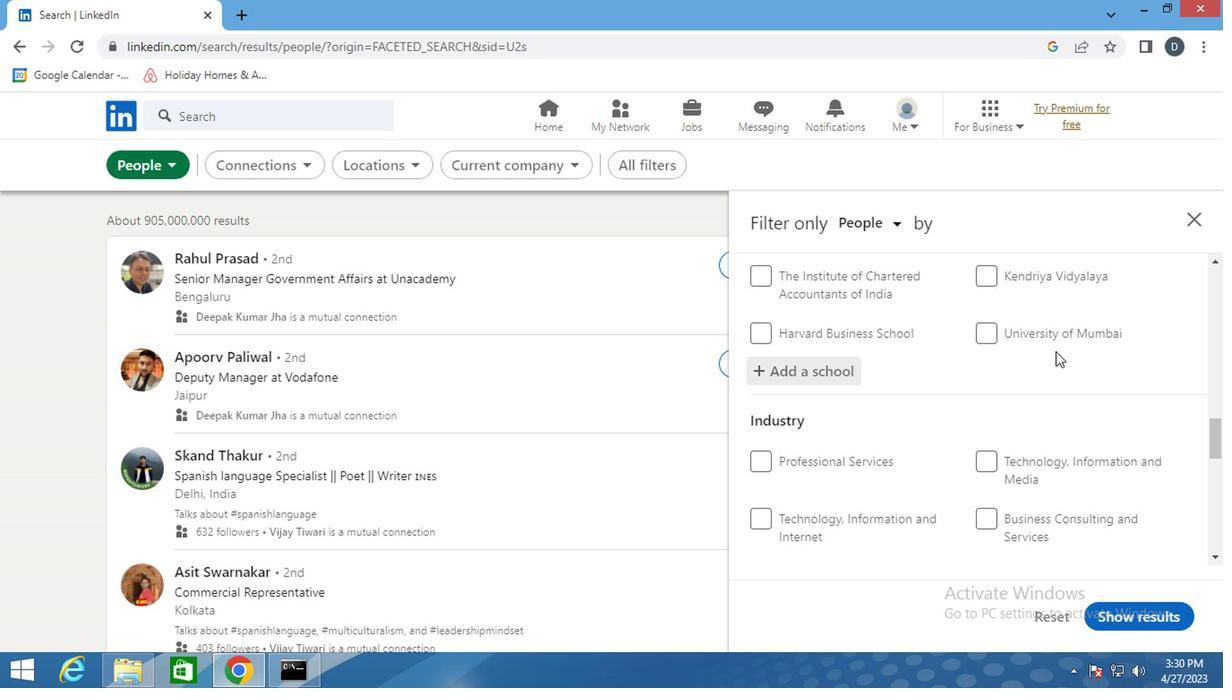 
Action: Mouse scrolled (1052, 351) with delta (0, -1)
Screenshot: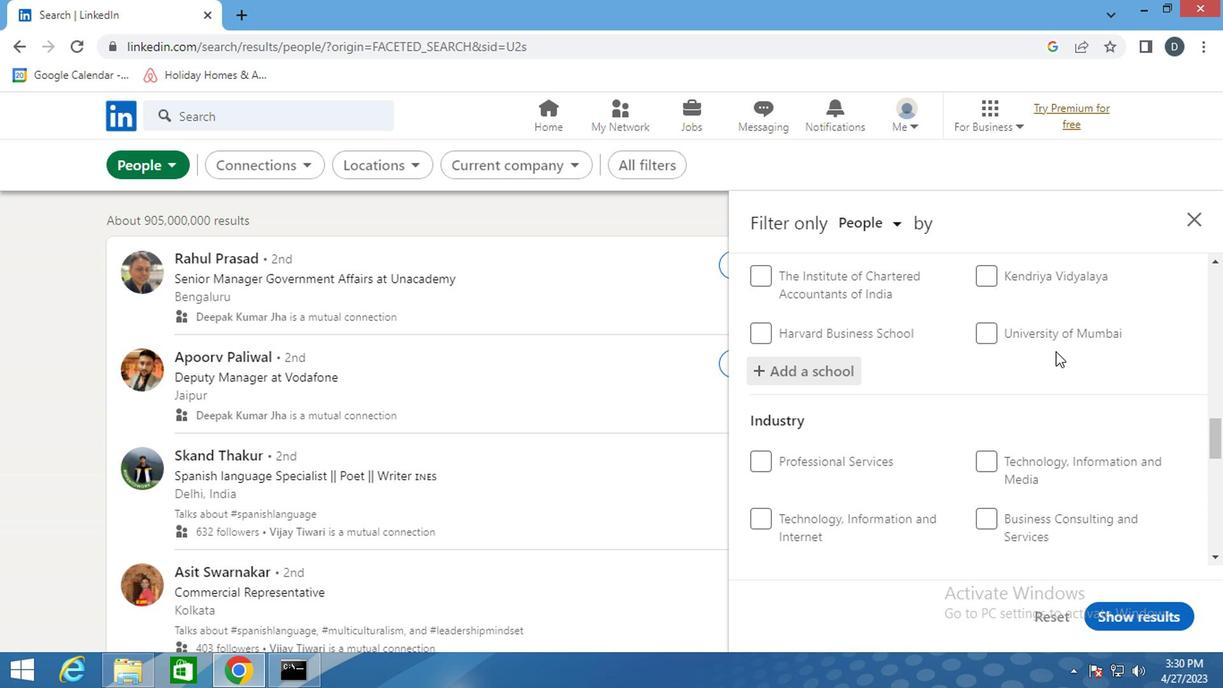 
Action: Mouse moved to (1034, 391)
Screenshot: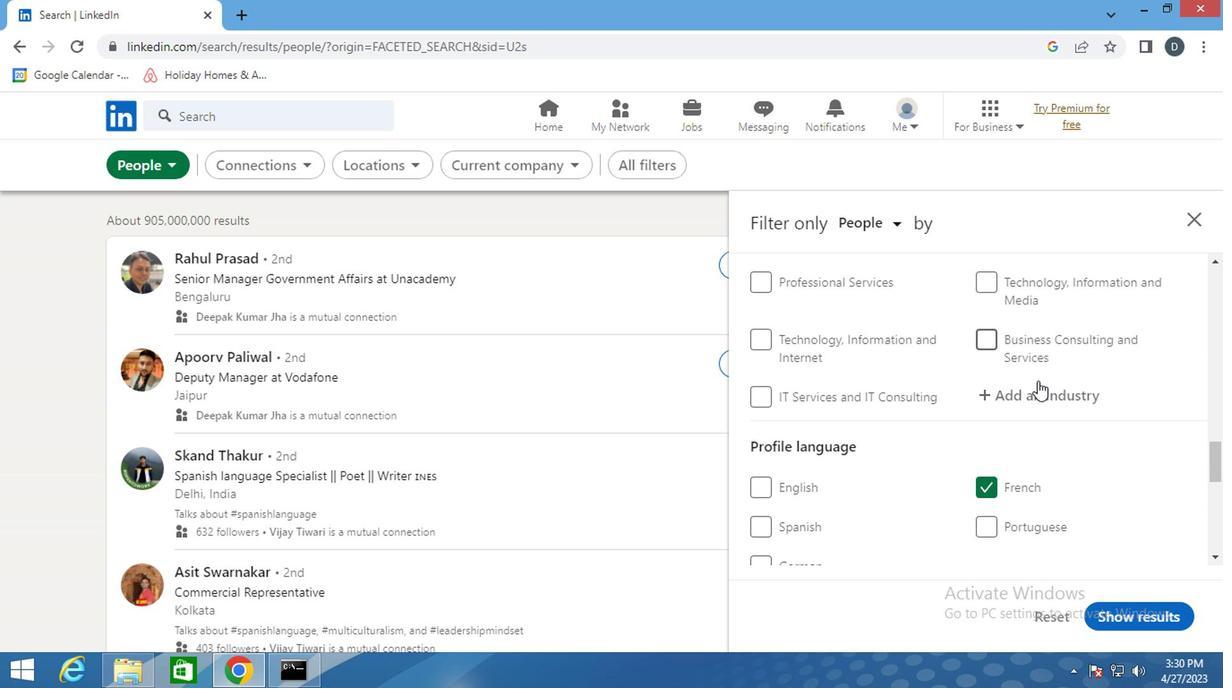 
Action: Mouse pressed left at (1034, 391)
Screenshot: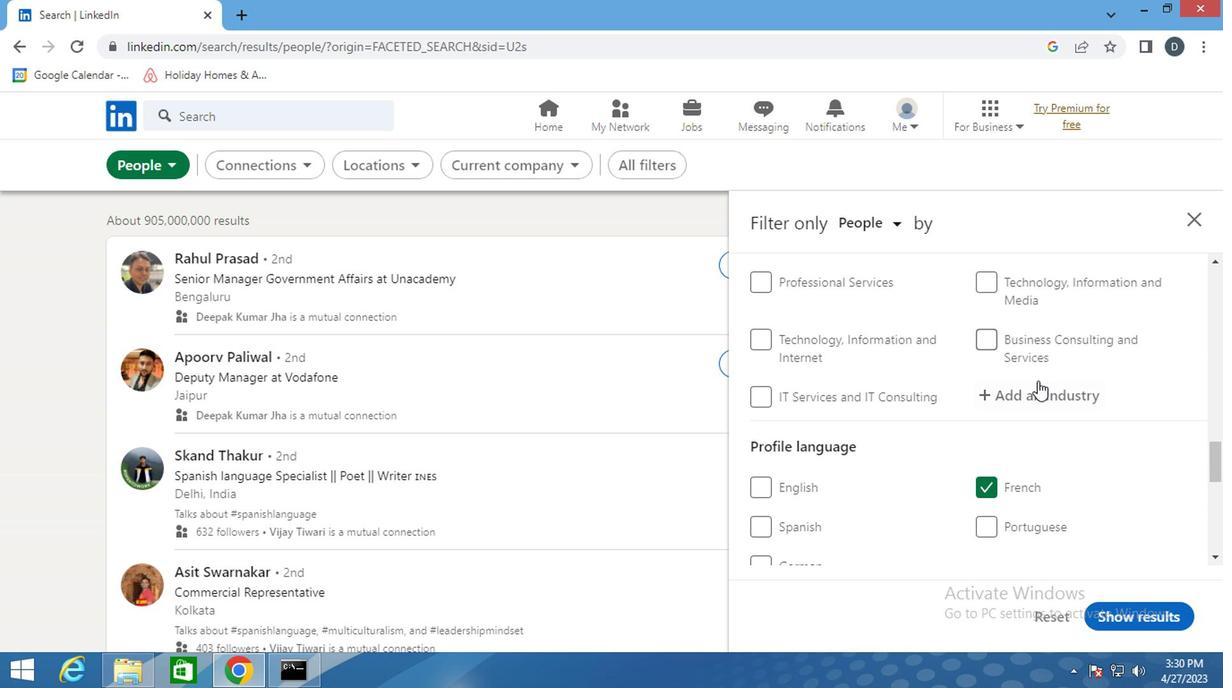 
Action: Mouse moved to (1029, 393)
Screenshot: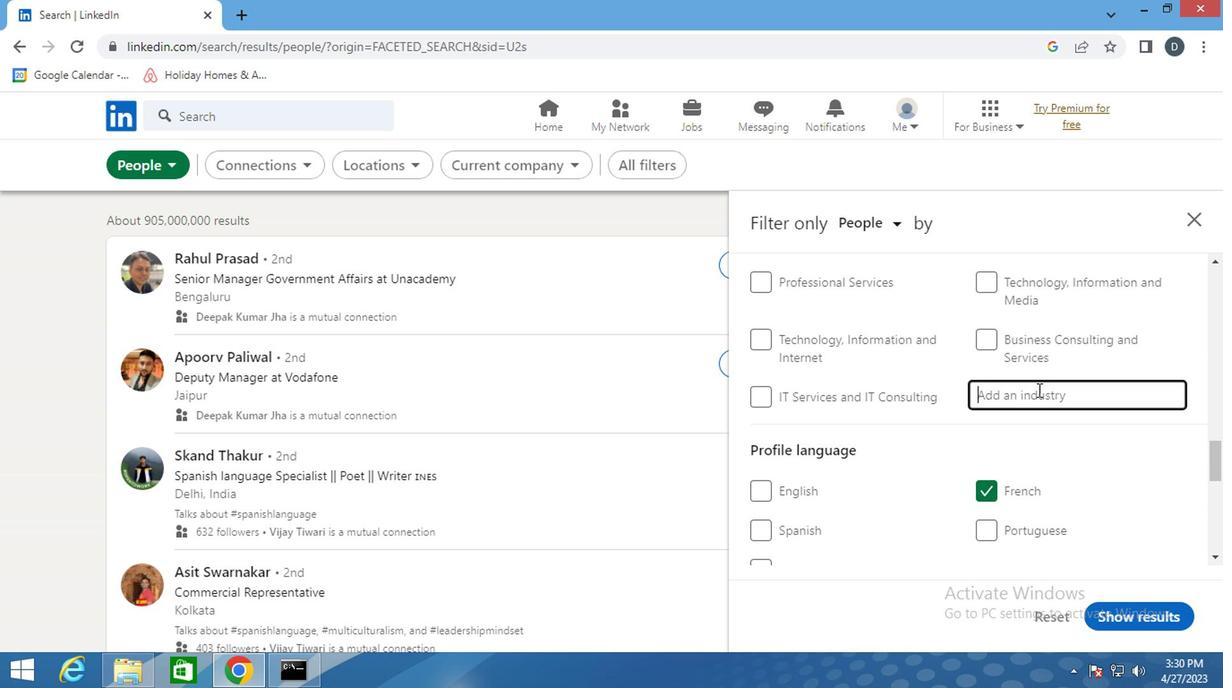 
Action: Key pressed <Key.shift><Key.shift><Key.shift><Key.shift><Key.shift><Key.shift><Key.shift><Key.shift><Key.shift>MUS
Screenshot: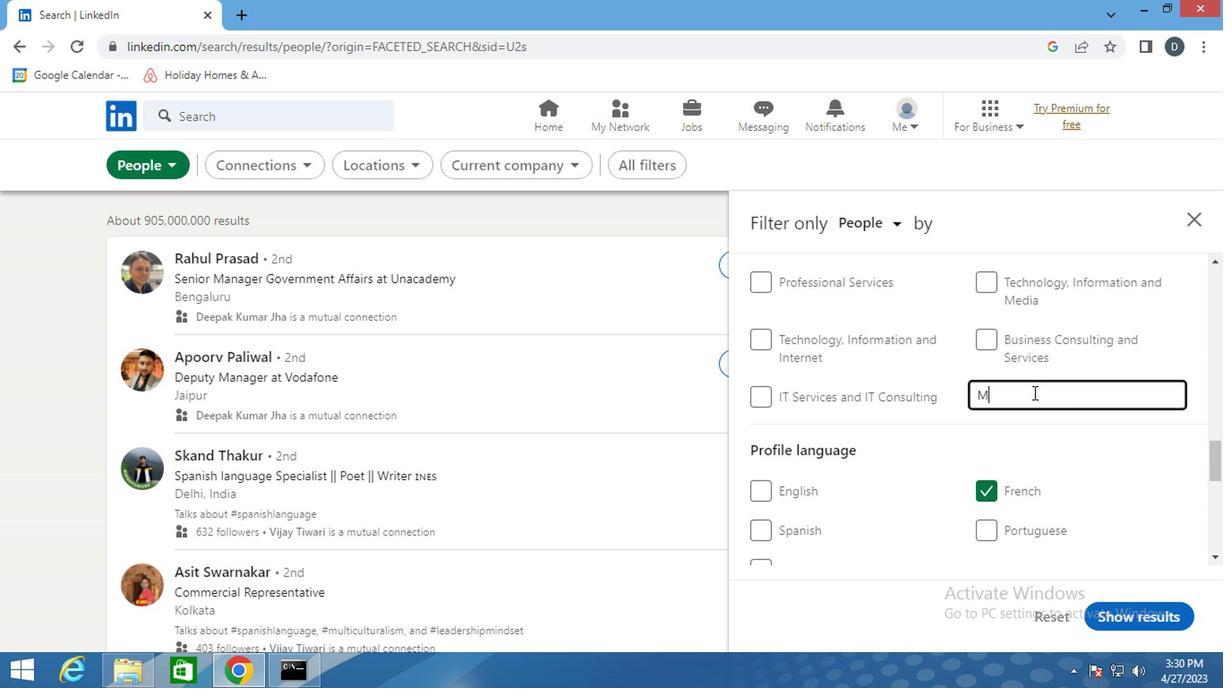 
Action: Mouse moved to (987, 418)
Screenshot: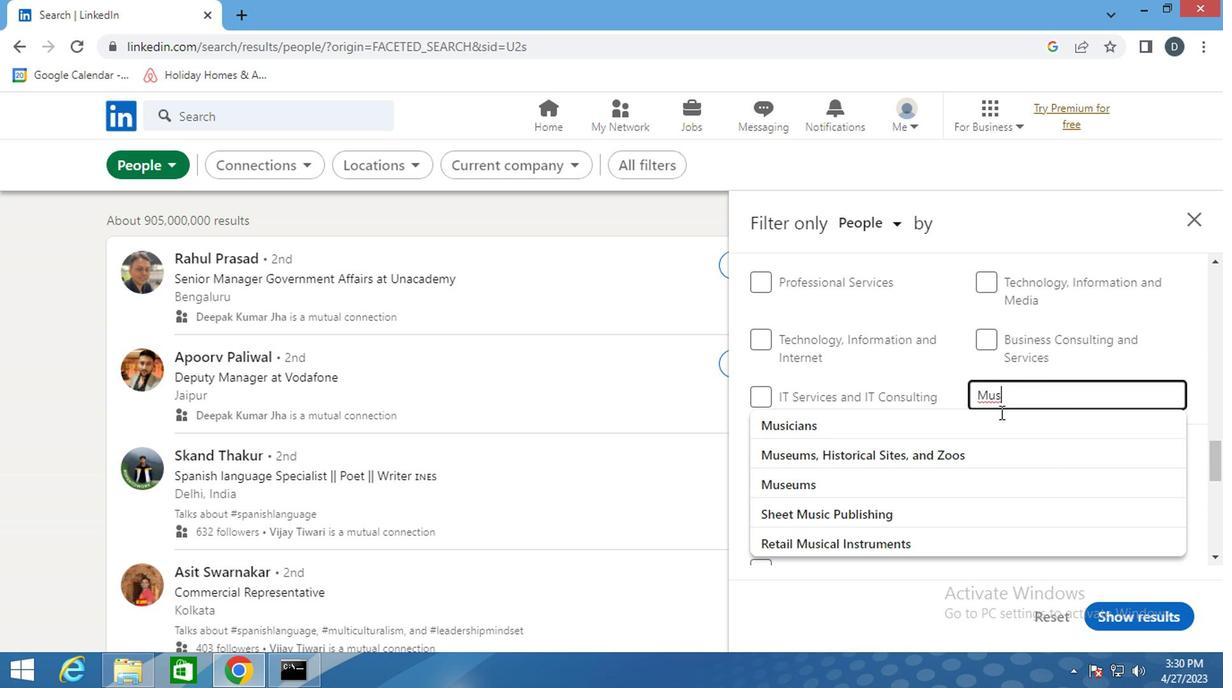 
Action: Mouse pressed left at (987, 418)
Screenshot: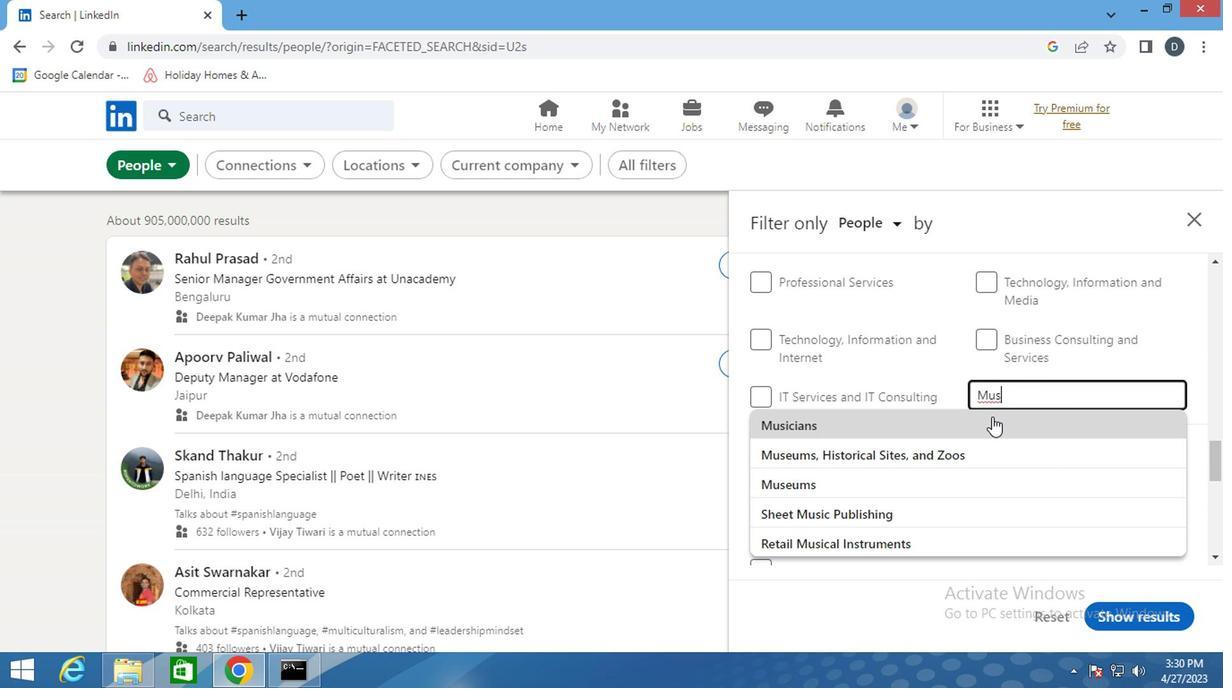 
Action: Mouse moved to (967, 449)
Screenshot: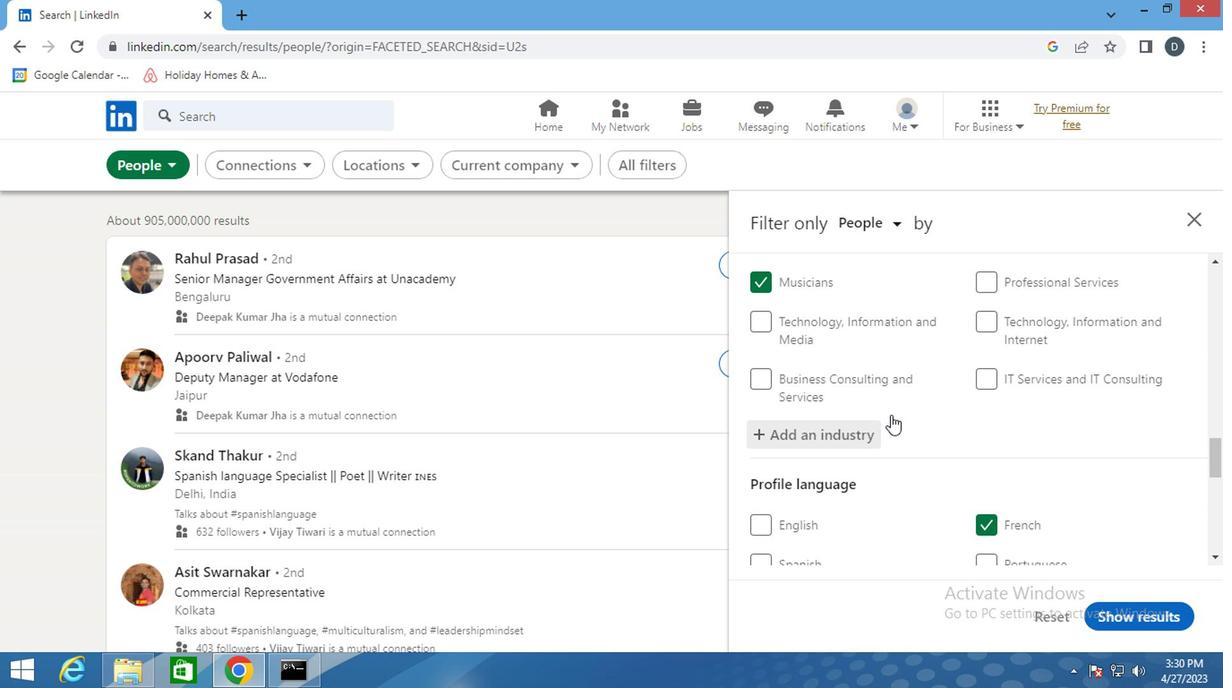 
Action: Mouse scrolled (967, 449) with delta (0, 0)
Screenshot: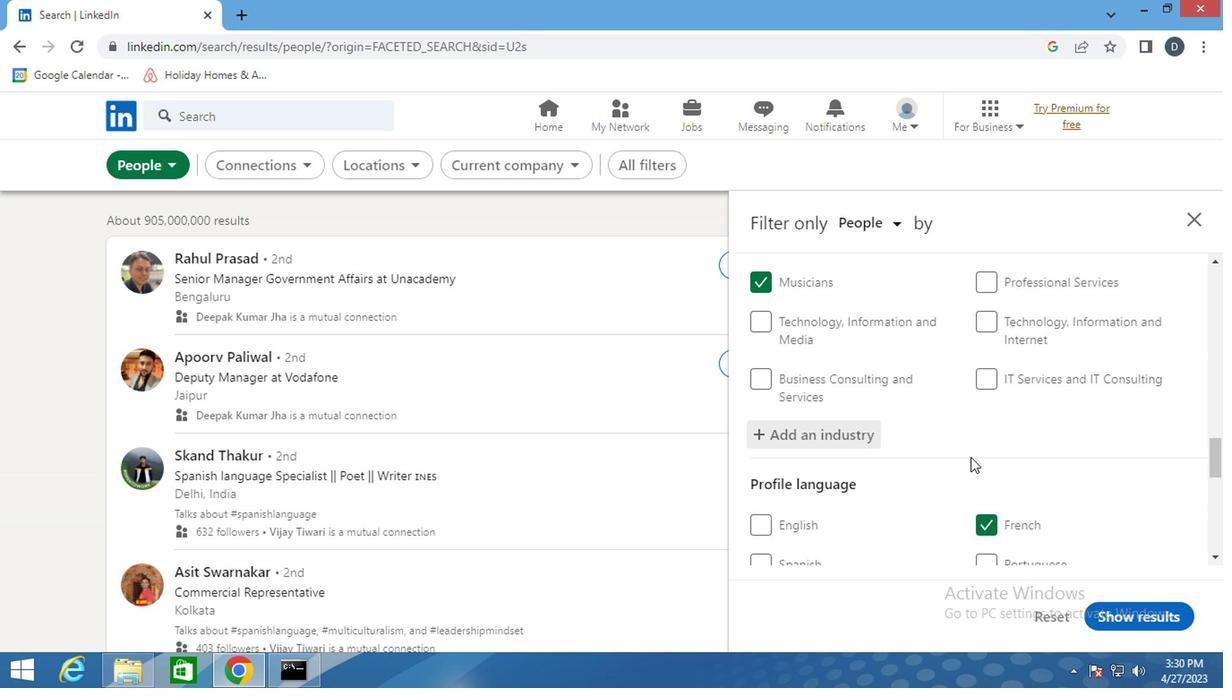 
Action: Mouse scrolled (967, 449) with delta (0, 0)
Screenshot: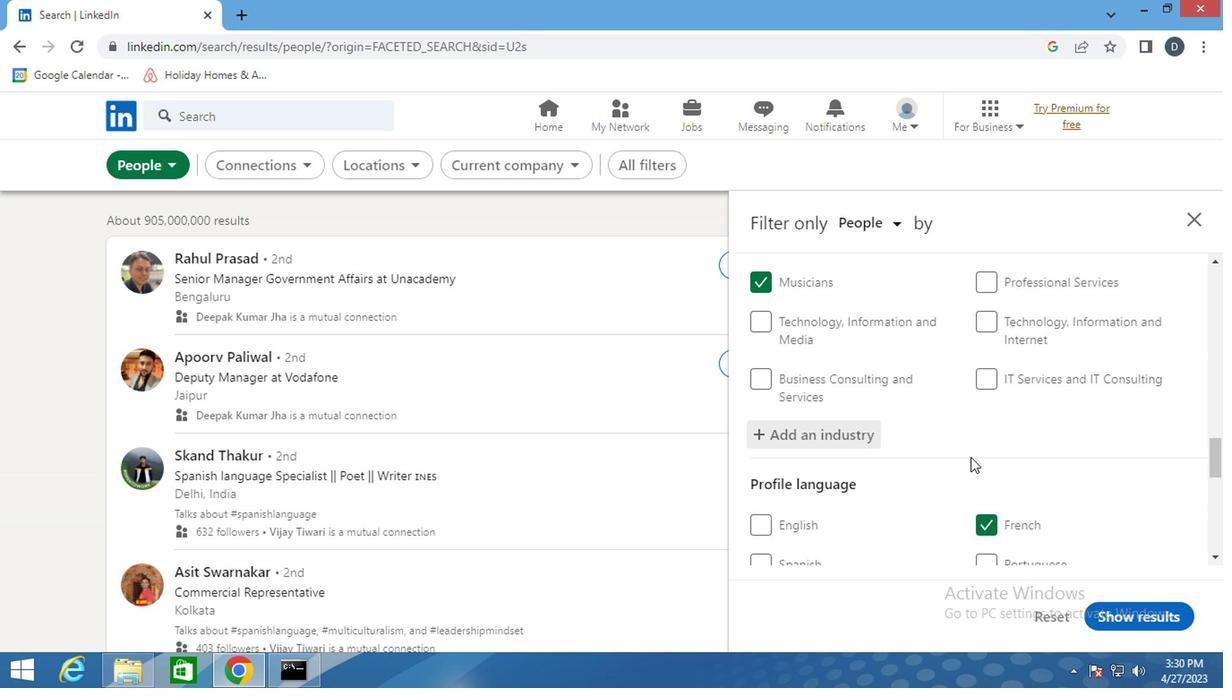 
Action: Mouse scrolled (967, 449) with delta (0, 0)
Screenshot: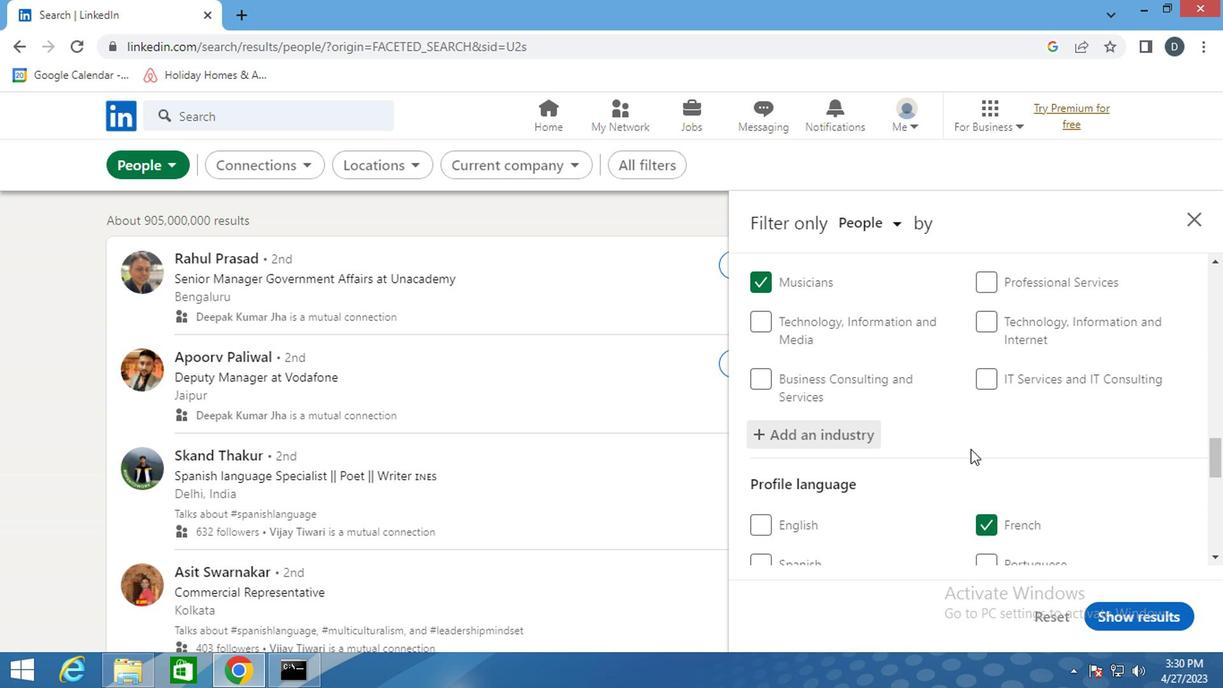 
Action: Mouse moved to (1000, 409)
Screenshot: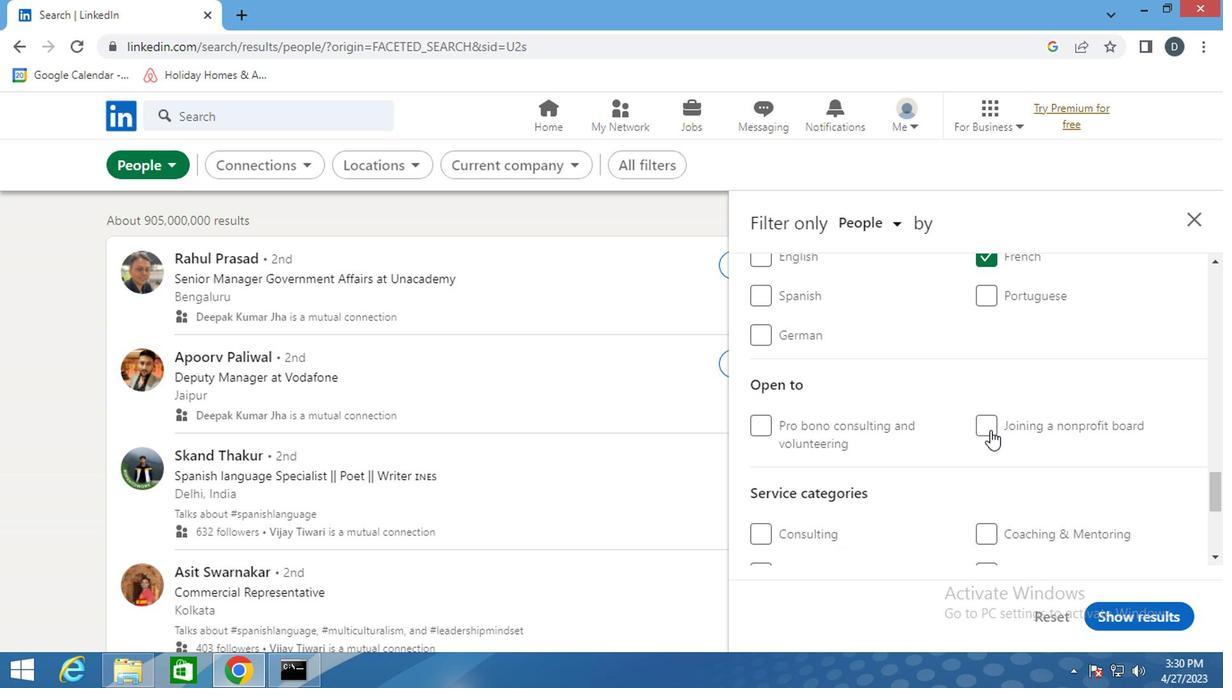 
Action: Mouse scrolled (1000, 408) with delta (0, 0)
Screenshot: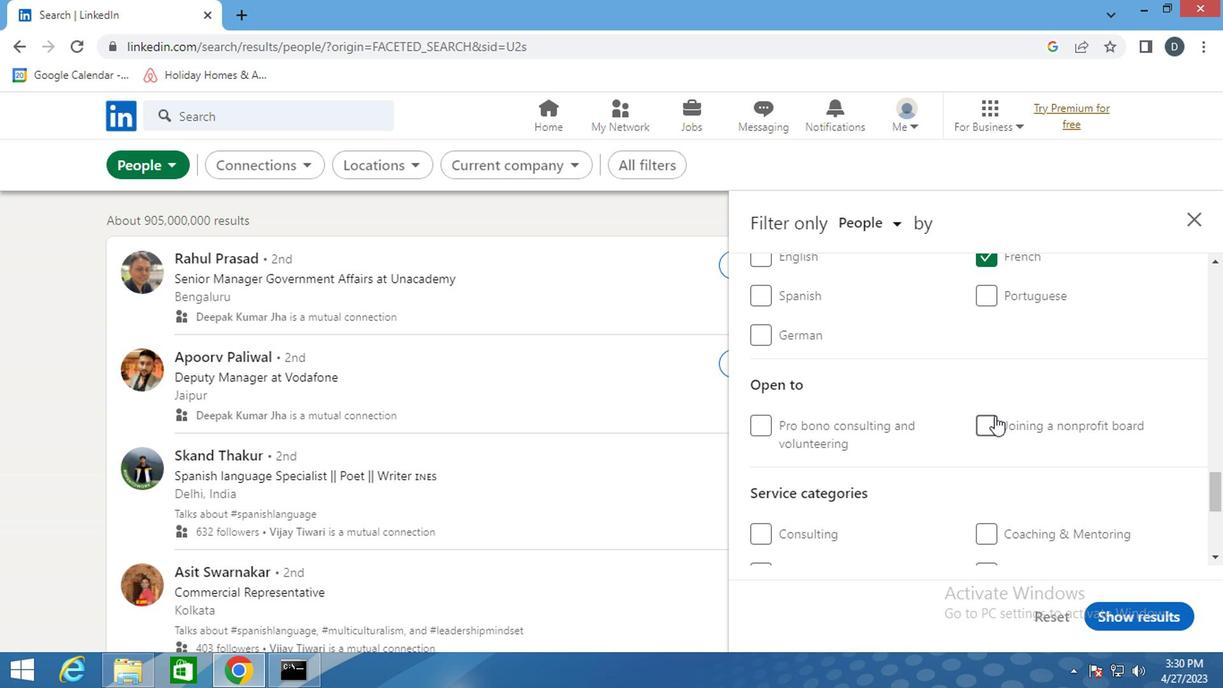 
Action: Mouse scrolled (1000, 408) with delta (0, 0)
Screenshot: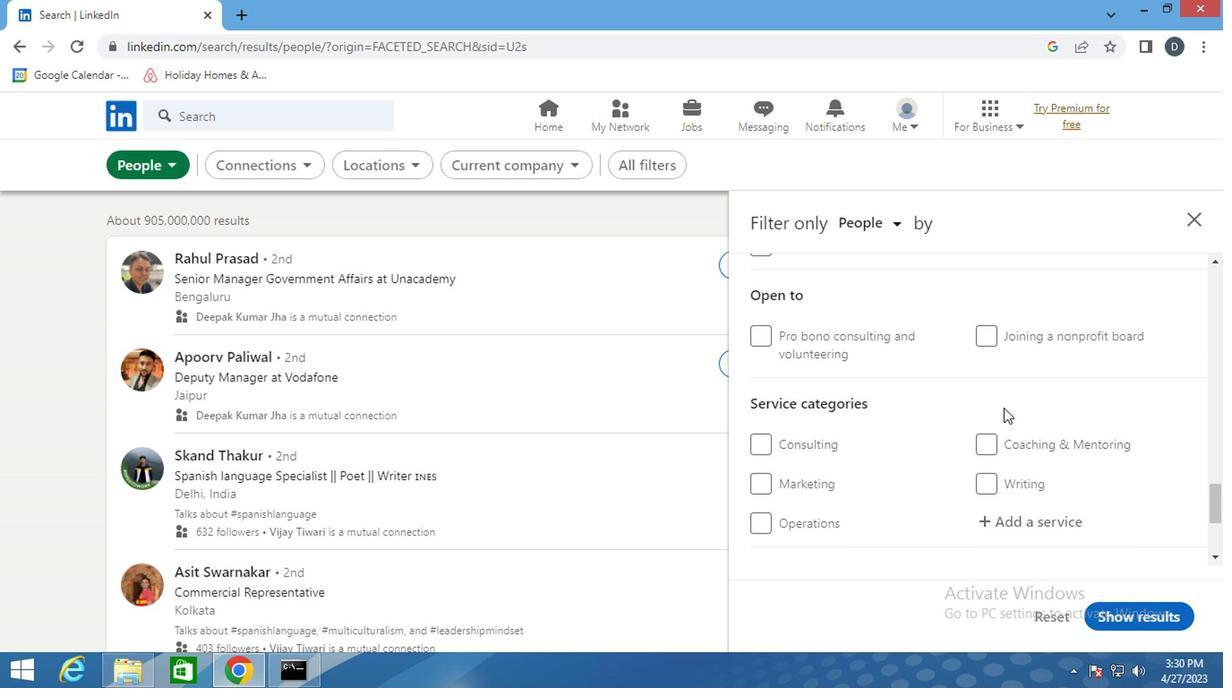 
Action: Mouse scrolled (1000, 408) with delta (0, 0)
Screenshot: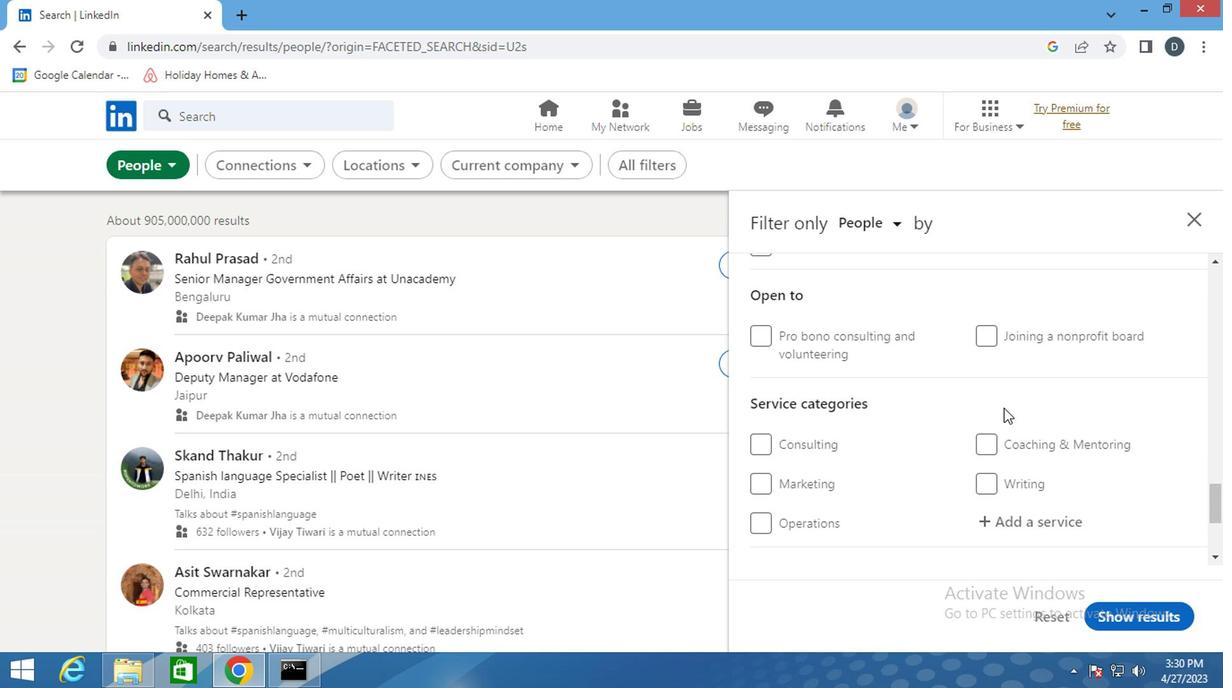
Action: Mouse moved to (1020, 364)
Screenshot: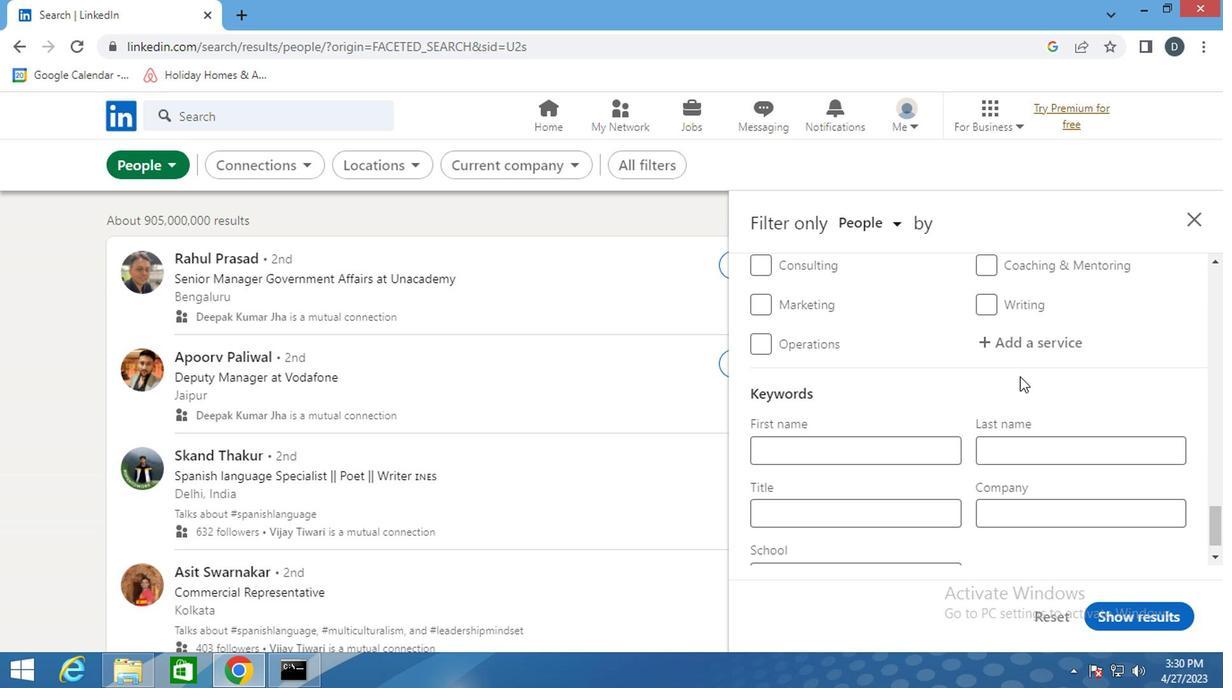 
Action: Mouse pressed left at (1020, 364)
Screenshot: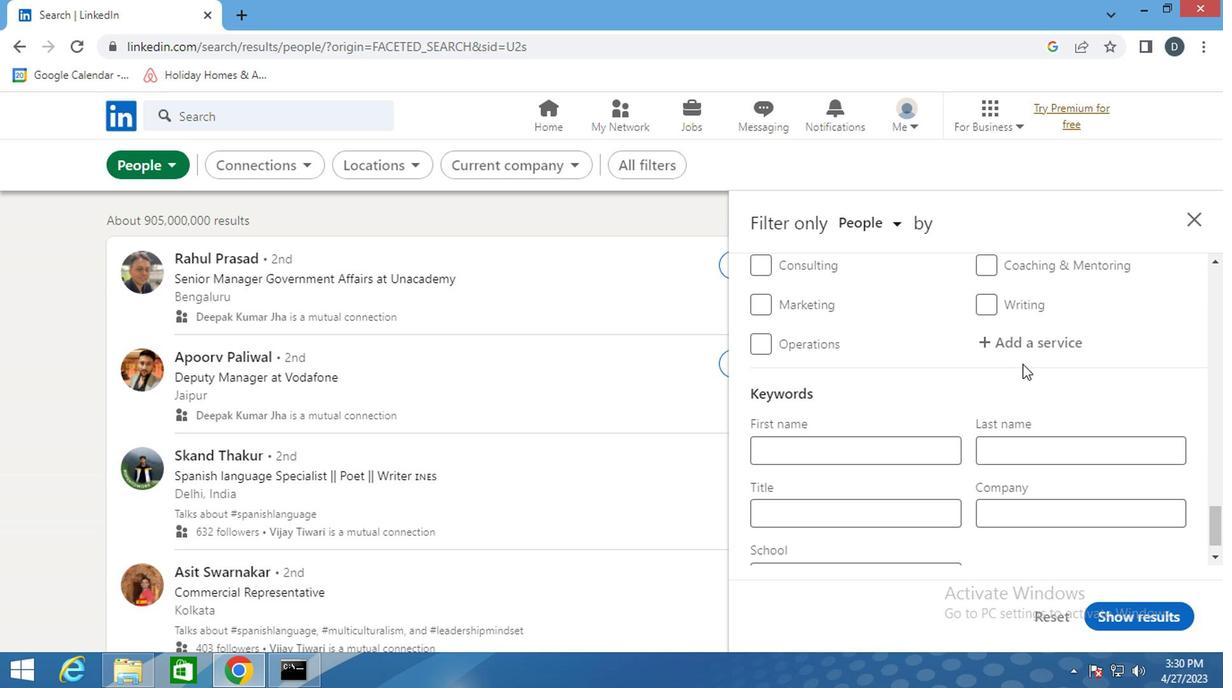 
Action: Mouse moved to (1023, 353)
Screenshot: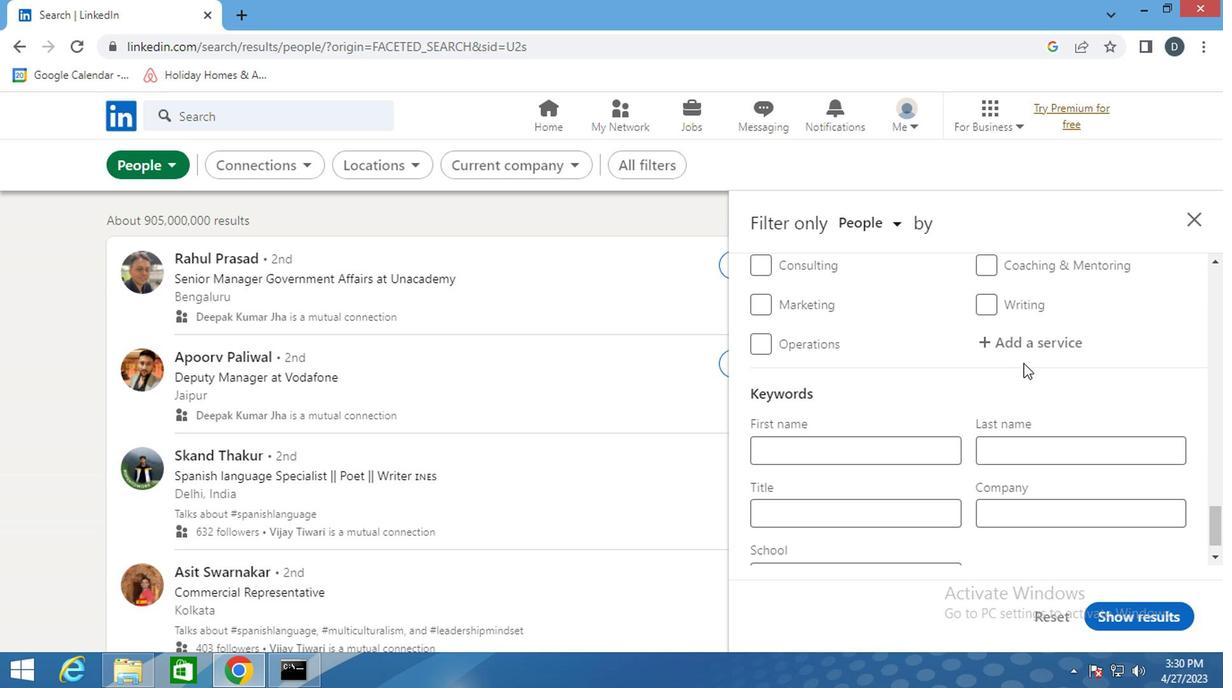 
Action: Mouse pressed left at (1023, 353)
Screenshot: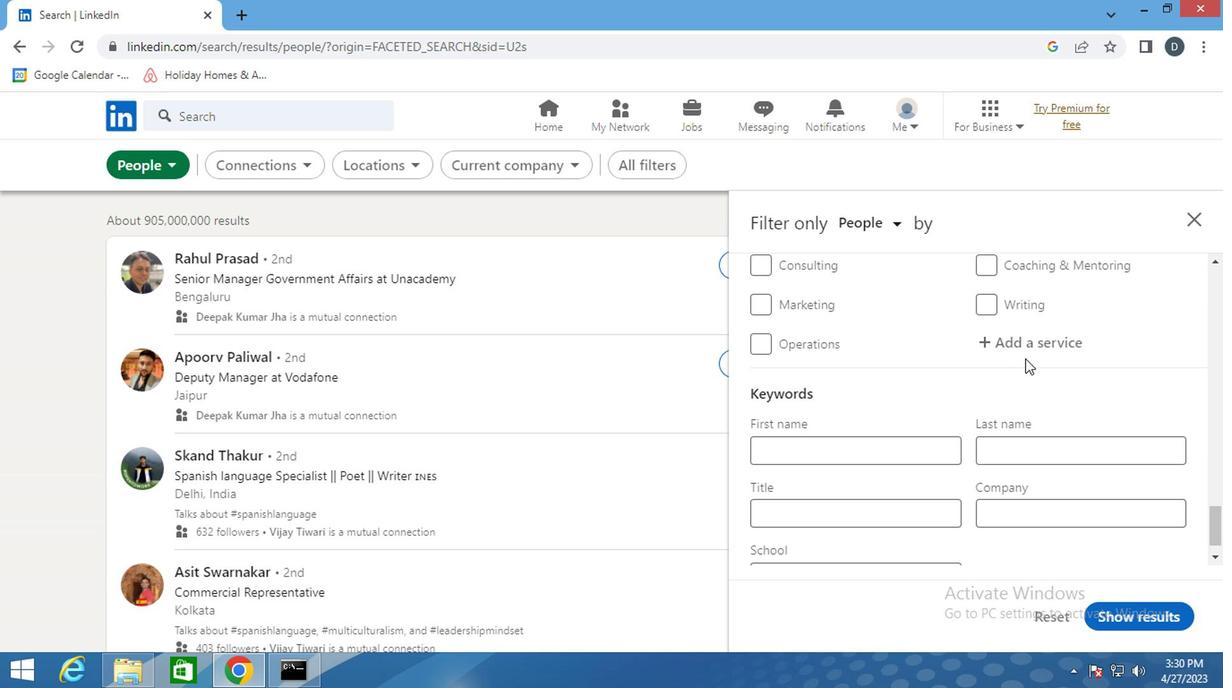 
Action: Key pressed <Key.shift>LEAD<Key.space>
Screenshot: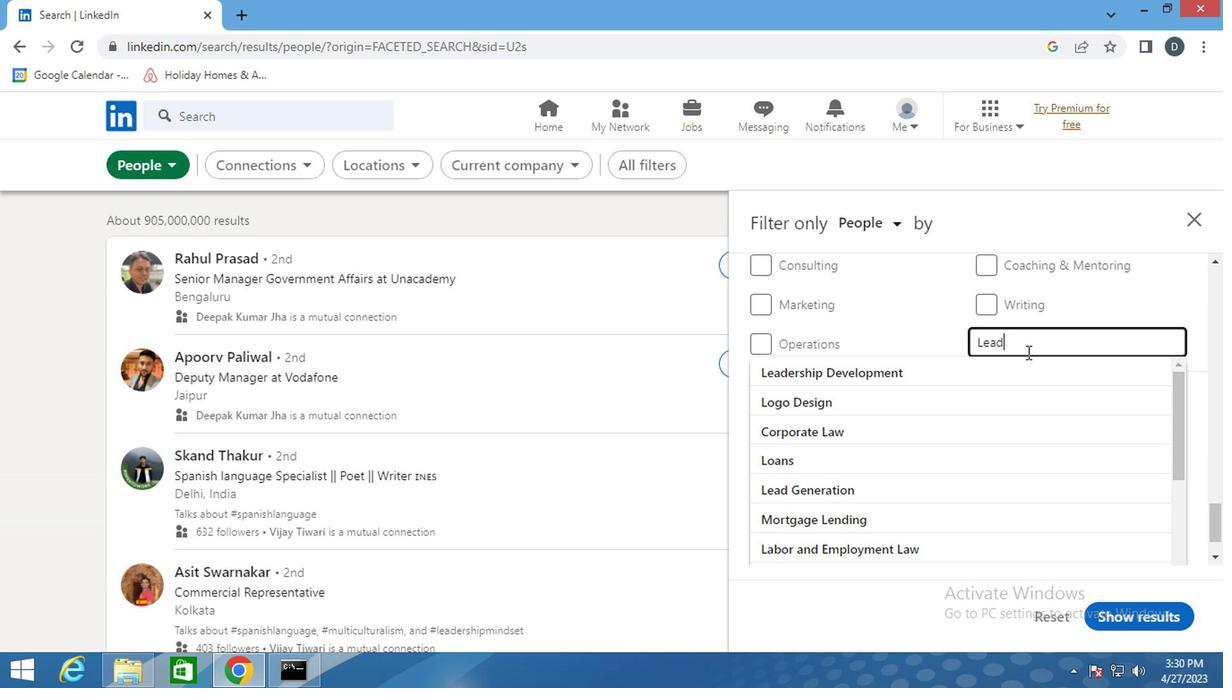 
Action: Mouse moved to (1005, 359)
Screenshot: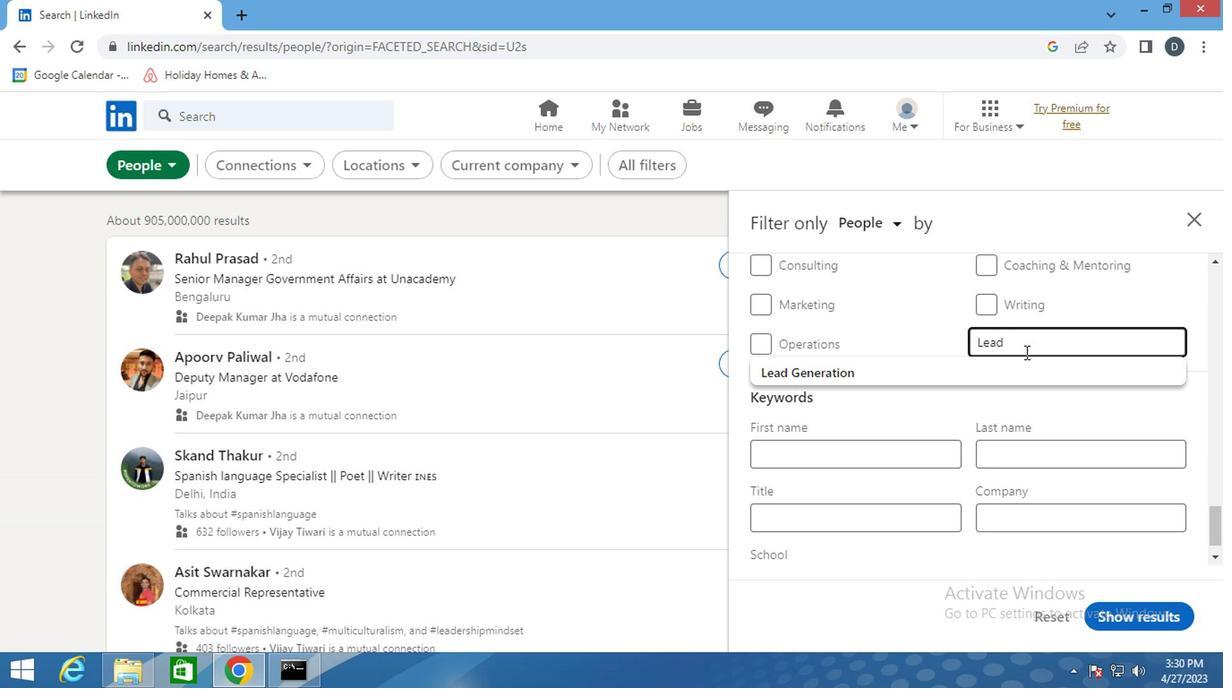 
Action: Mouse pressed left at (1005, 359)
Screenshot: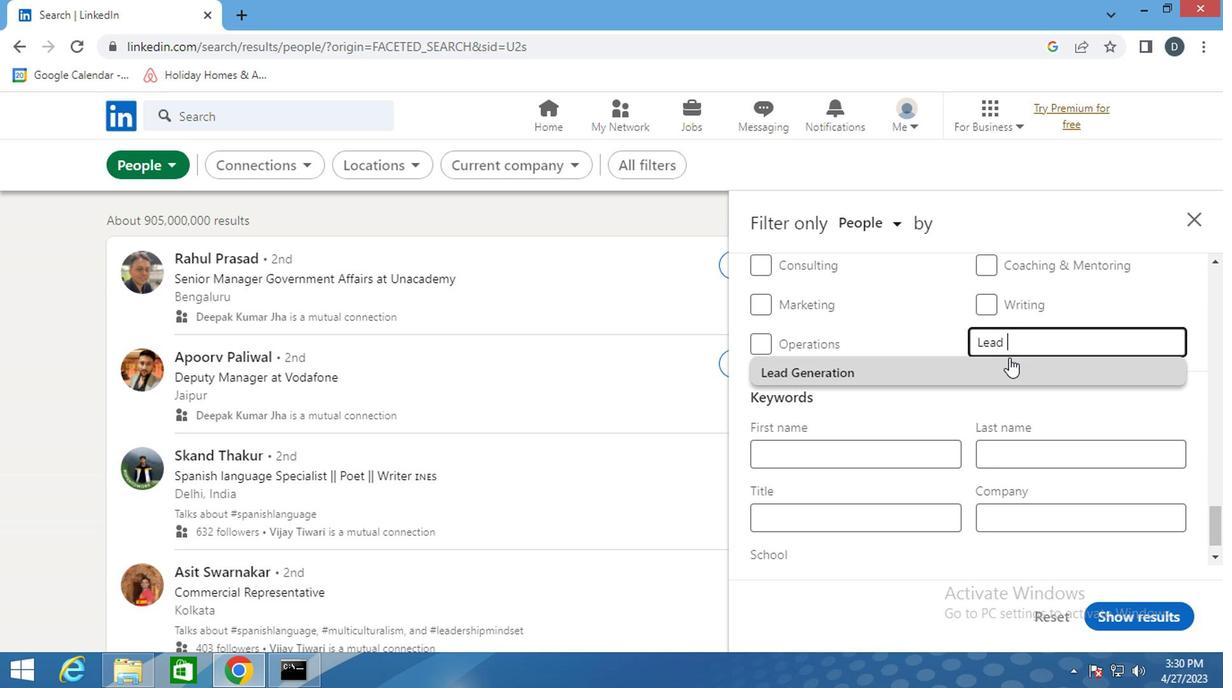 
Action: Mouse moved to (955, 395)
Screenshot: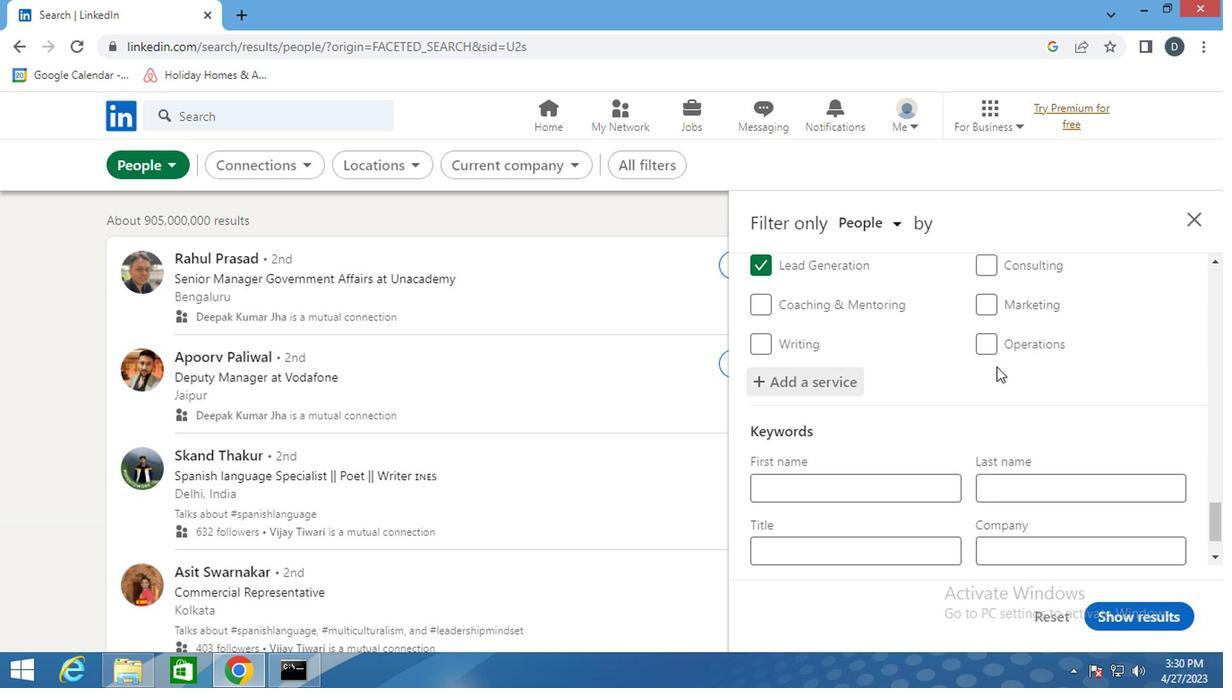 
Action: Mouse scrolled (955, 395) with delta (0, 0)
Screenshot: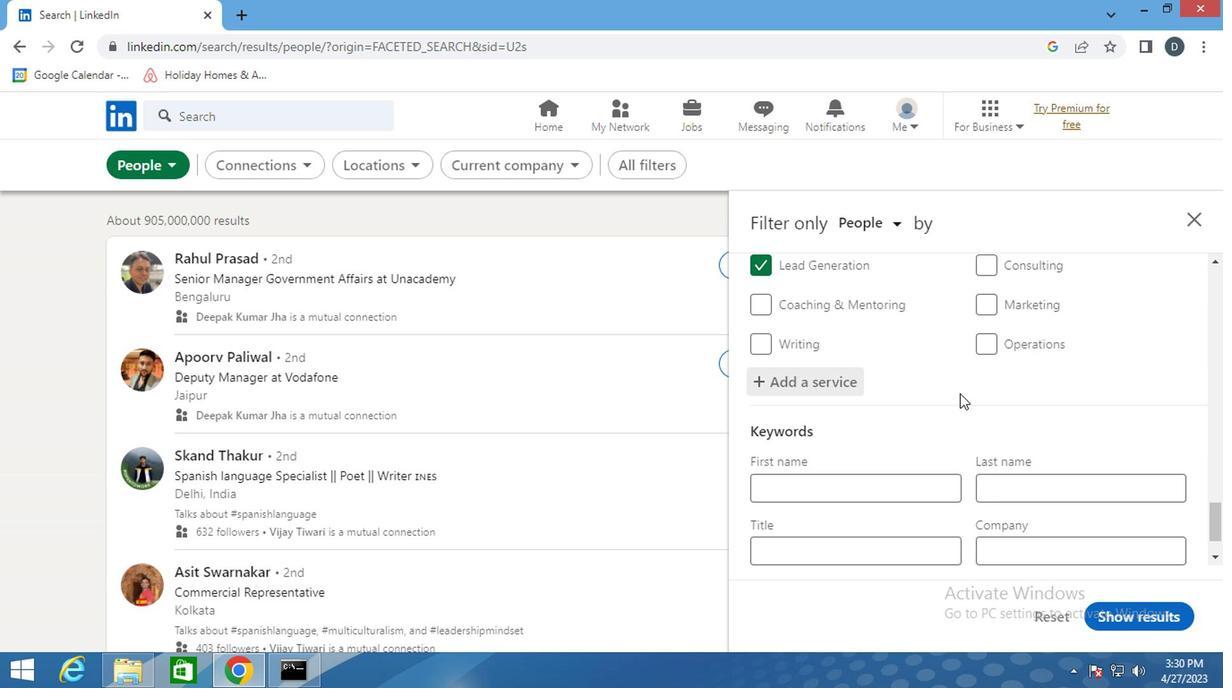 
Action: Mouse scrolled (955, 395) with delta (0, 0)
Screenshot: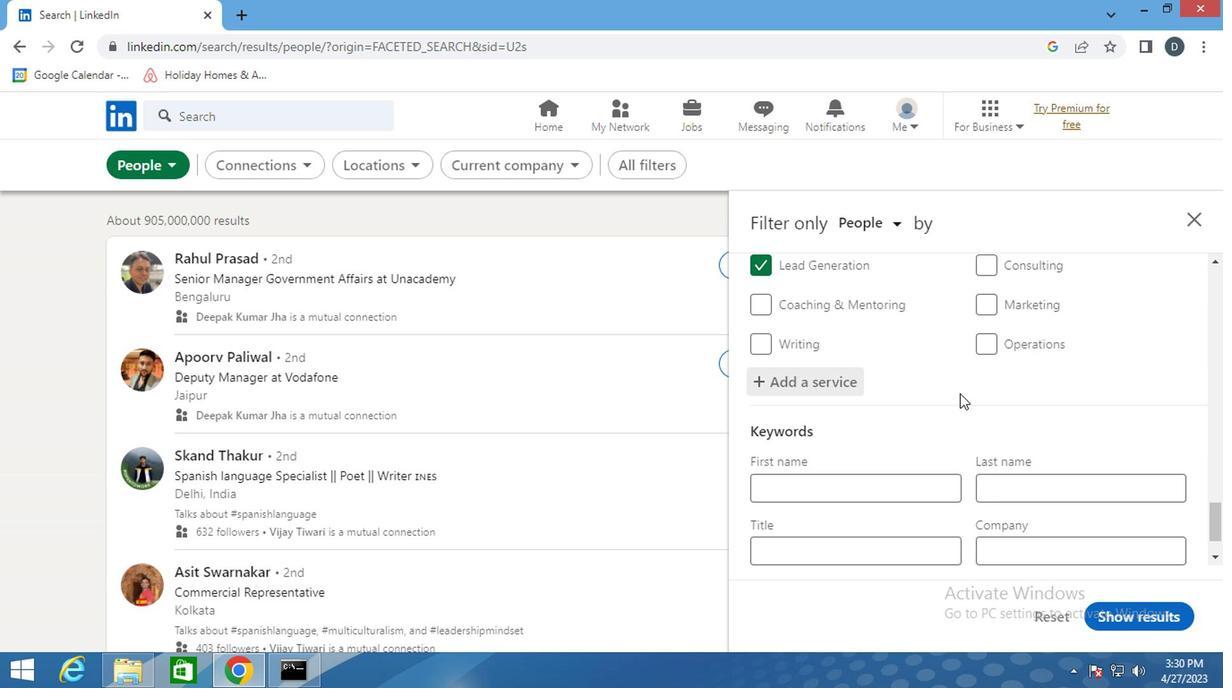 
Action: Mouse moved to (876, 493)
Screenshot: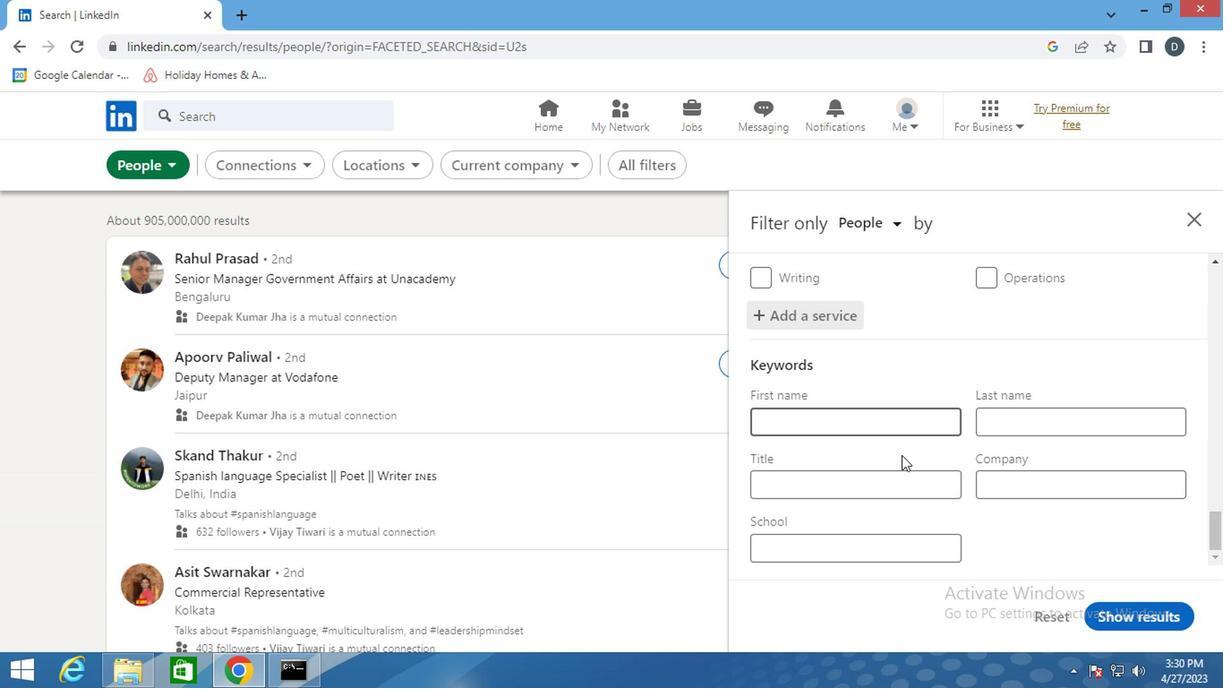 
Action: Mouse pressed left at (876, 493)
Screenshot: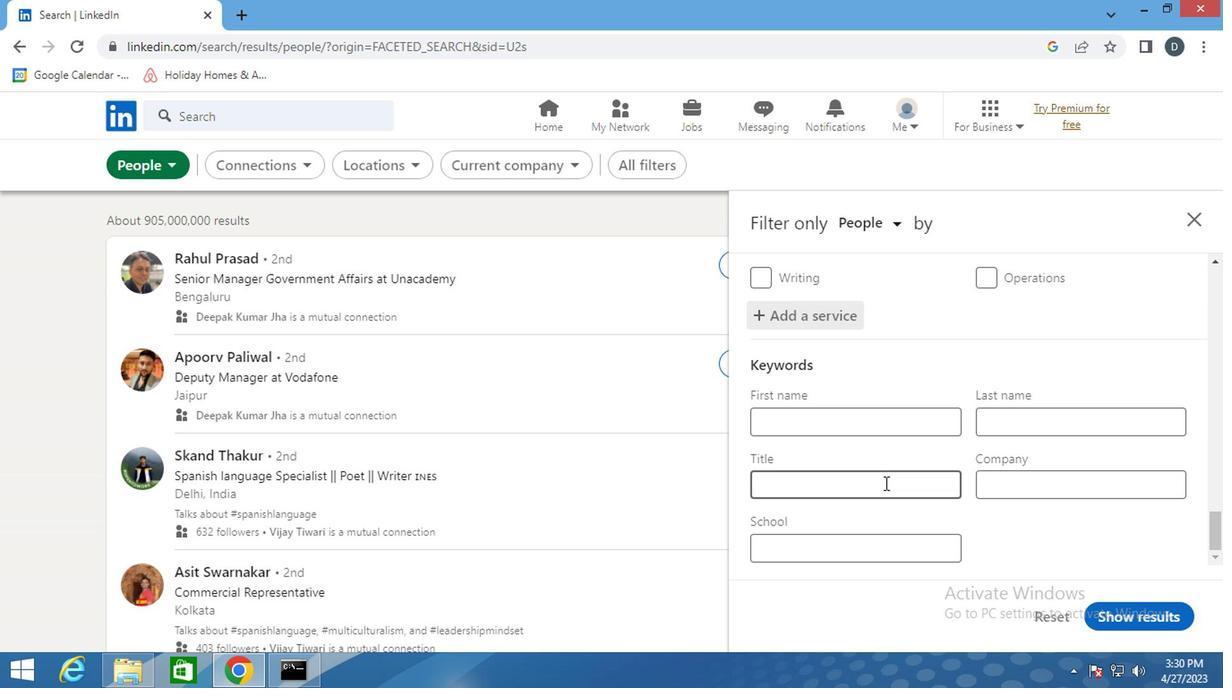 
Action: Mouse moved to (874, 493)
Screenshot: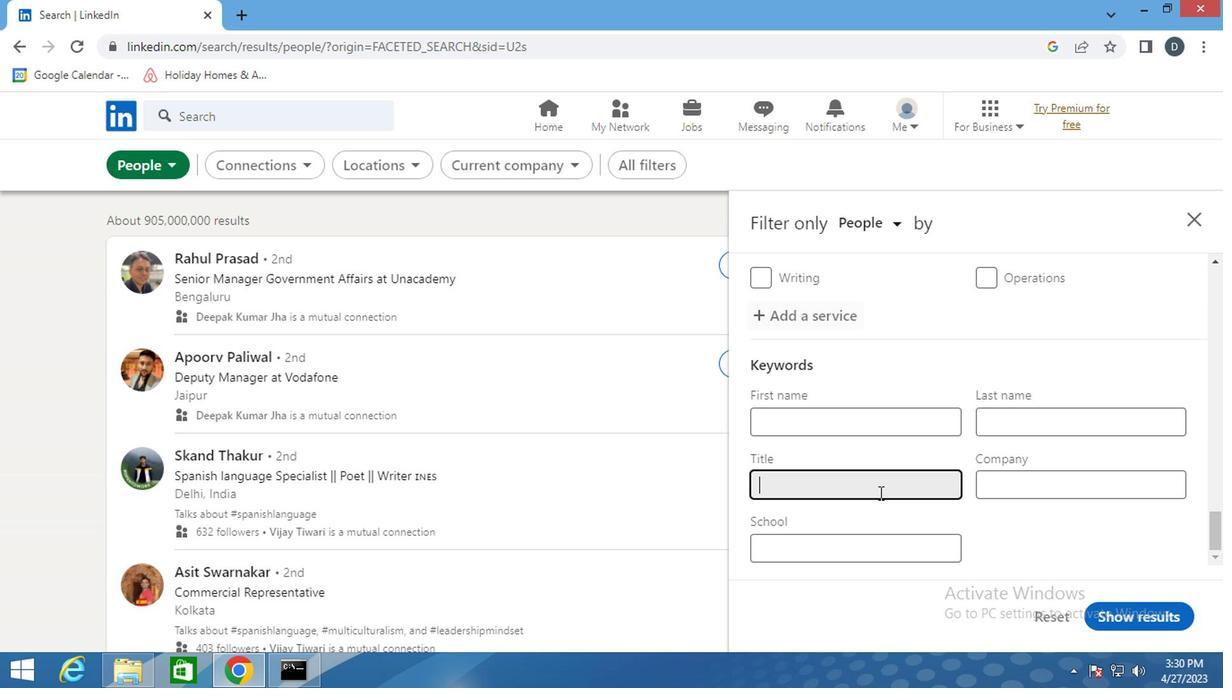 
Action: Key pressed <Key.shift><Key.shift><Key.shift><Key.shift><Key.shift><Key.shift>PERSONAL<Key.space><Key.shift>ASSISTANT
Screenshot: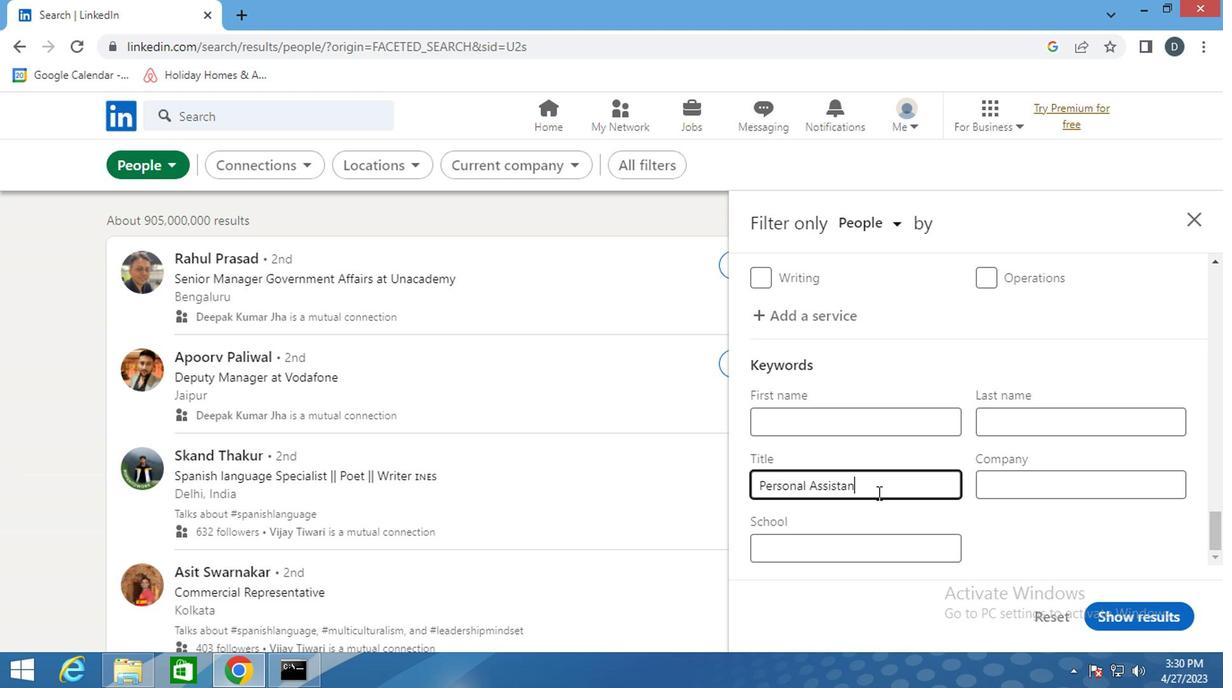 
Action: Mouse moved to (1143, 604)
Screenshot: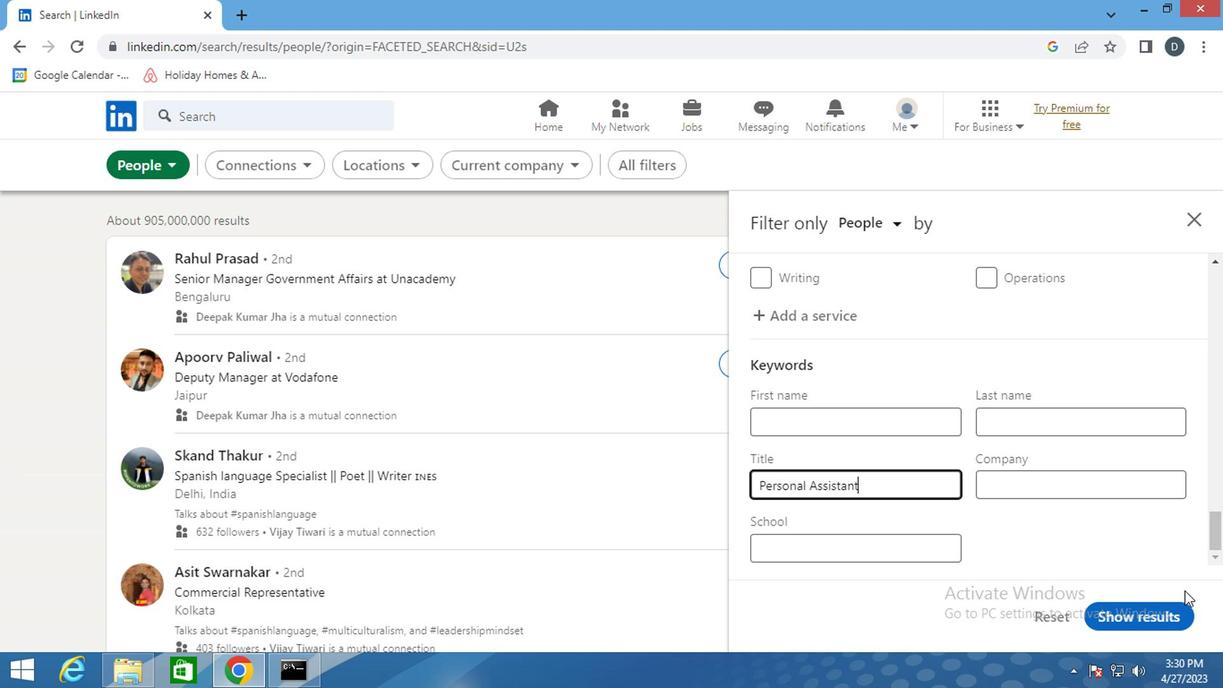 
Action: Mouse pressed left at (1143, 604)
Screenshot: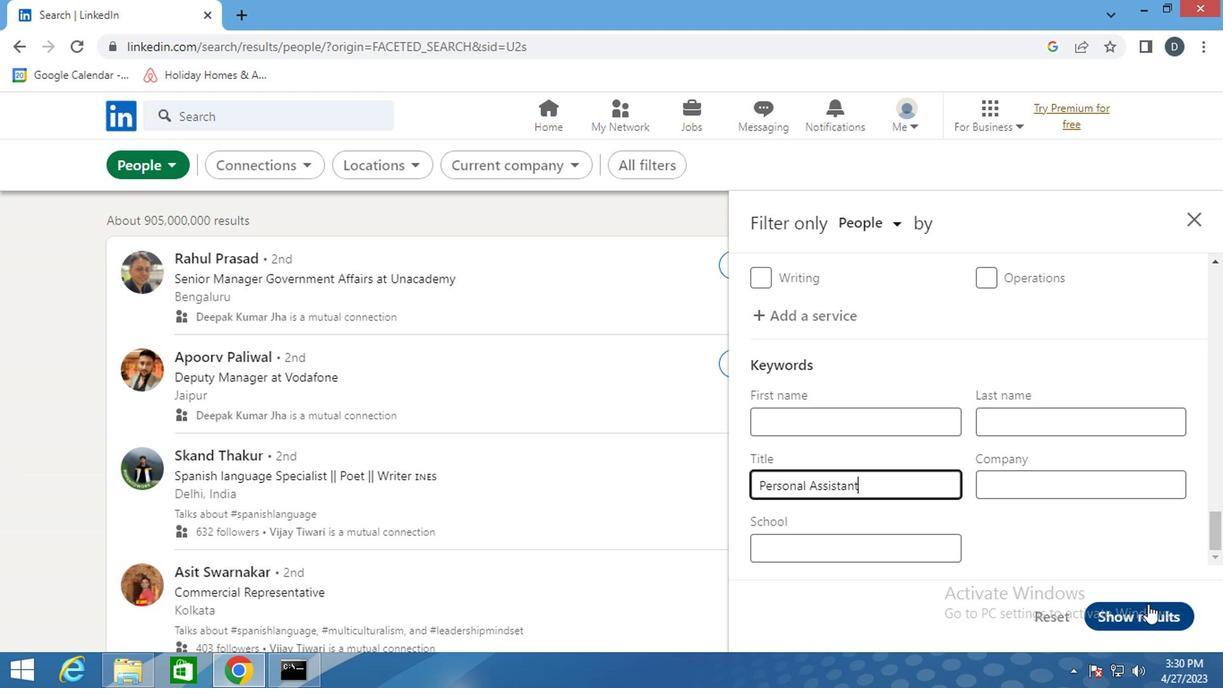 
